 Task: Create an album featuring photos taken with different camera techniques (long exposure, HDR).
Action: Mouse moved to (84, 223)
Screenshot: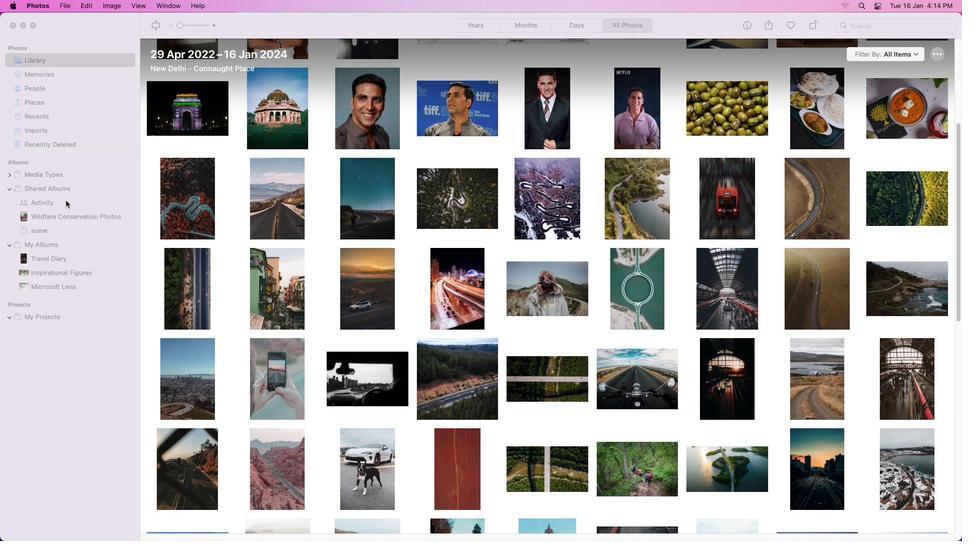 
Action: Mouse pressed left at (84, 223)
Screenshot: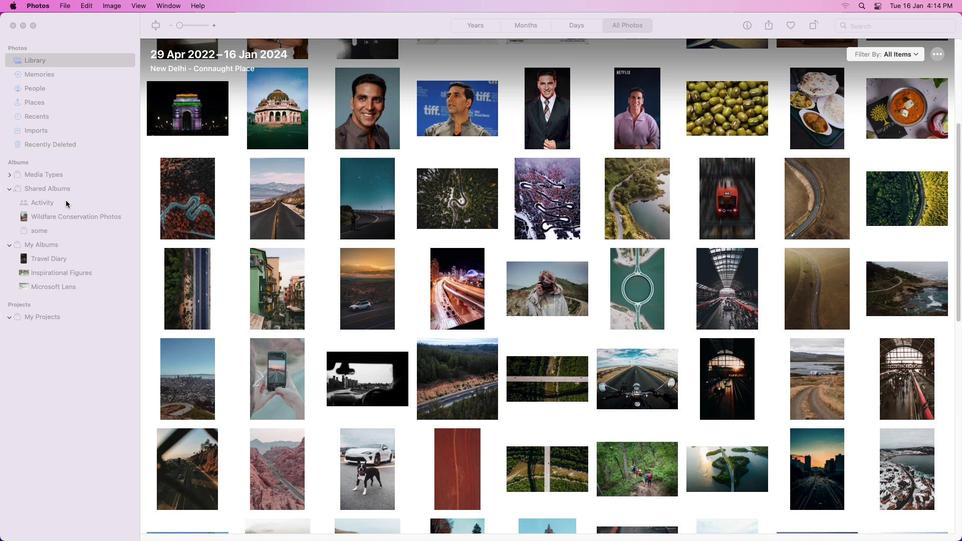 
Action: Mouse moved to (127, 243)
Screenshot: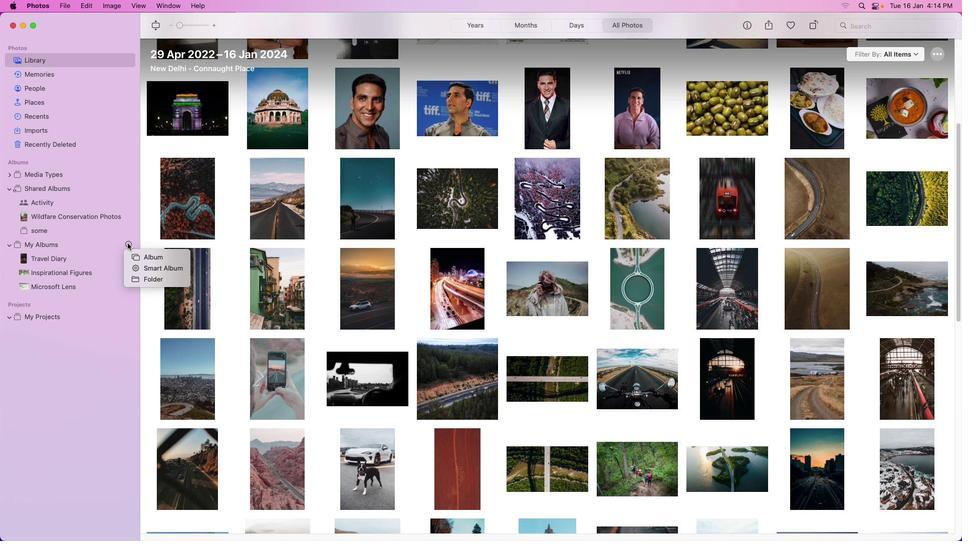 
Action: Mouse pressed left at (127, 243)
Screenshot: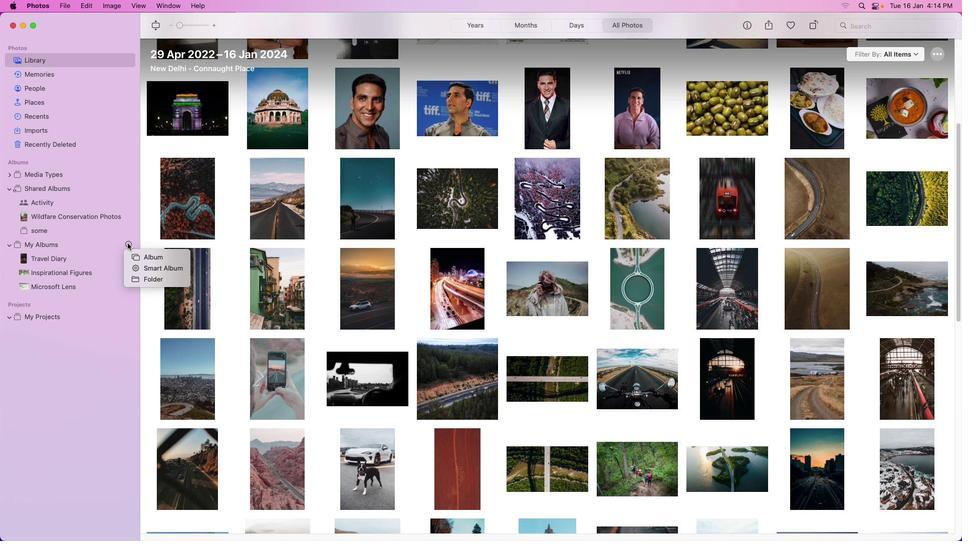 
Action: Mouse moved to (147, 255)
Screenshot: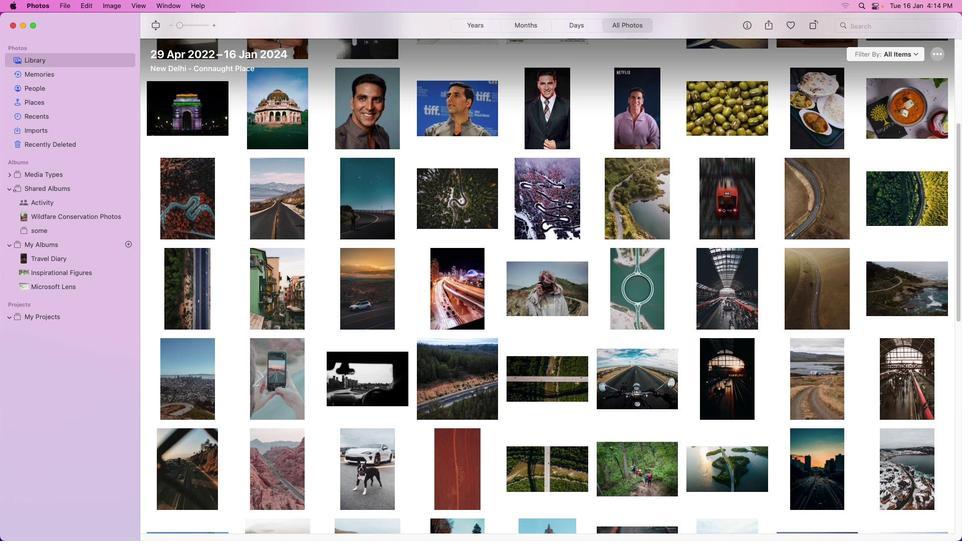 
Action: Mouse pressed left at (147, 255)
Screenshot: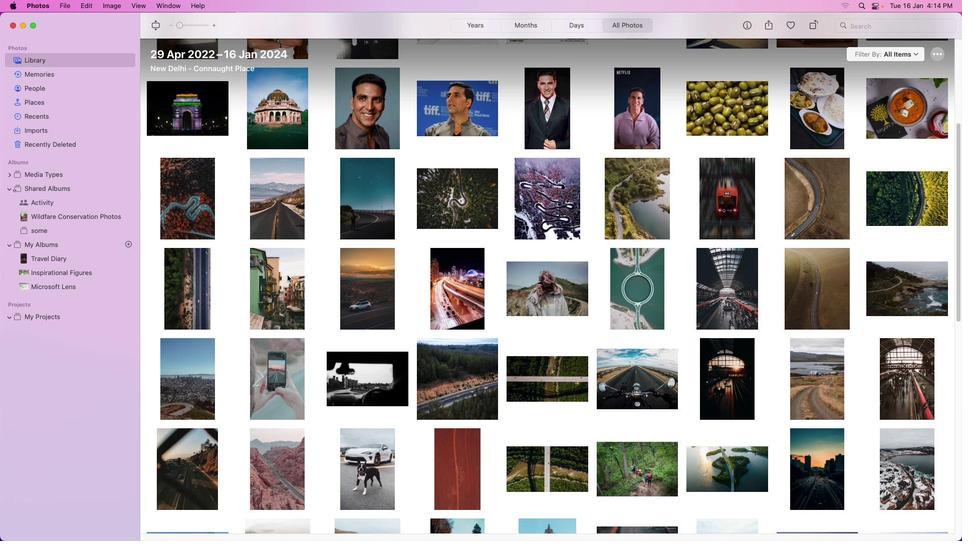 
Action: Mouse moved to (99, 260)
Screenshot: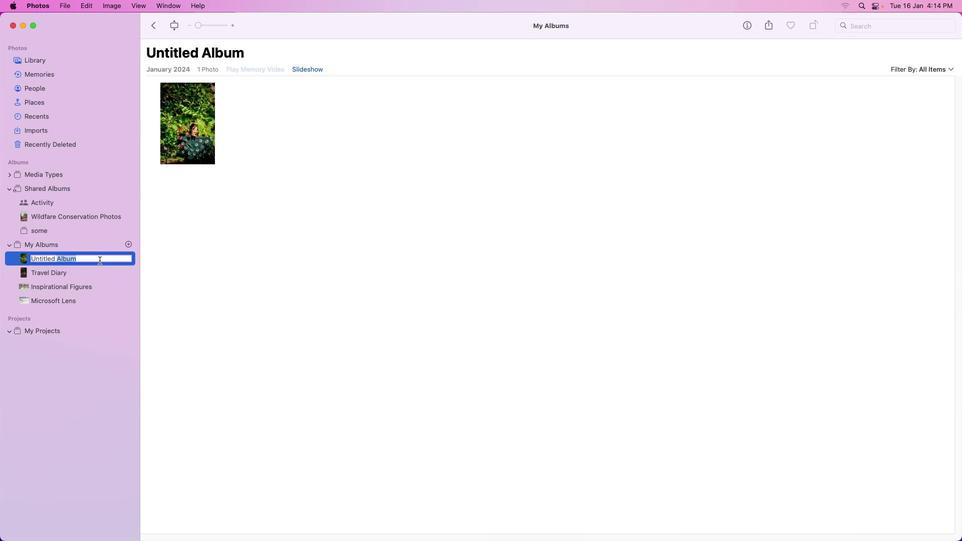 
Action: Mouse pressed left at (99, 260)
Screenshot: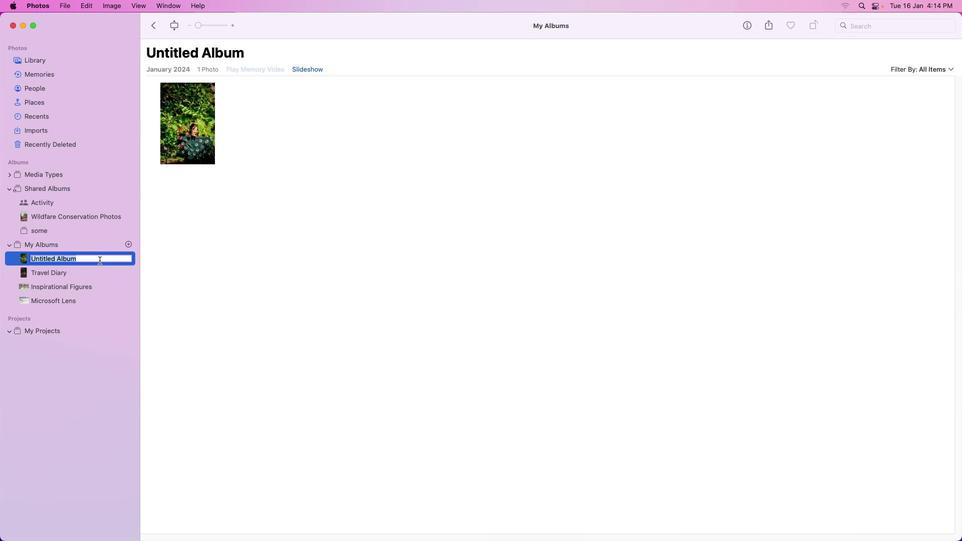
Action: Mouse pressed left at (99, 260)
Screenshot: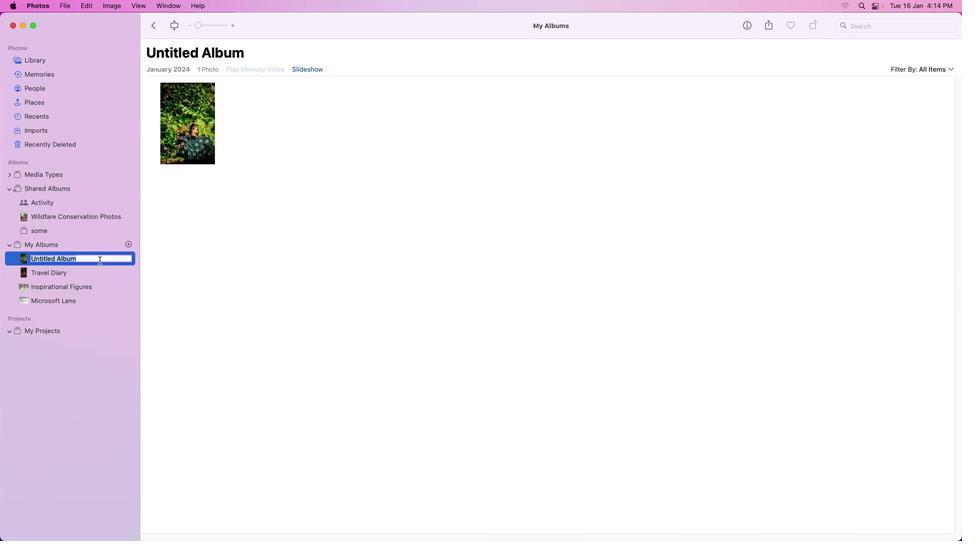 
Action: Mouse pressed left at (99, 260)
Screenshot: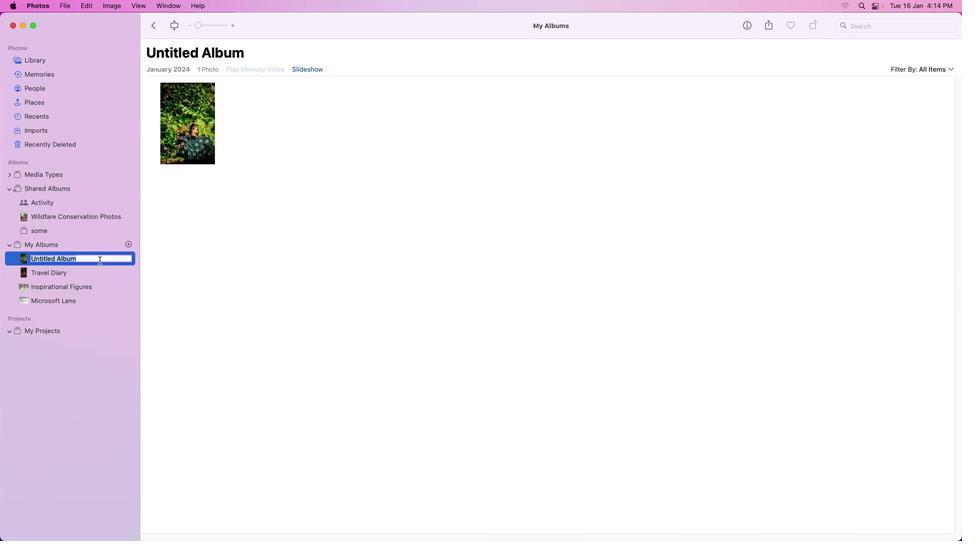 
Action: Key pressed Key.backspace
Screenshot: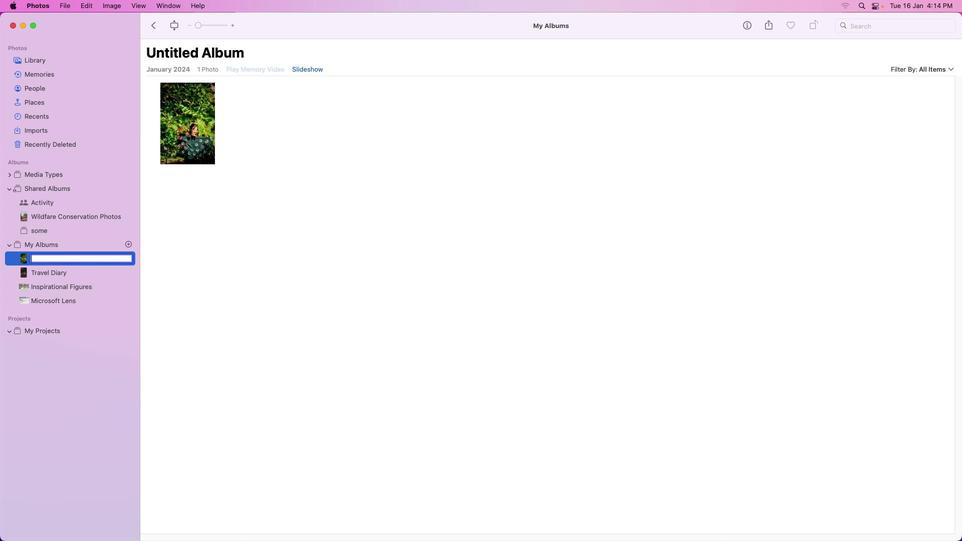 
Action: Mouse moved to (255, 116)
Screenshot: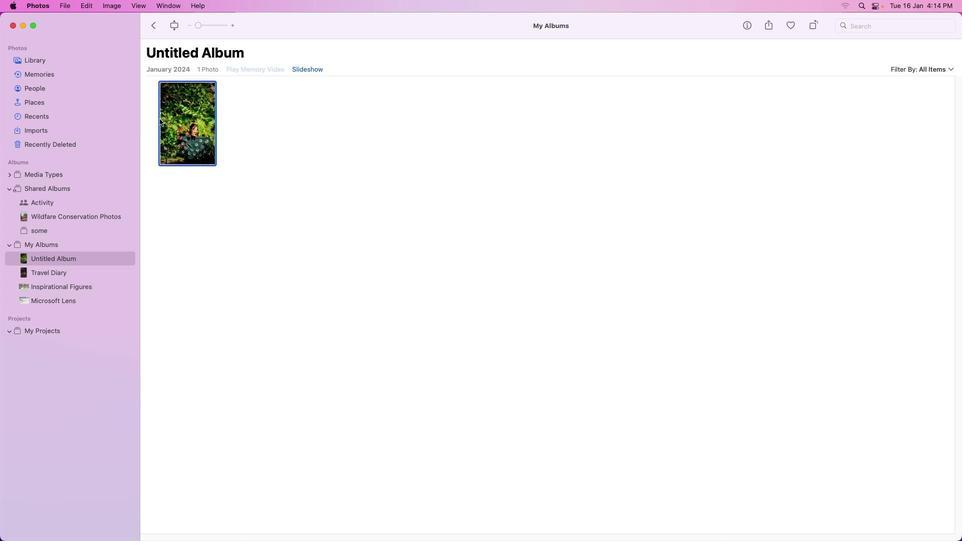 
Action: Mouse pressed left at (255, 116)
Screenshot: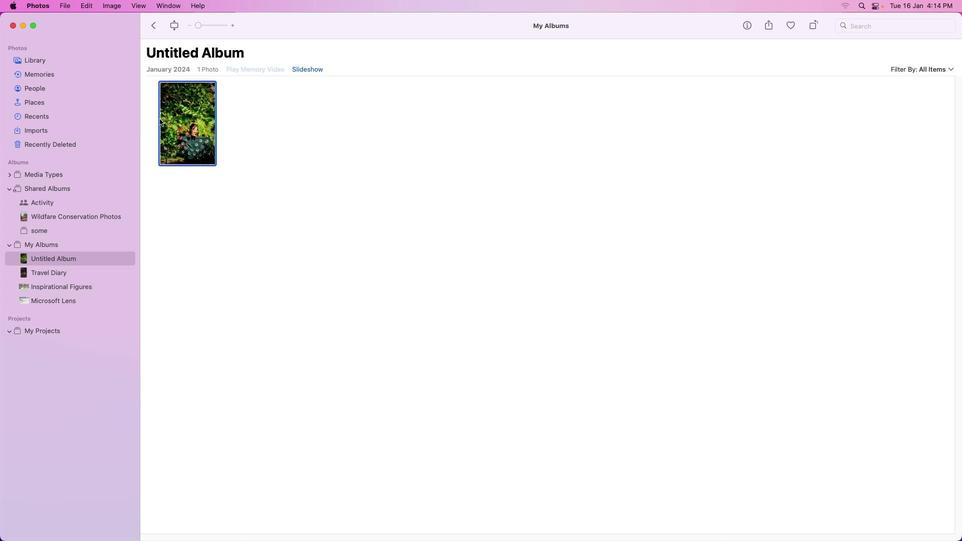 
Action: Mouse moved to (194, 106)
Screenshot: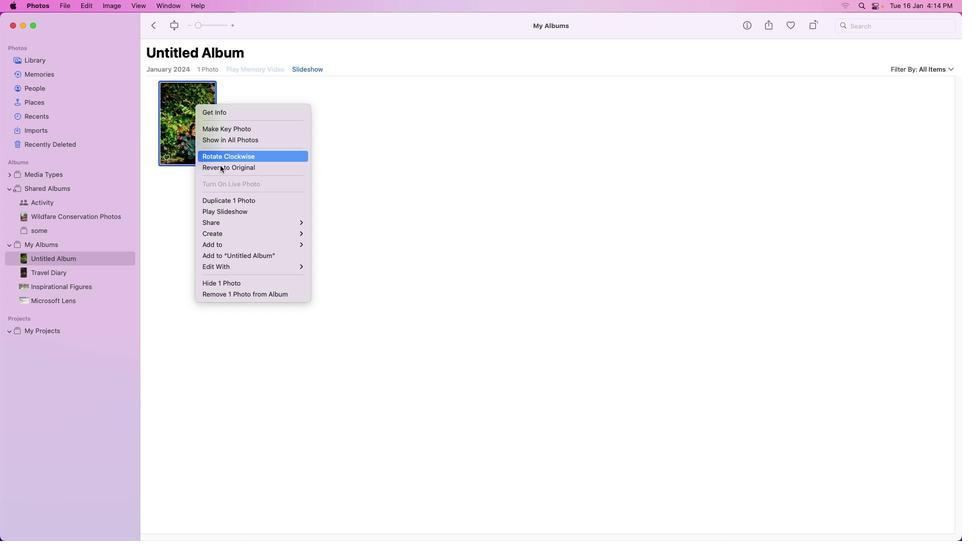 
Action: Mouse pressed right at (194, 106)
Screenshot: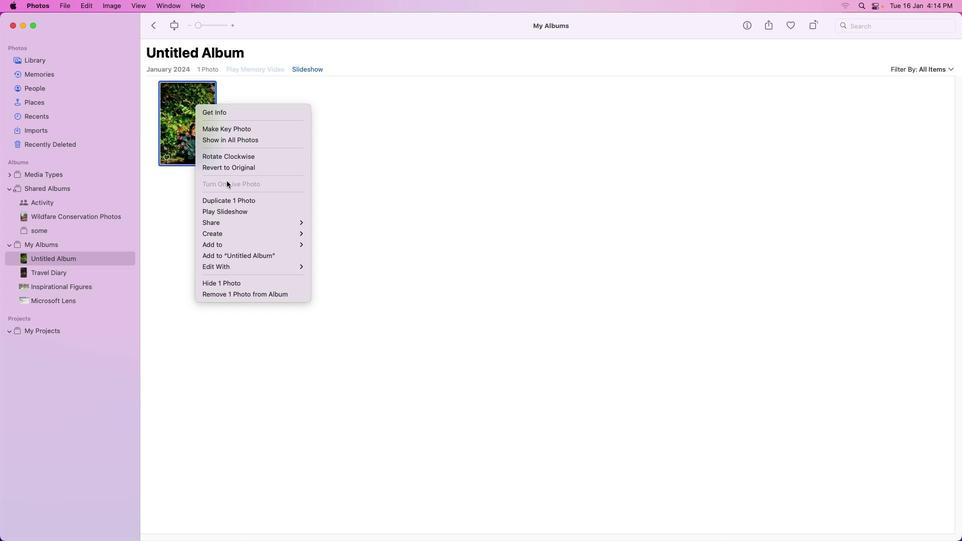 
Action: Mouse moved to (231, 293)
Screenshot: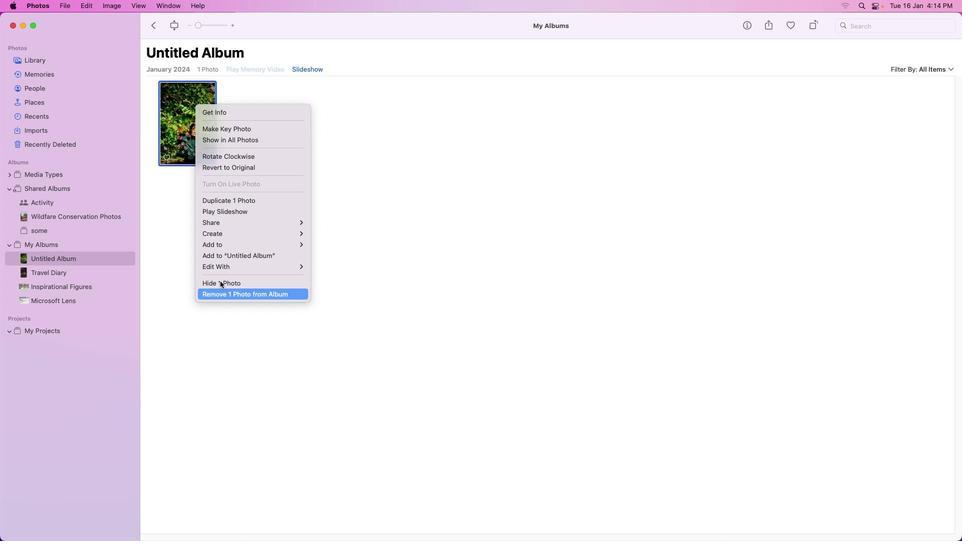 
Action: Mouse pressed left at (231, 293)
Screenshot: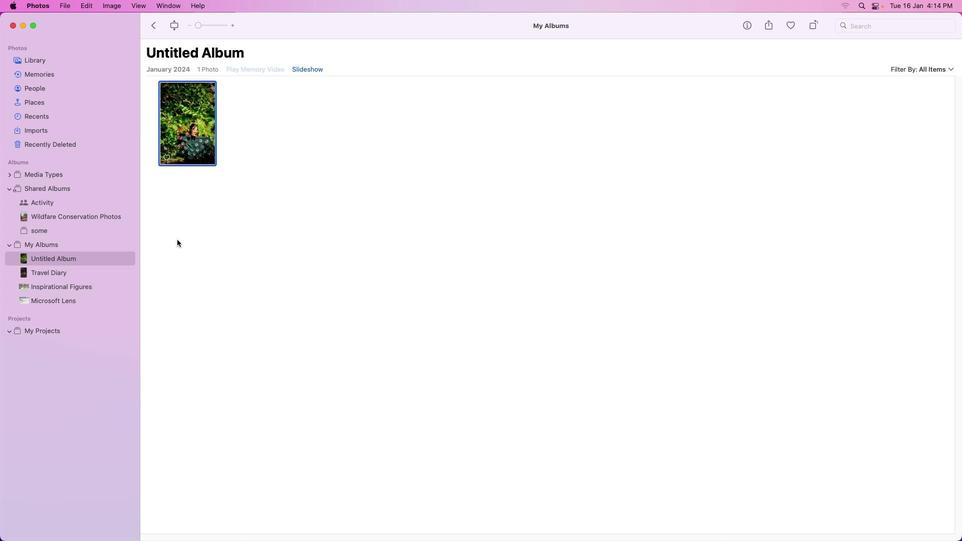 
Action: Mouse moved to (65, 259)
Screenshot: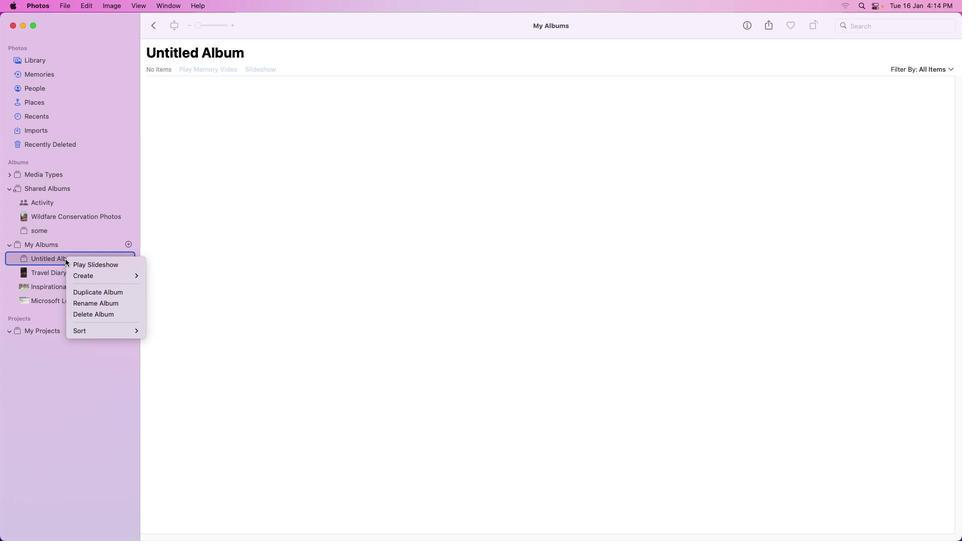 
Action: Mouse pressed right at (65, 259)
Screenshot: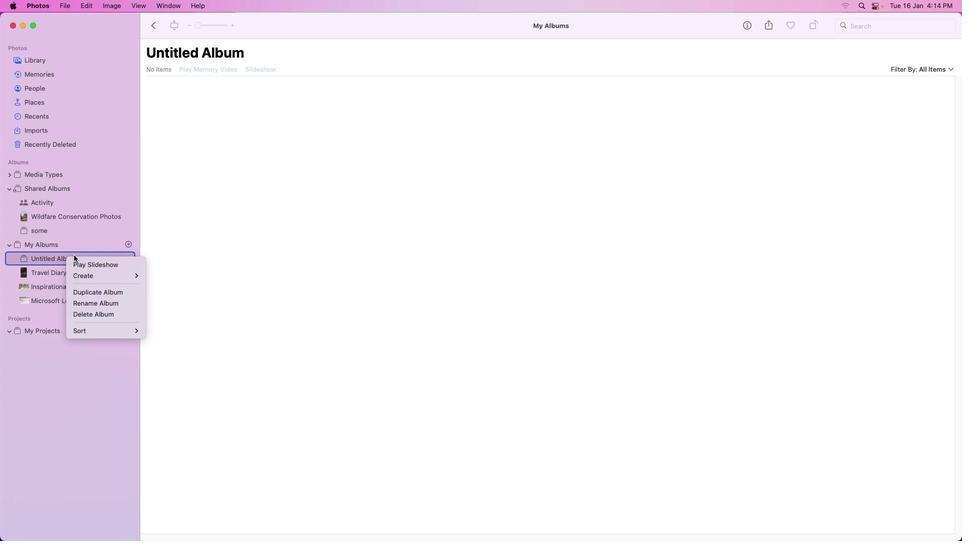 
Action: Mouse moved to (105, 306)
Screenshot: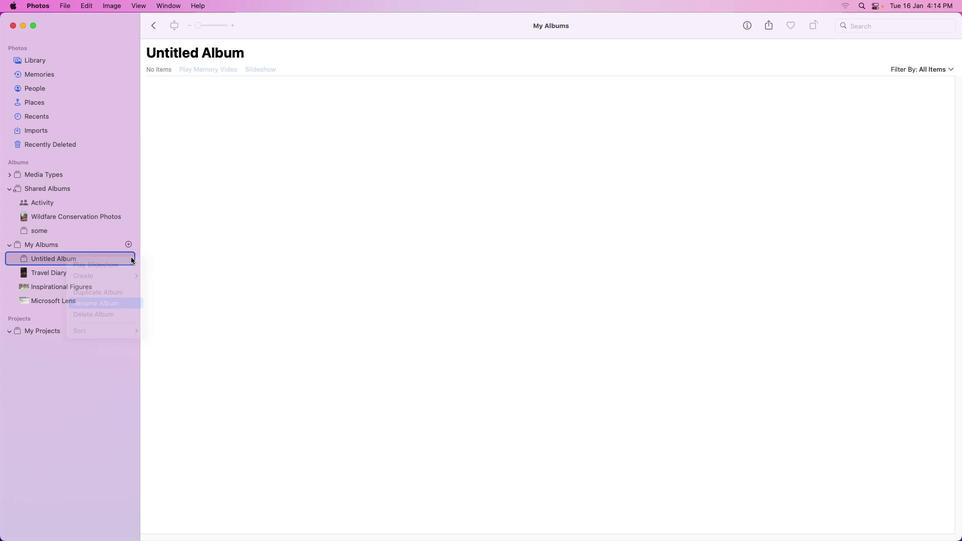 
Action: Mouse pressed left at (105, 306)
Screenshot: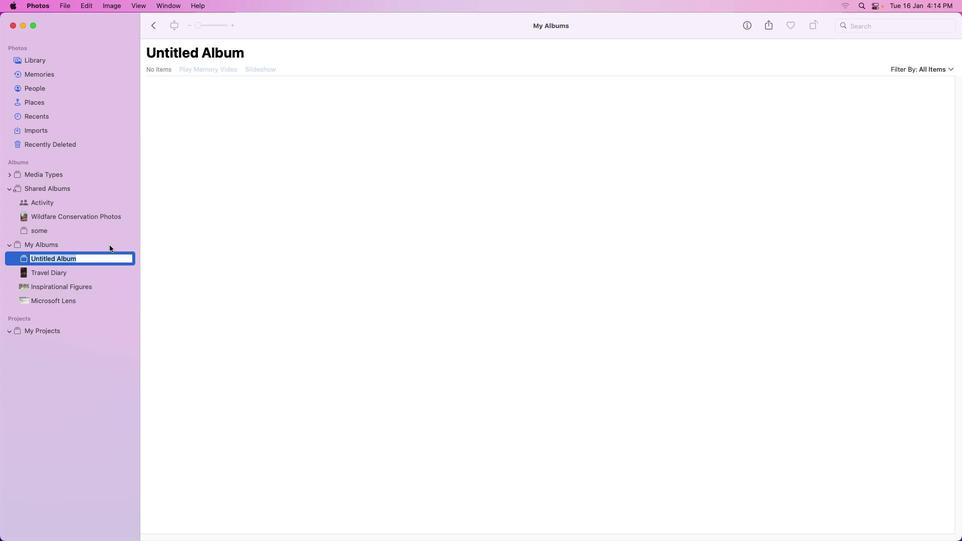 
Action: Mouse moved to (88, 259)
Screenshot: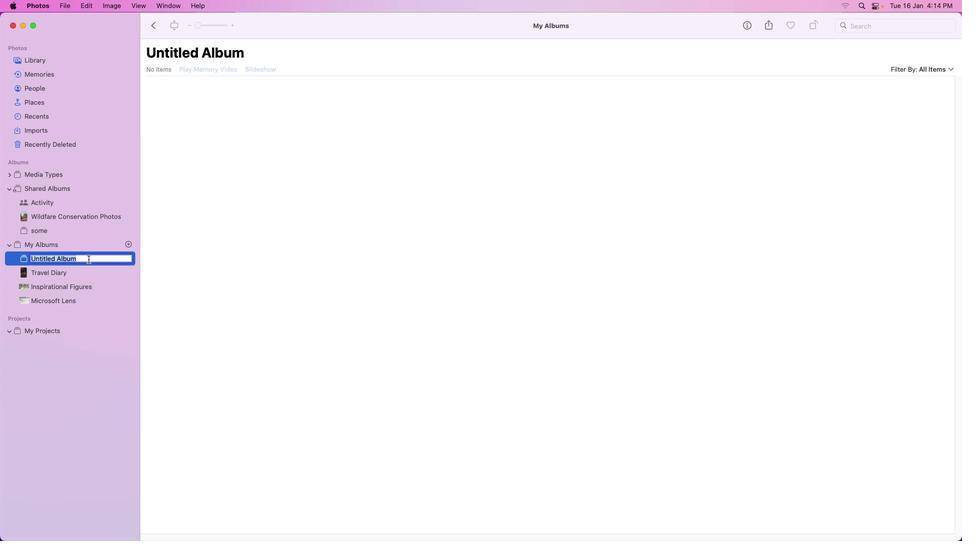 
Action: Key pressed Key.backspaceKey.shift_r'F''e''a''t''u''r''i''n''g'Key.spaceKey.shift'P''h''o''t''o''s'Key.enter
Screenshot: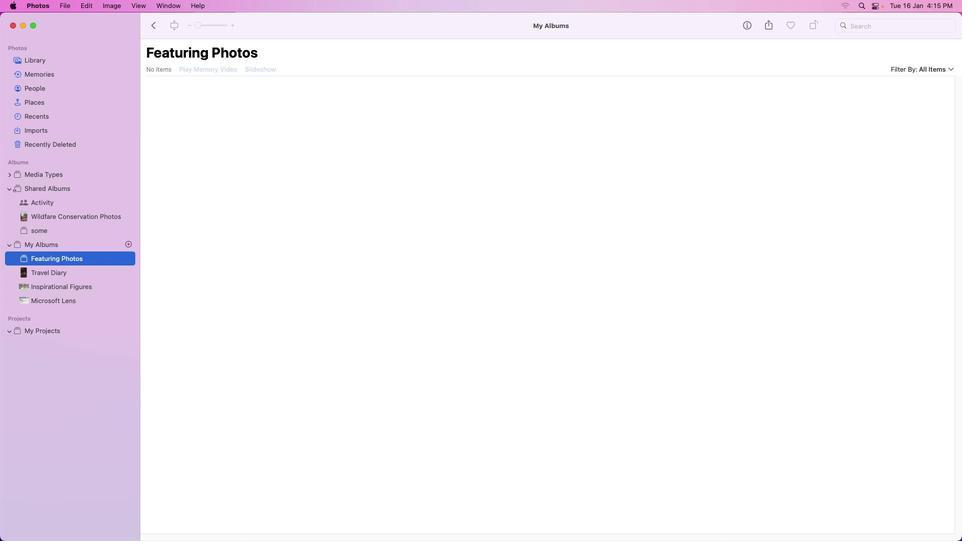 
Action: Mouse moved to (34, 59)
Screenshot: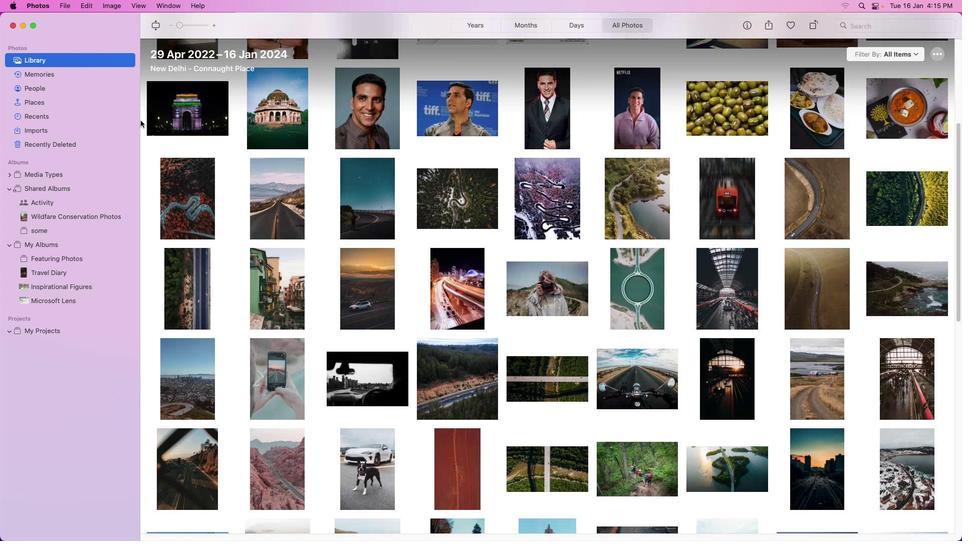 
Action: Mouse pressed left at (34, 59)
Screenshot: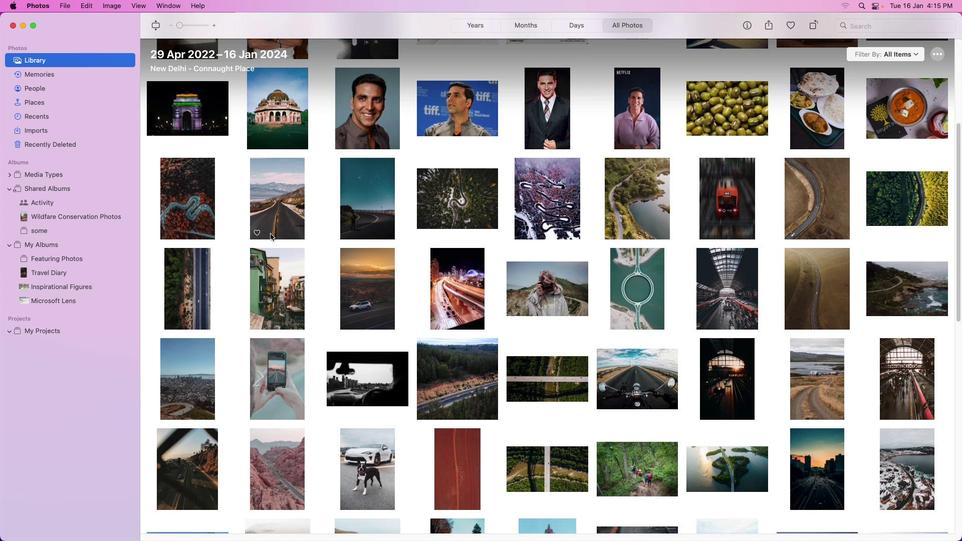 
Action: Mouse moved to (279, 244)
Screenshot: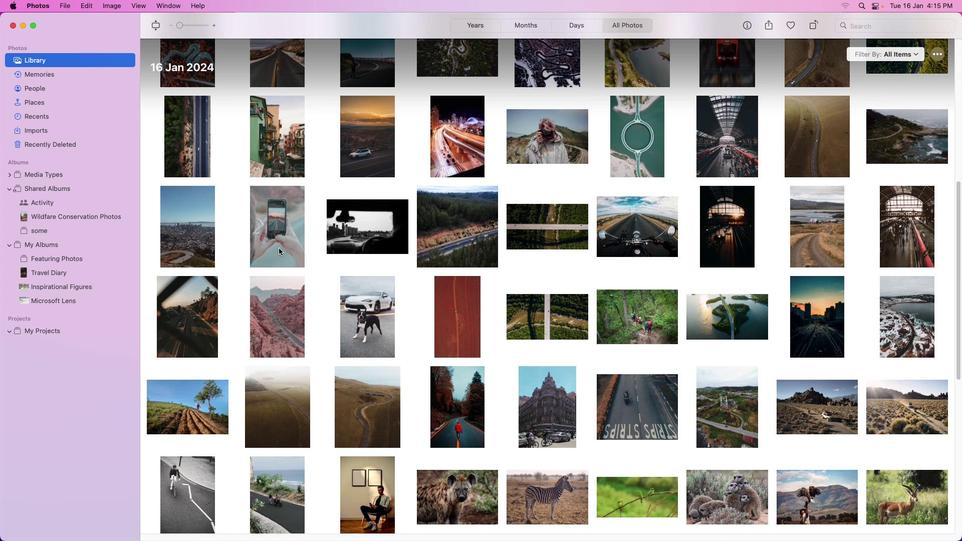 
Action: Mouse scrolled (279, 244) with delta (0, 0)
Screenshot: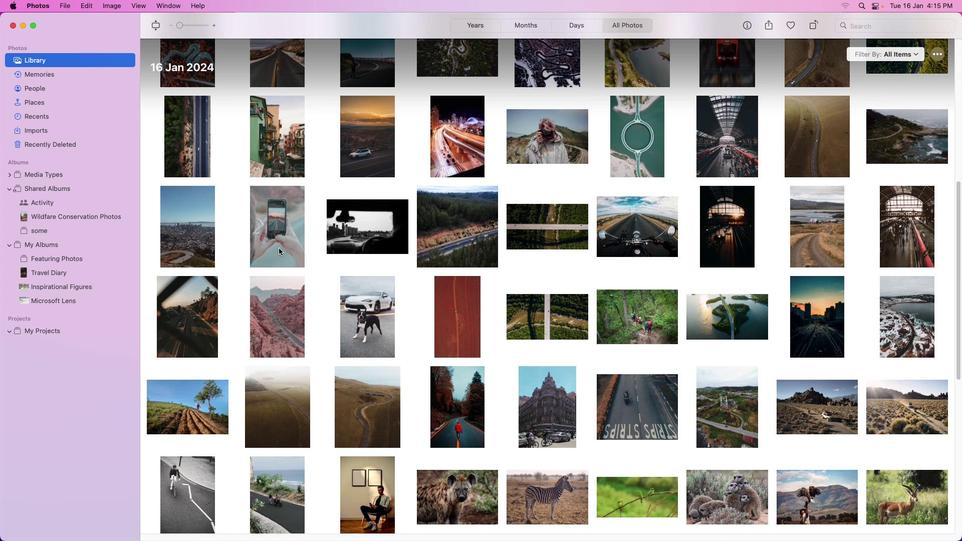 
Action: Mouse moved to (279, 246)
Screenshot: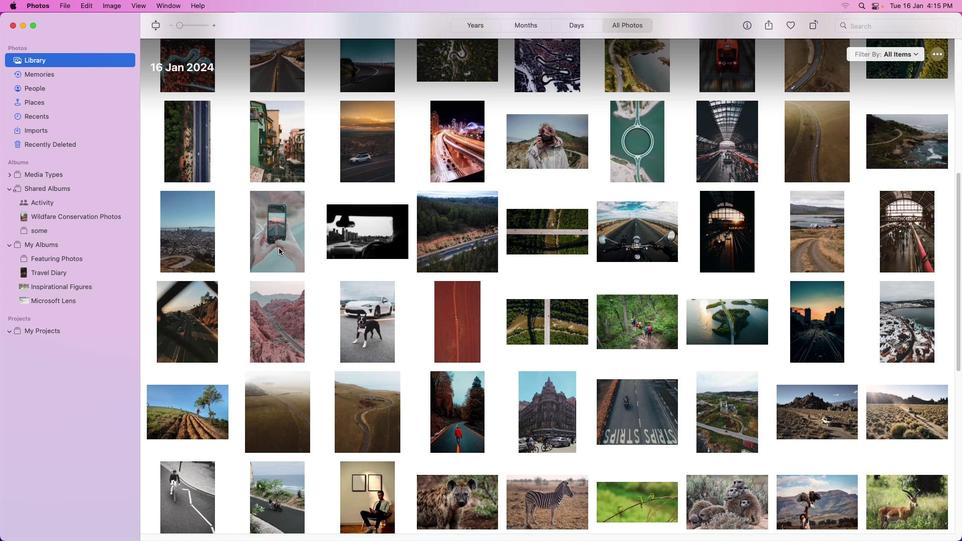 
Action: Mouse scrolled (279, 246) with delta (0, 0)
Screenshot: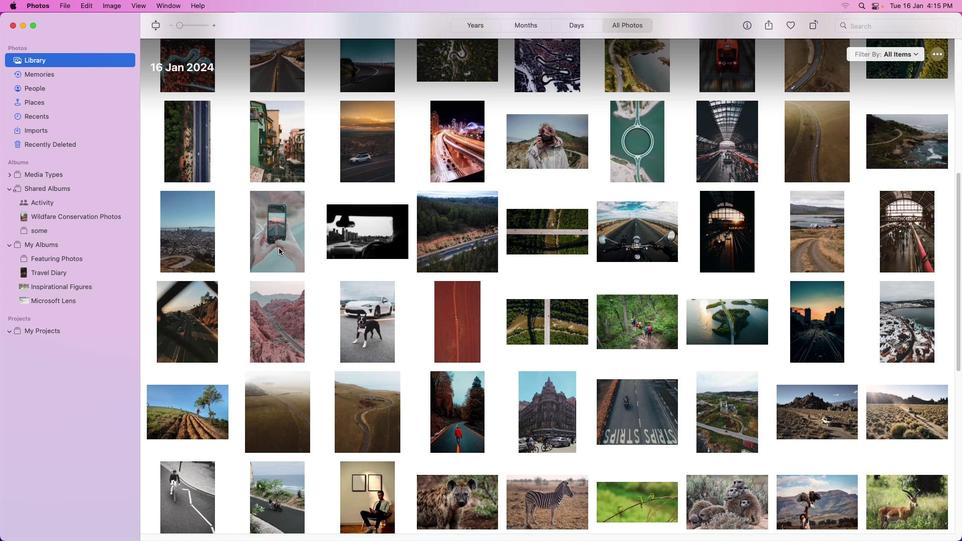 
Action: Mouse moved to (279, 247)
Screenshot: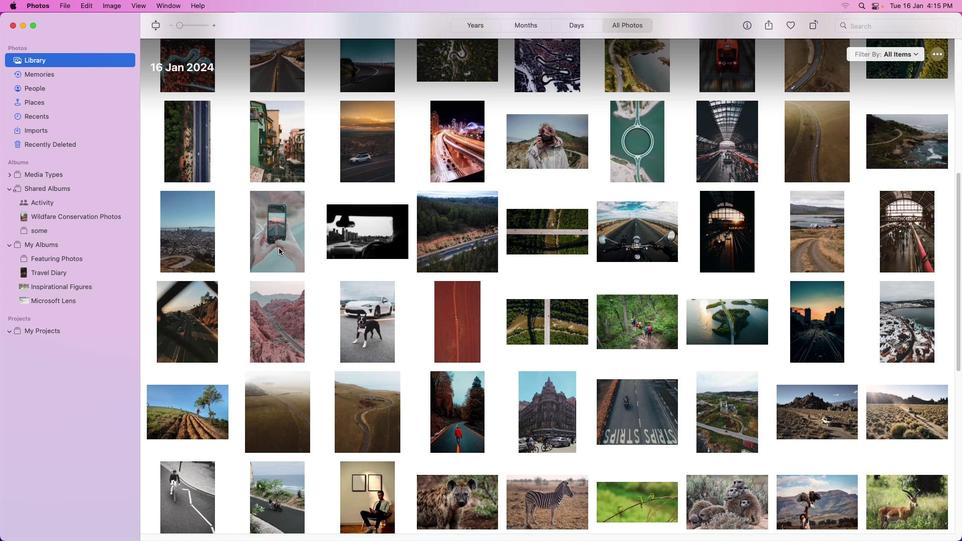 
Action: Mouse scrolled (279, 247) with delta (0, -1)
Screenshot: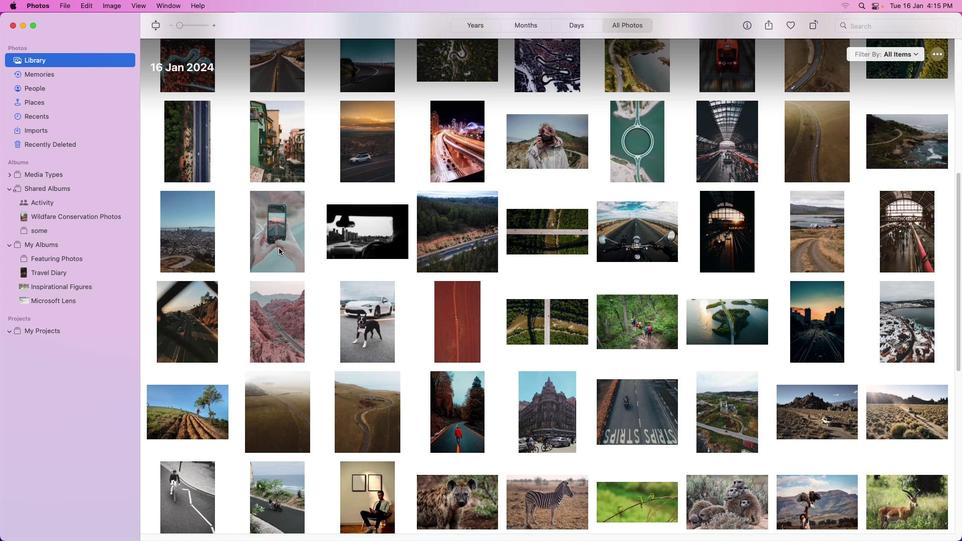 
Action: Mouse moved to (279, 248)
Screenshot: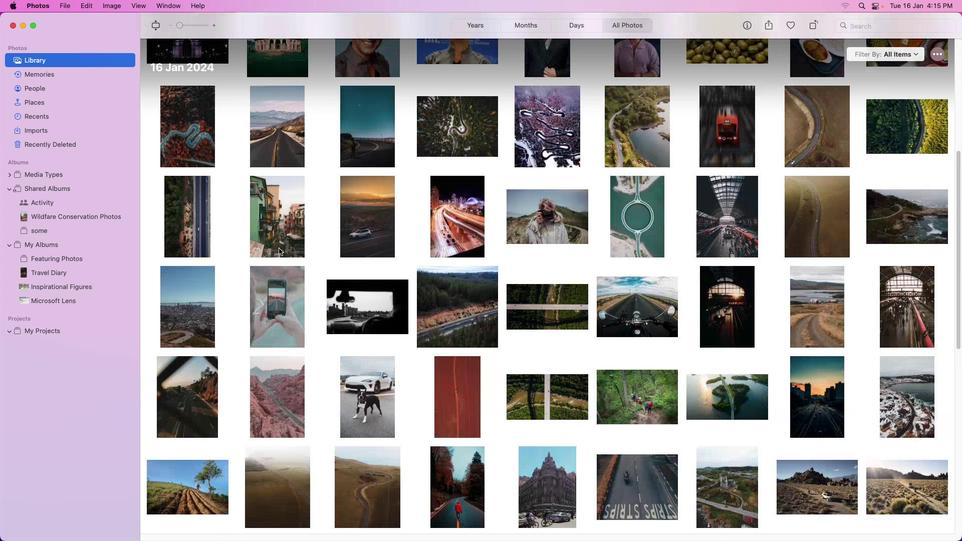 
Action: Mouse scrolled (279, 248) with delta (0, -2)
Screenshot: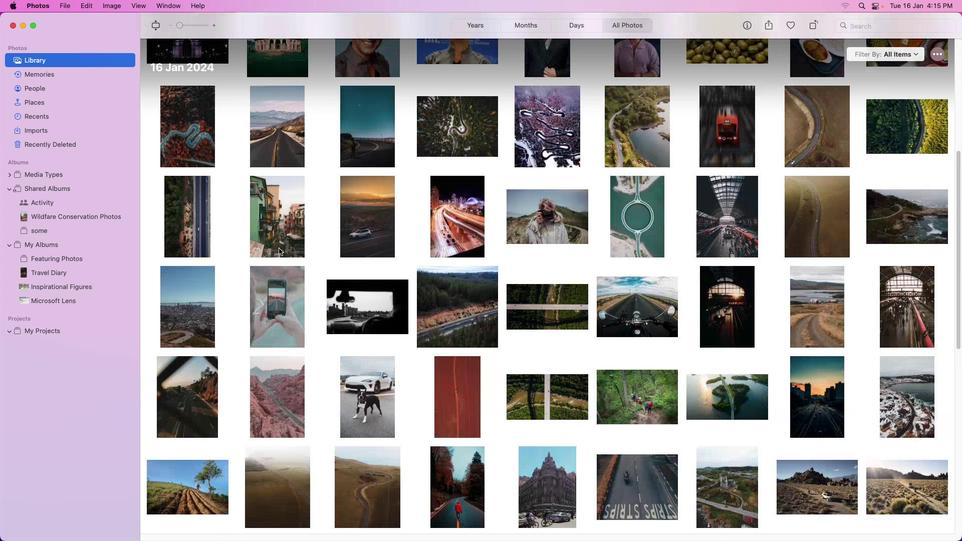 
Action: Mouse moved to (279, 248)
Screenshot: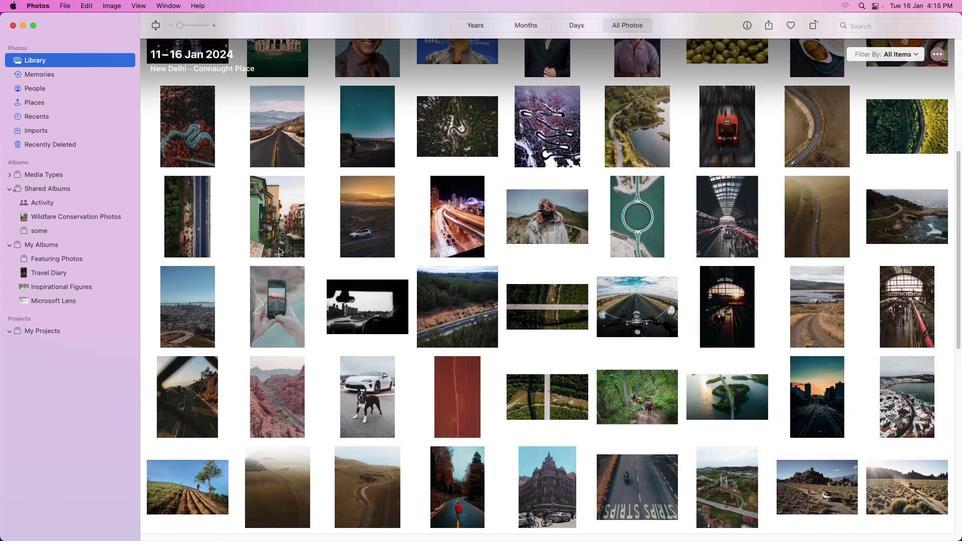 
Action: Mouse scrolled (279, 248) with delta (0, -3)
Screenshot: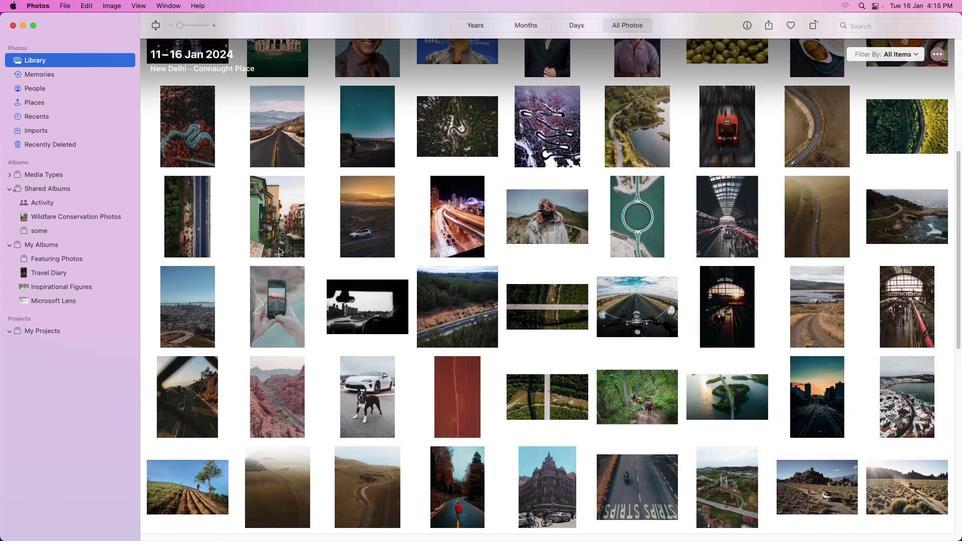 
Action: Mouse moved to (279, 248)
Screenshot: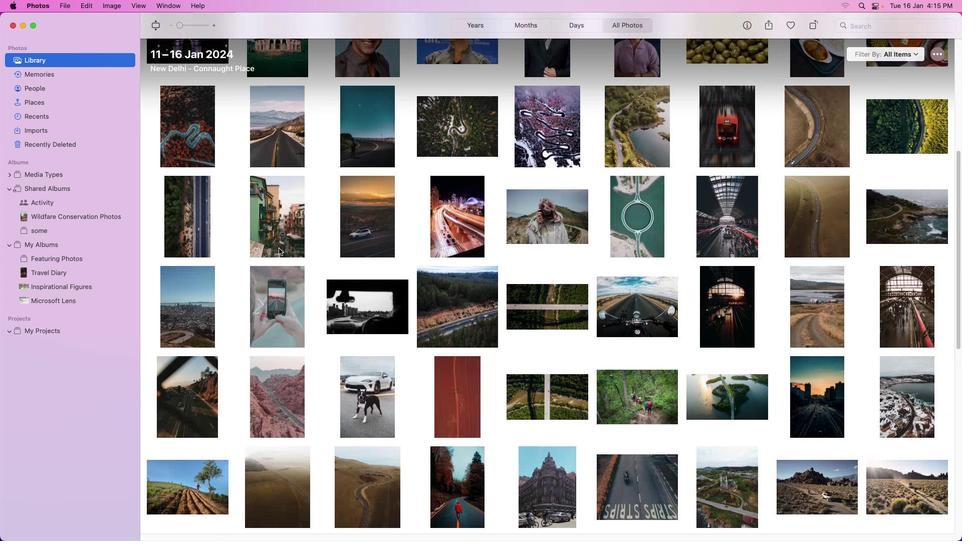 
Action: Mouse scrolled (279, 248) with delta (0, -3)
Screenshot: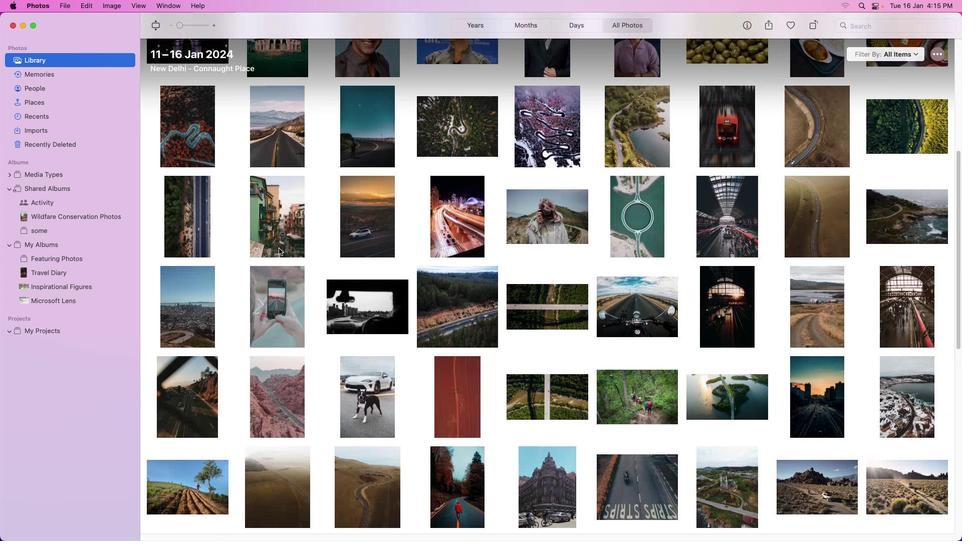 
Action: Mouse scrolled (279, 248) with delta (0, -3)
Screenshot: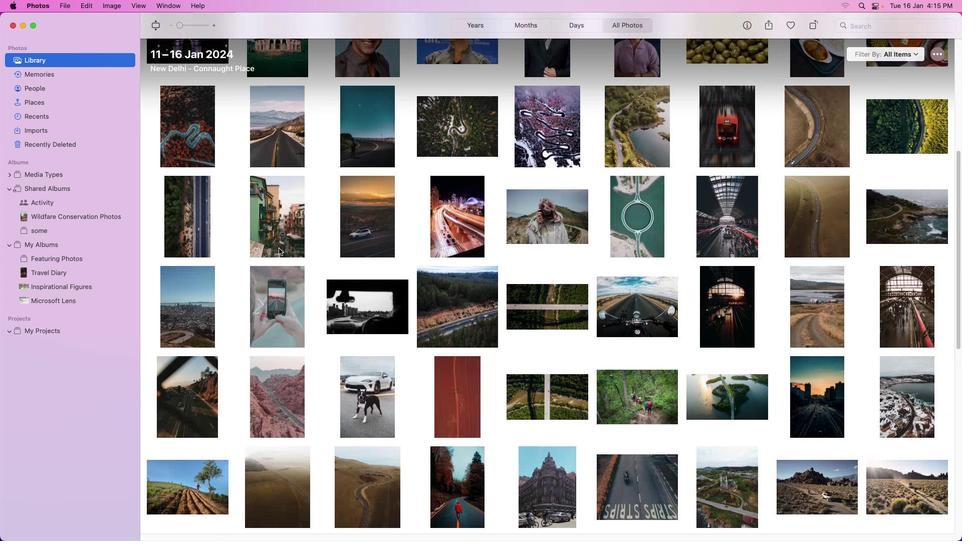 
Action: Mouse scrolled (279, 248) with delta (0, 0)
Screenshot: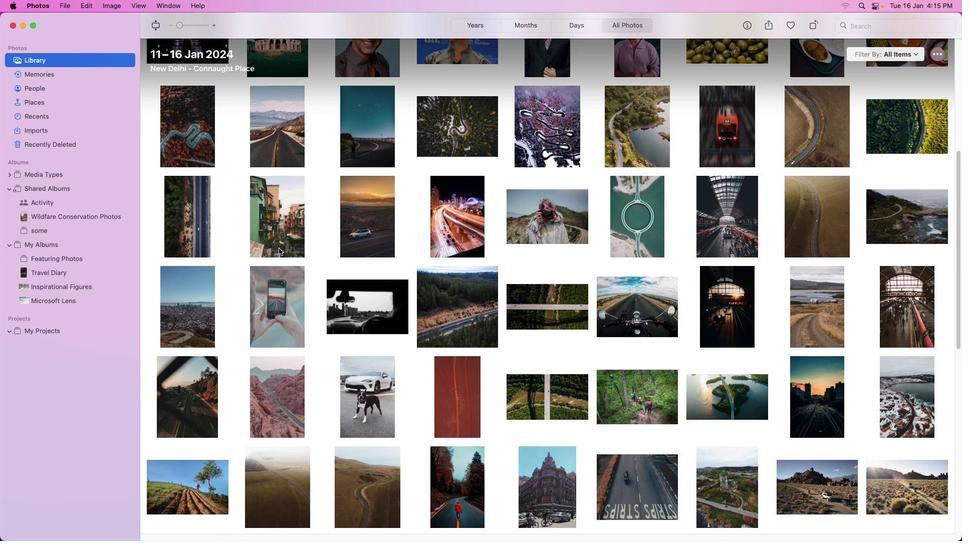 
Action: Mouse scrolled (279, 248) with delta (0, 0)
Screenshot: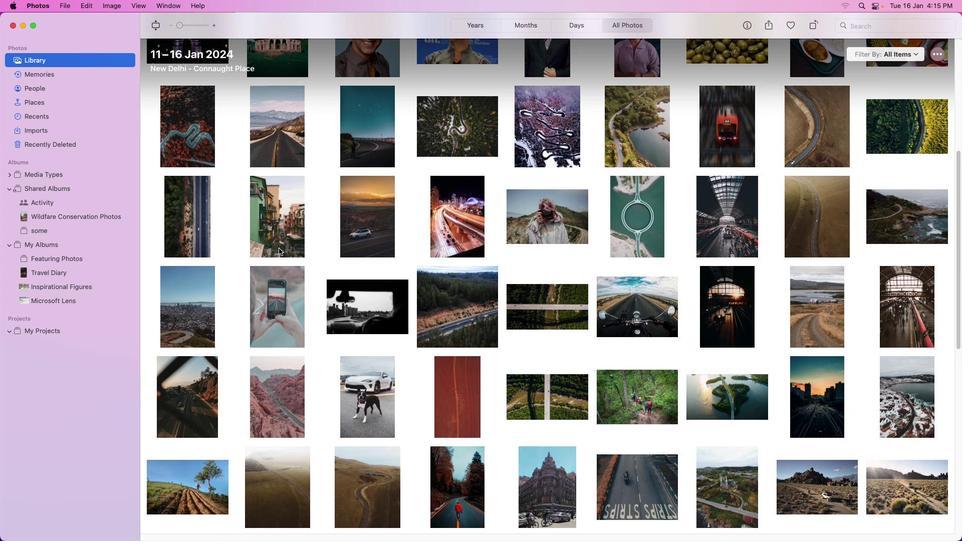 
Action: Mouse scrolled (279, 248) with delta (0, 1)
Screenshot: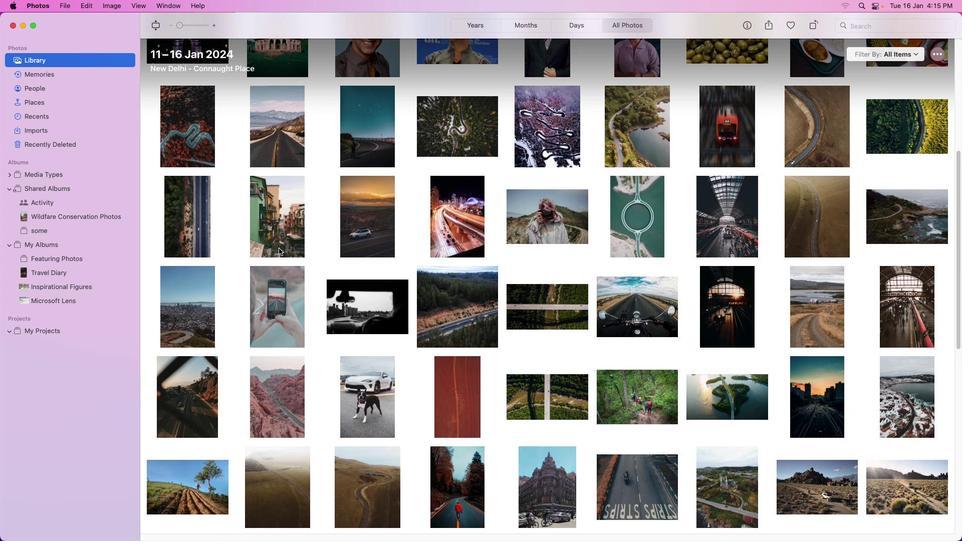 
Action: Mouse scrolled (279, 248) with delta (0, 2)
Screenshot: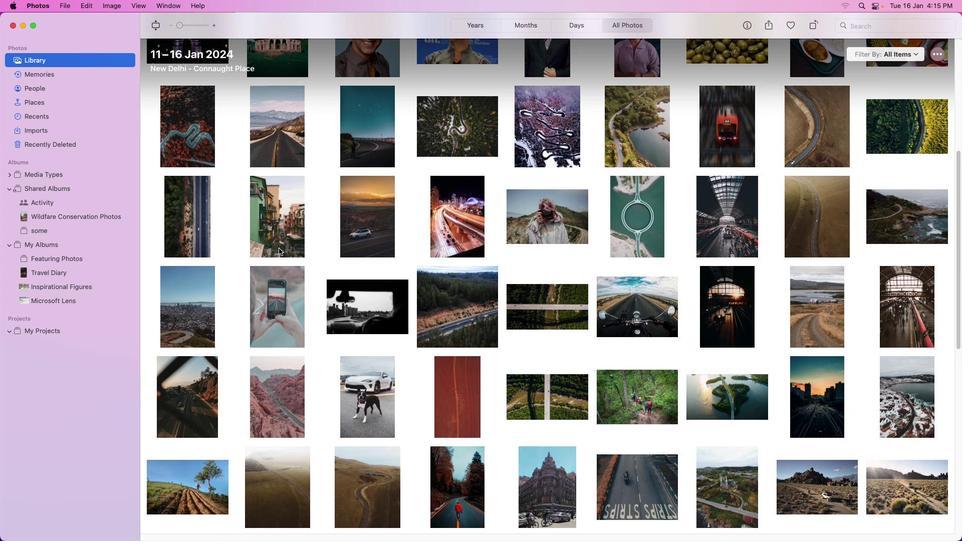 
Action: Mouse scrolled (279, 248) with delta (0, 2)
Screenshot: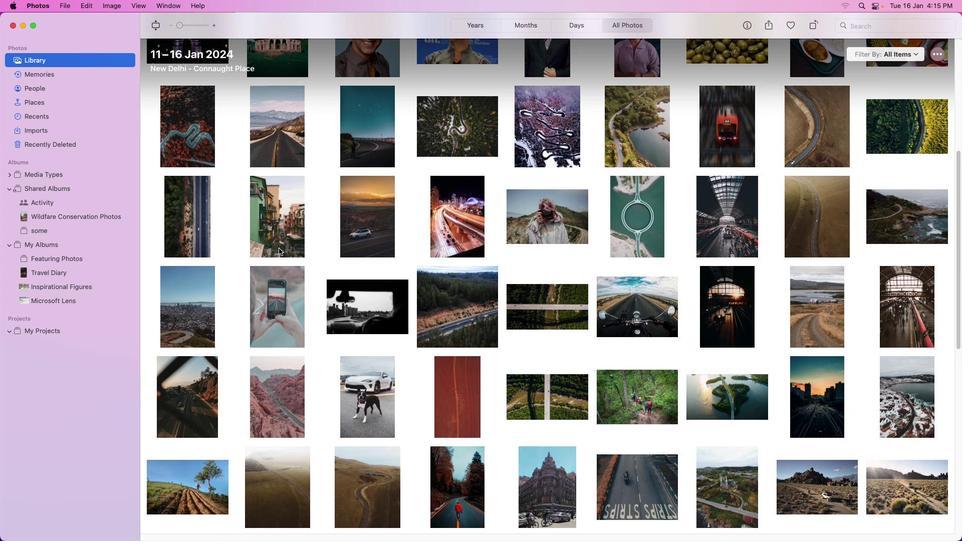 
Action: Mouse moved to (230, 234)
Screenshot: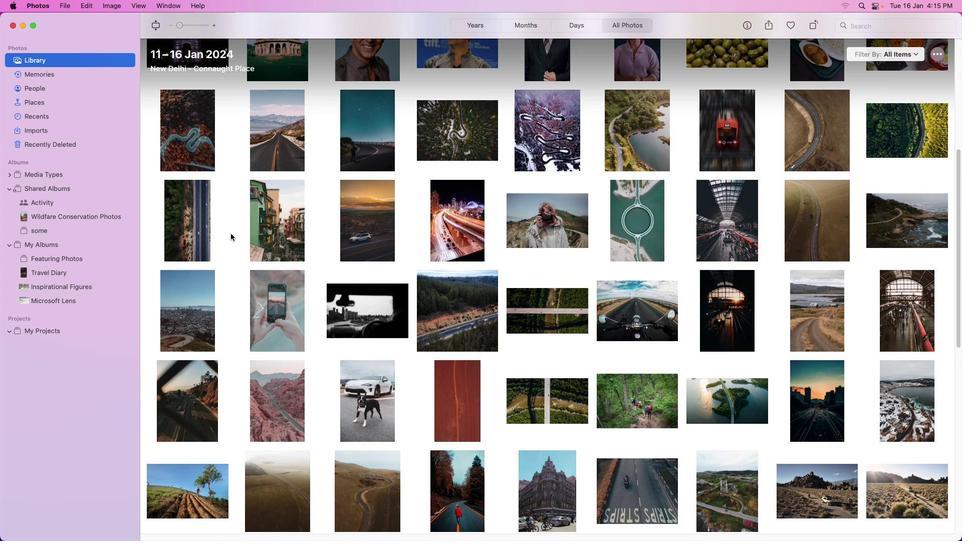 
Action: Mouse scrolled (230, 234) with delta (0, 0)
Screenshot: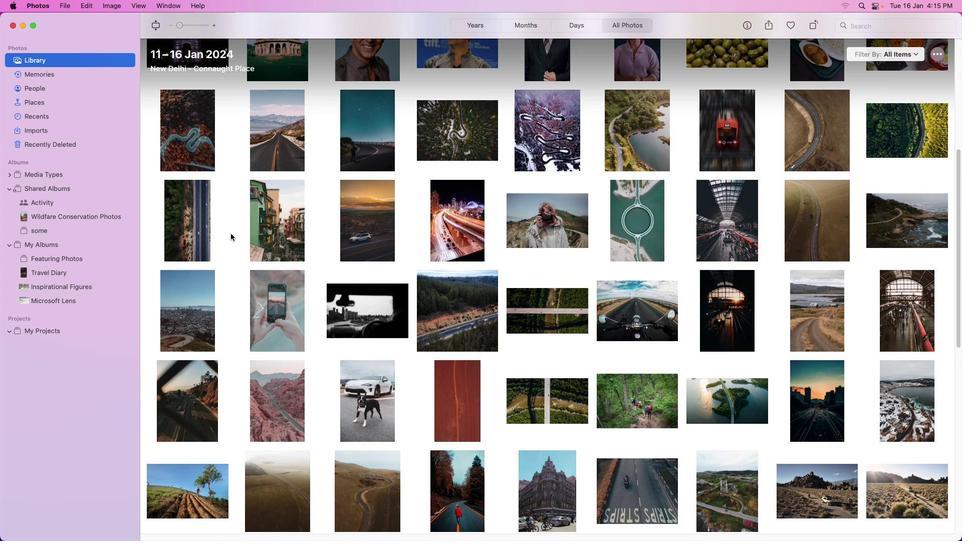 
Action: Mouse scrolled (230, 234) with delta (0, 0)
Screenshot: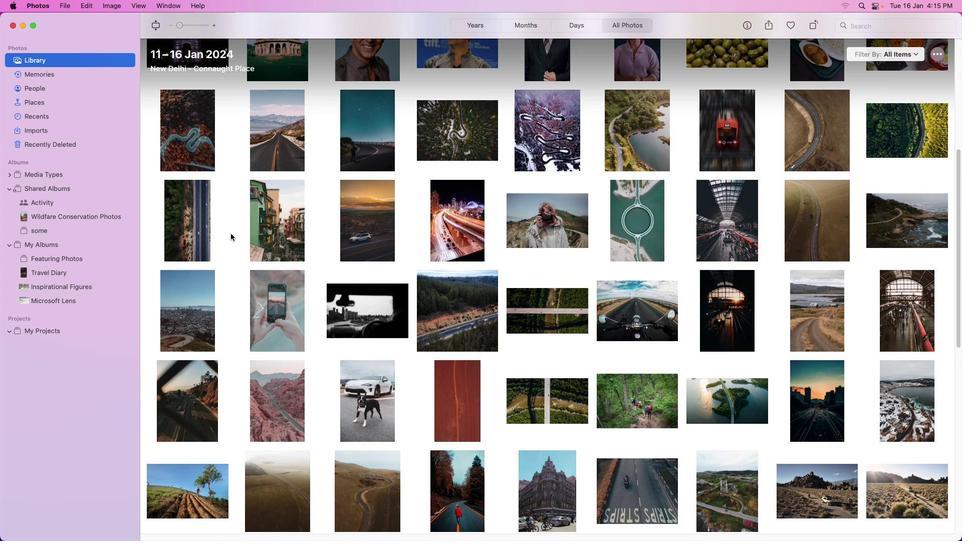 
Action: Mouse moved to (231, 233)
Screenshot: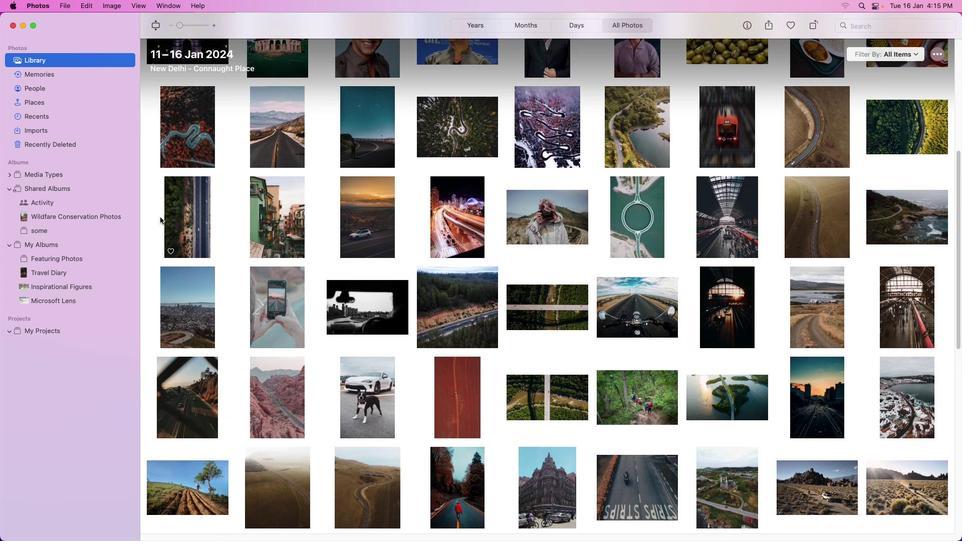 
Action: Mouse scrolled (231, 233) with delta (0, 0)
Screenshot: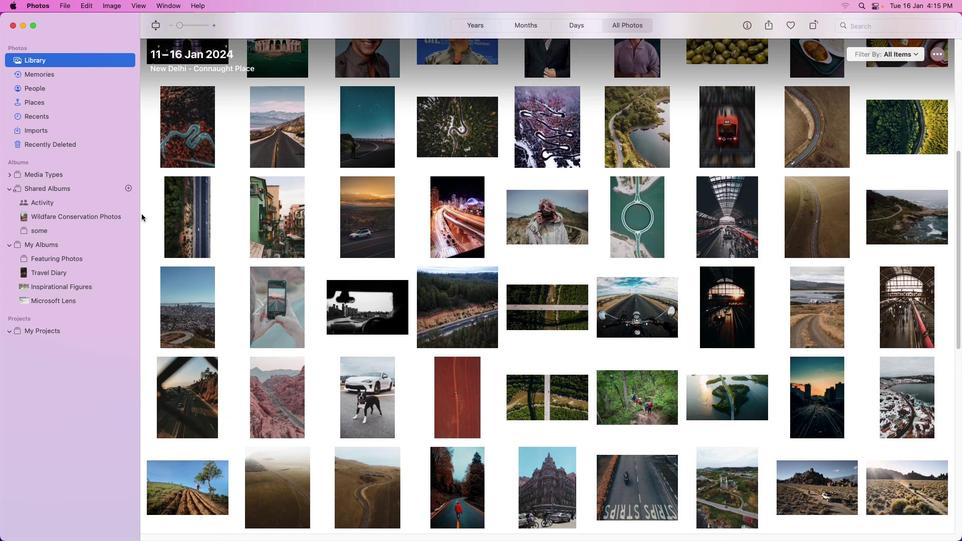 
Action: Mouse scrolled (231, 233) with delta (0, 0)
Screenshot: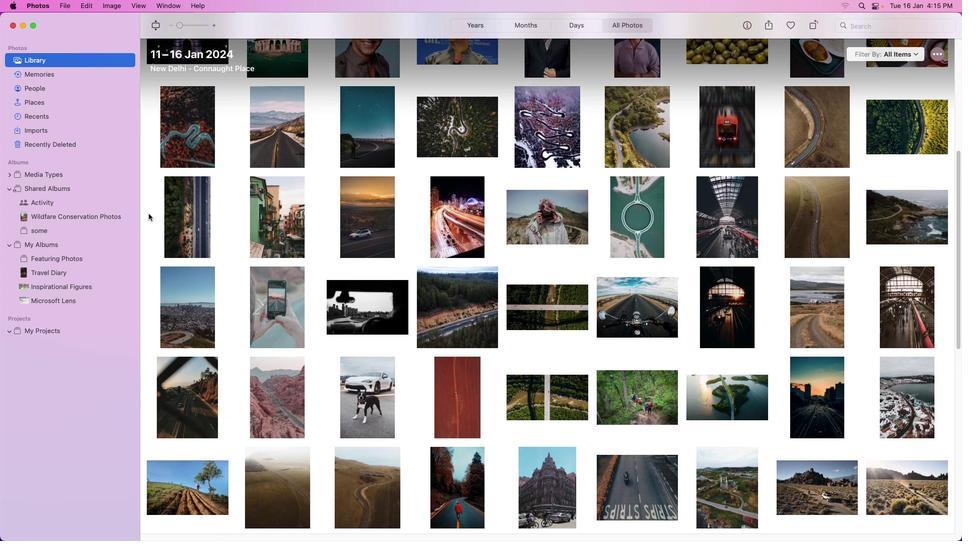 
Action: Mouse moved to (180, 216)
Screenshot: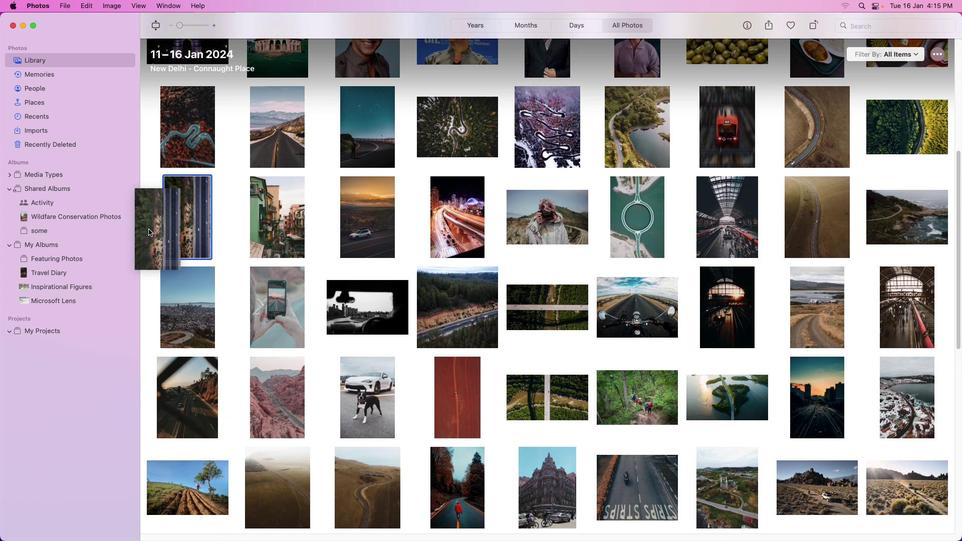 
Action: Mouse pressed left at (180, 216)
Screenshot: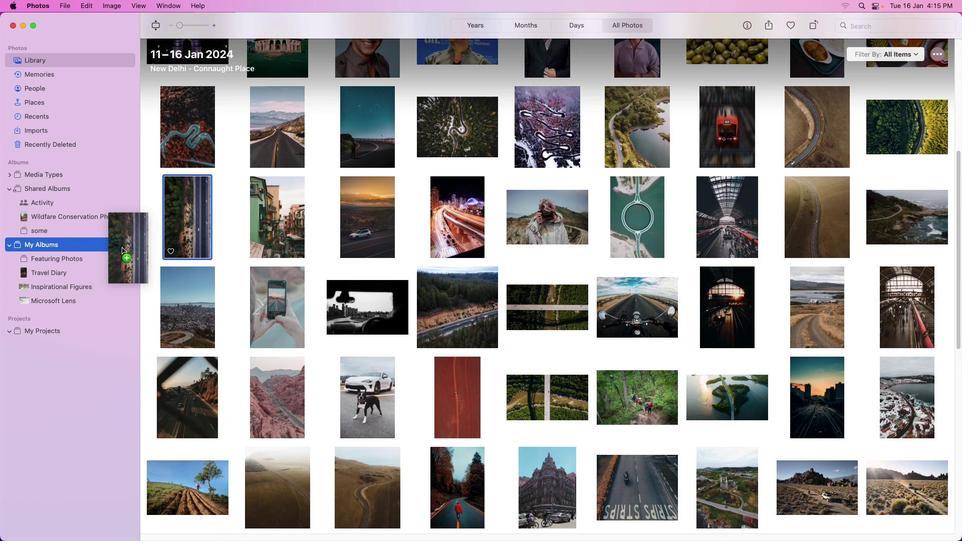 
Action: Mouse moved to (263, 216)
Screenshot: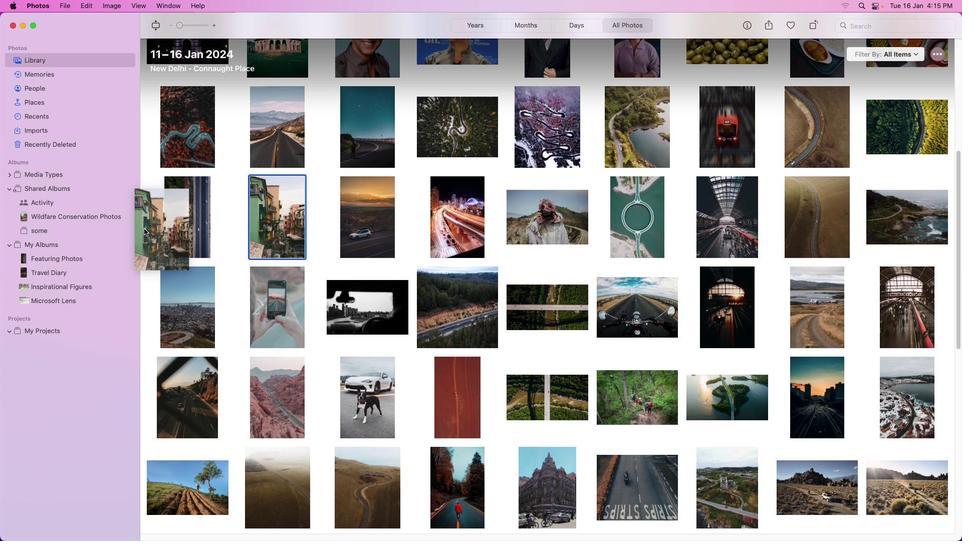 
Action: Mouse pressed left at (263, 216)
Screenshot: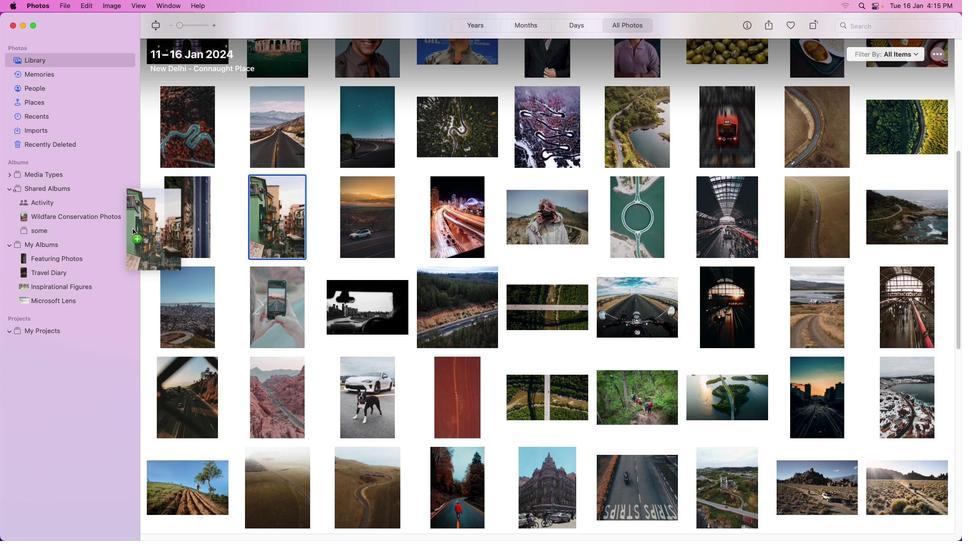 
Action: Mouse moved to (358, 223)
Screenshot: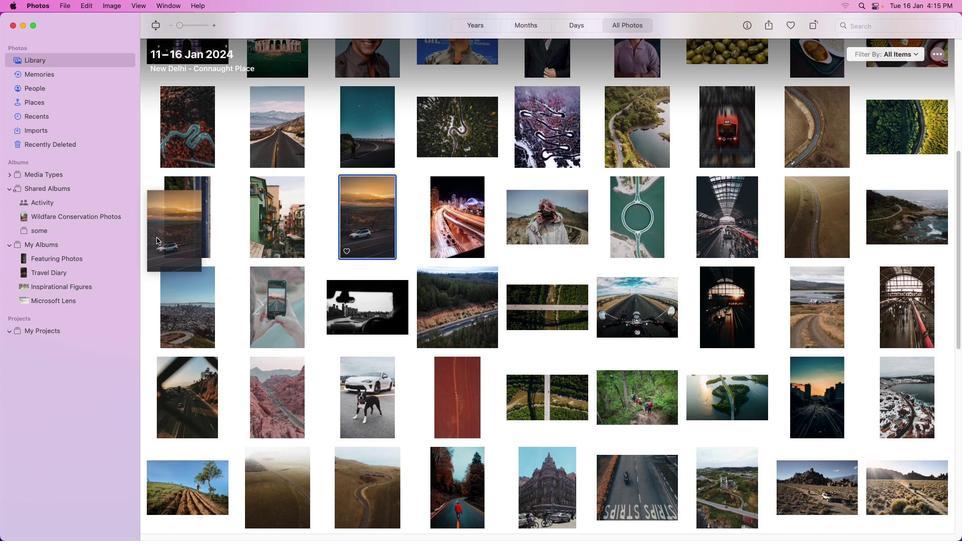 
Action: Mouse pressed left at (358, 223)
Screenshot: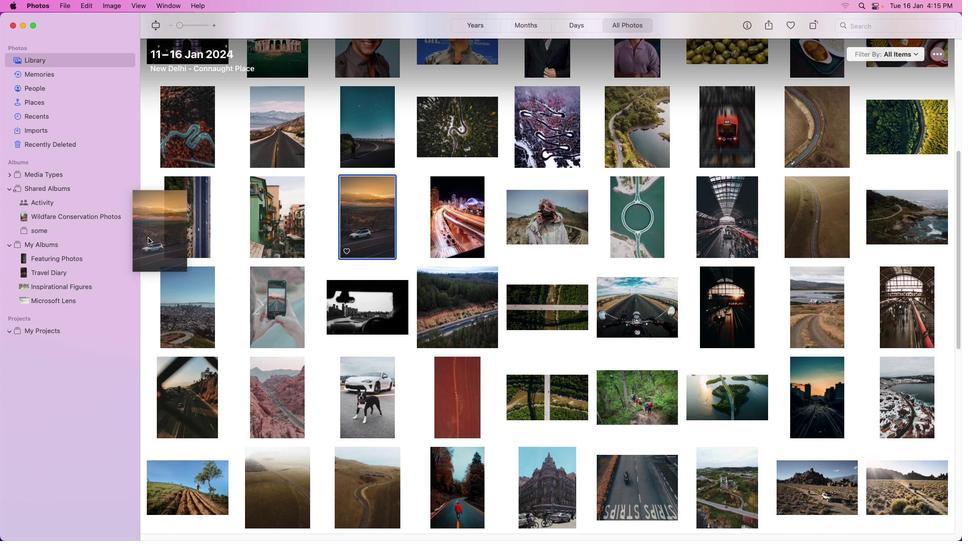 
Action: Mouse moved to (438, 207)
Screenshot: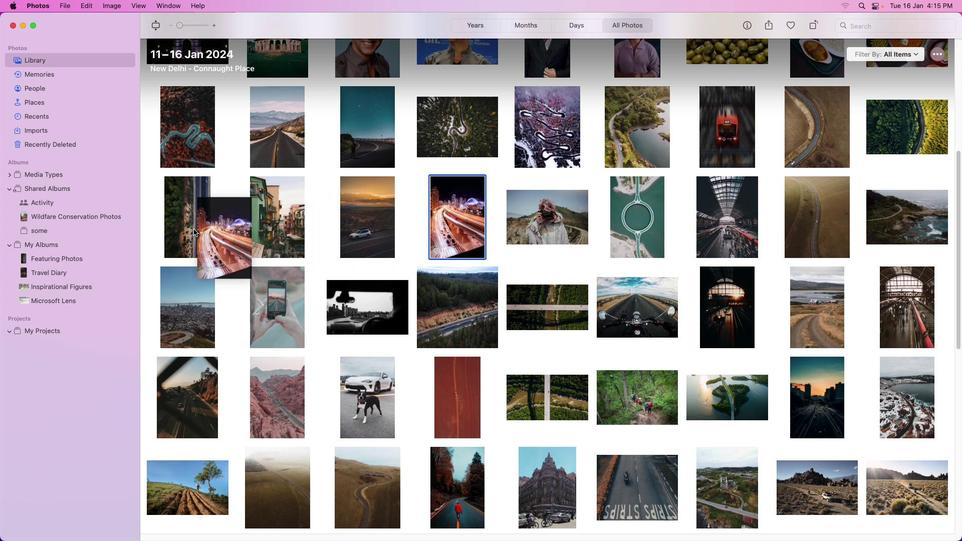 
Action: Mouse pressed left at (438, 207)
Screenshot: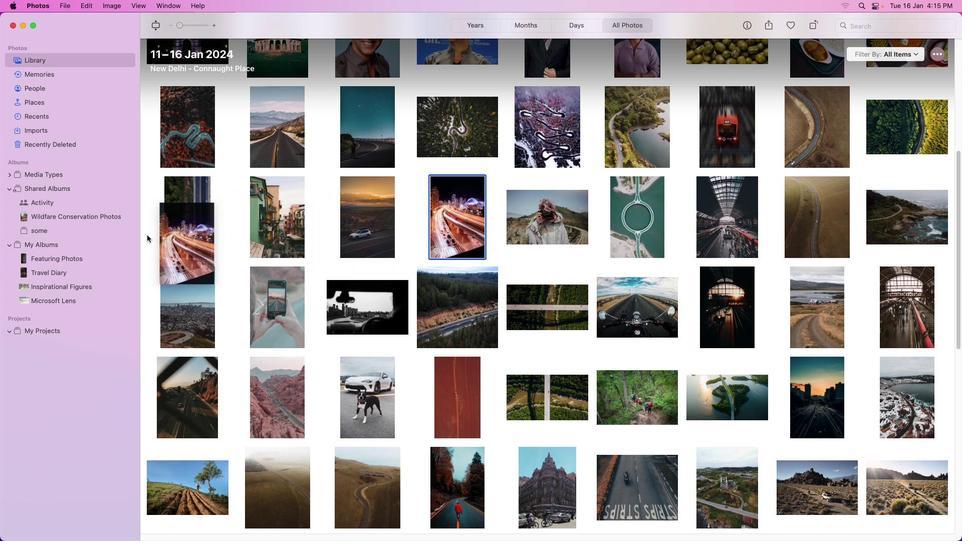 
Action: Mouse moved to (550, 219)
Screenshot: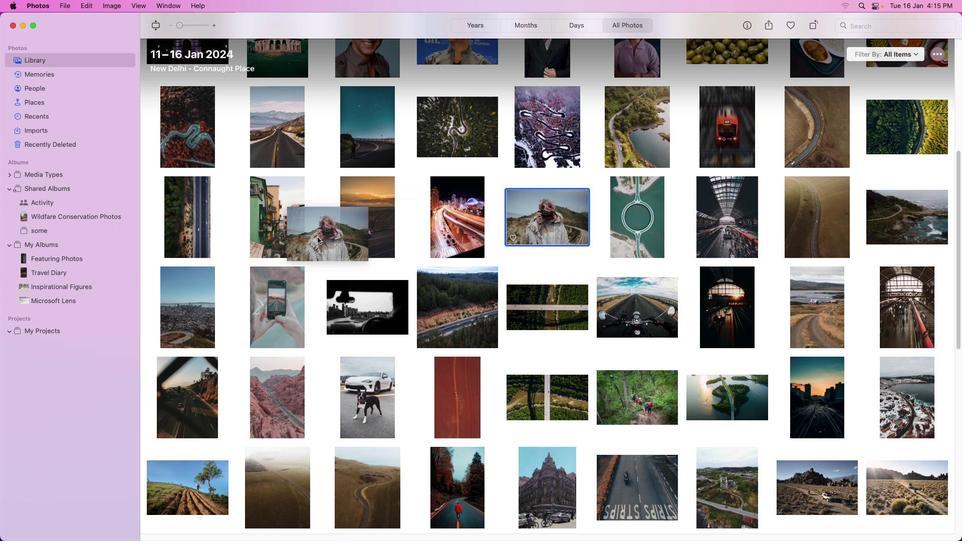 
Action: Mouse pressed left at (550, 219)
Screenshot: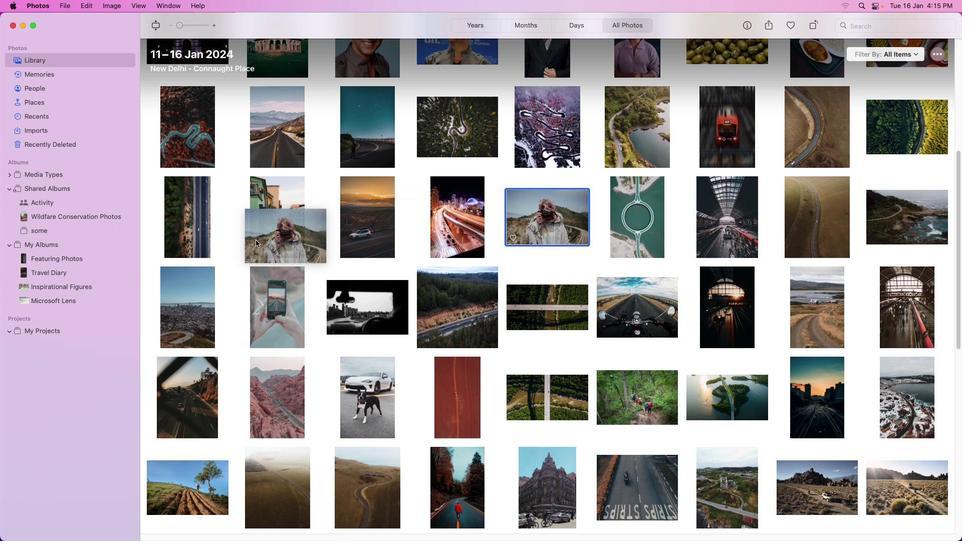 
Action: Mouse moved to (632, 218)
Screenshot: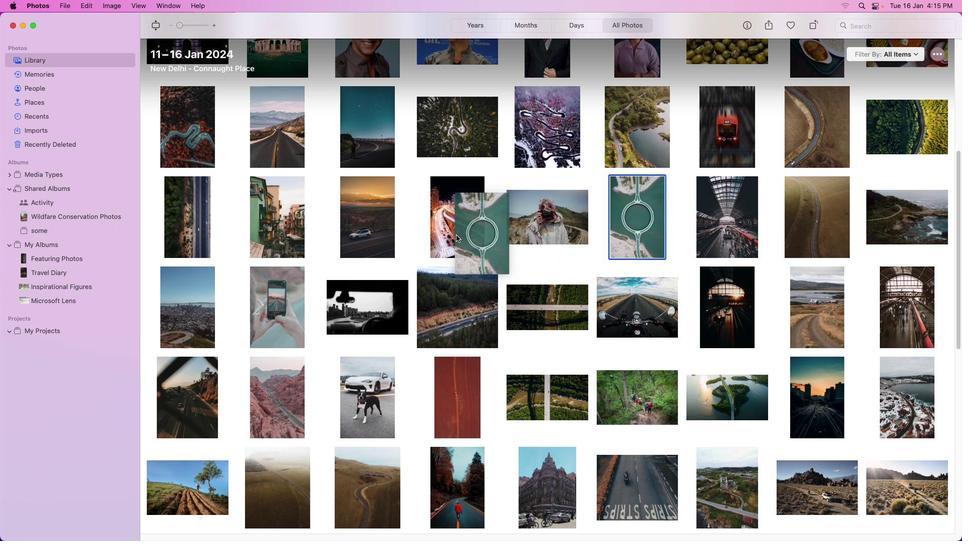 
Action: Mouse pressed left at (632, 218)
Screenshot: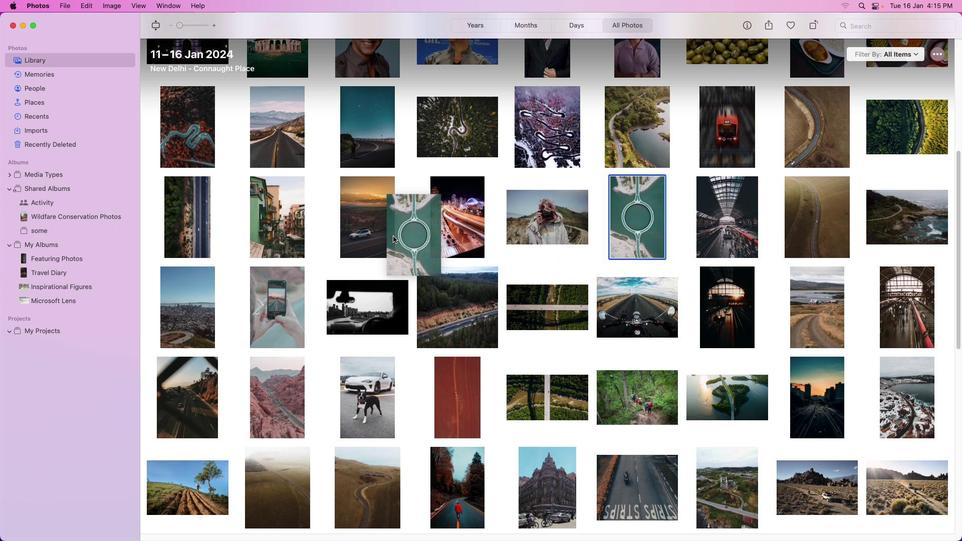 
Action: Mouse moved to (609, 324)
Screenshot: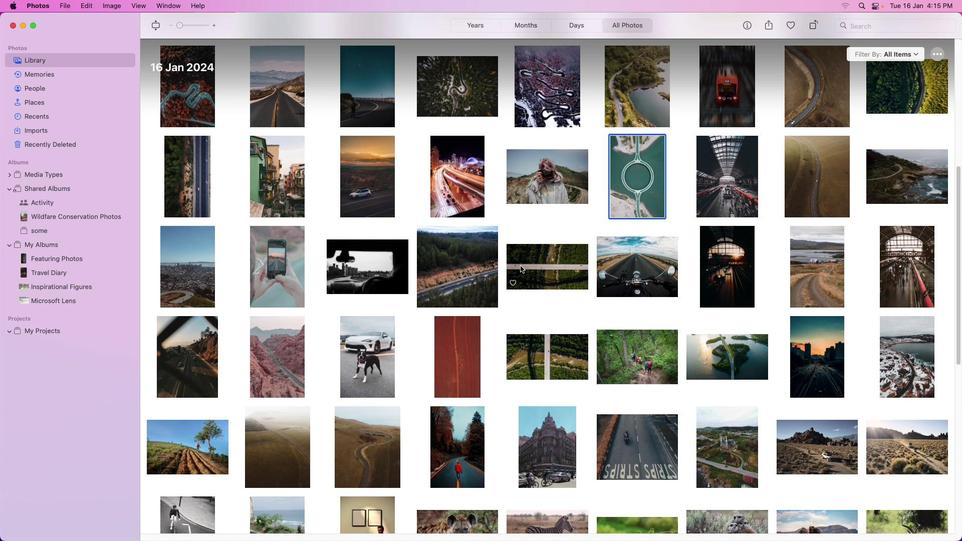 
Action: Mouse scrolled (609, 324) with delta (0, 0)
Screenshot: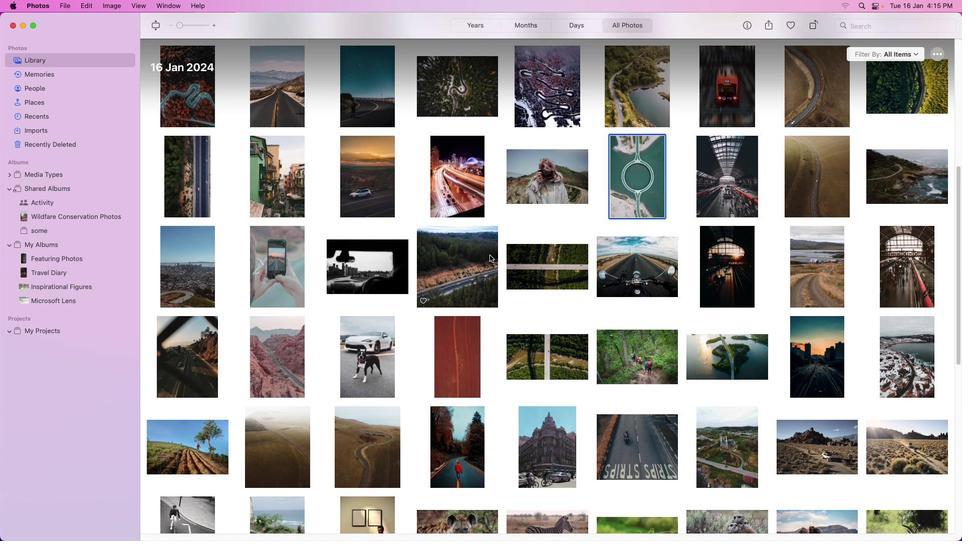 
Action: Mouse scrolled (609, 324) with delta (0, 0)
Screenshot: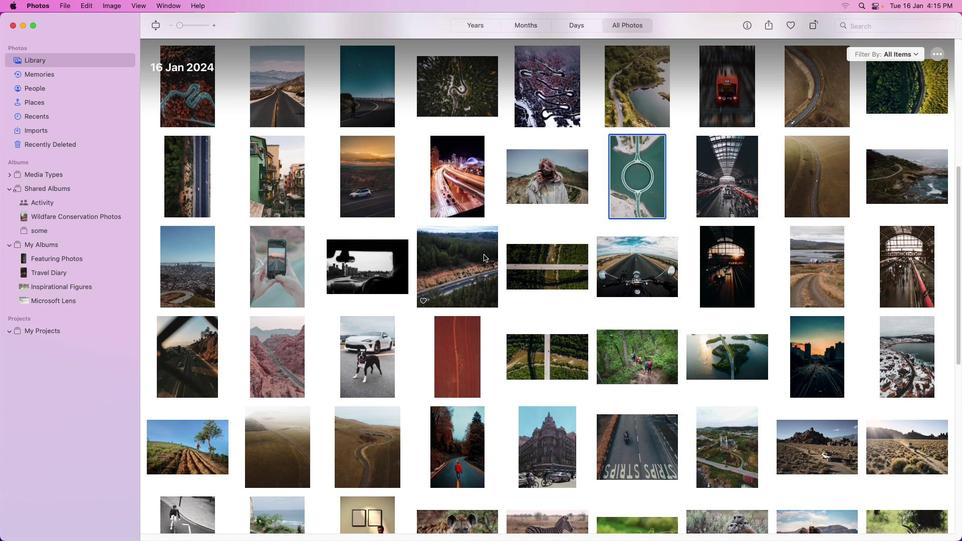 
Action: Mouse moved to (609, 325)
Screenshot: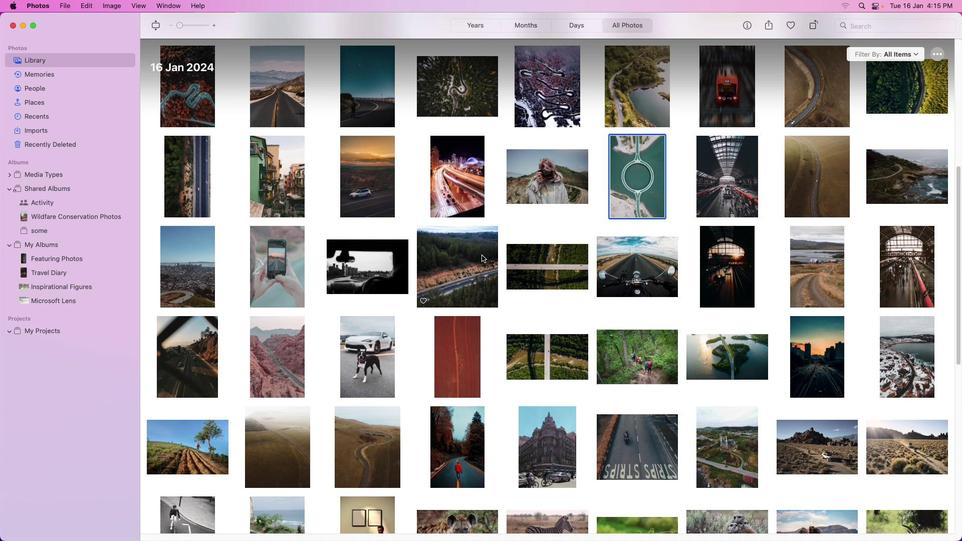 
Action: Mouse scrolled (609, 325) with delta (0, -1)
Screenshot: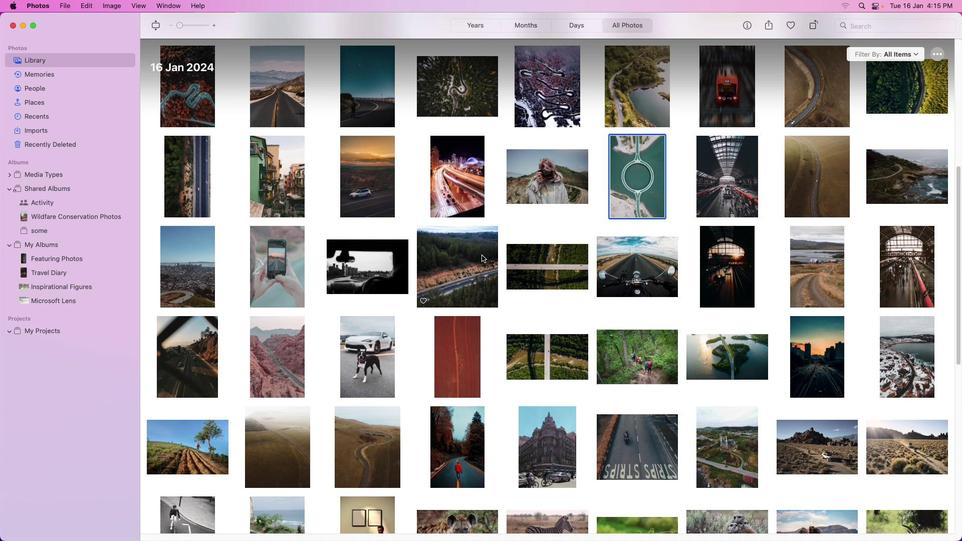 
Action: Mouse moved to (608, 325)
Screenshot: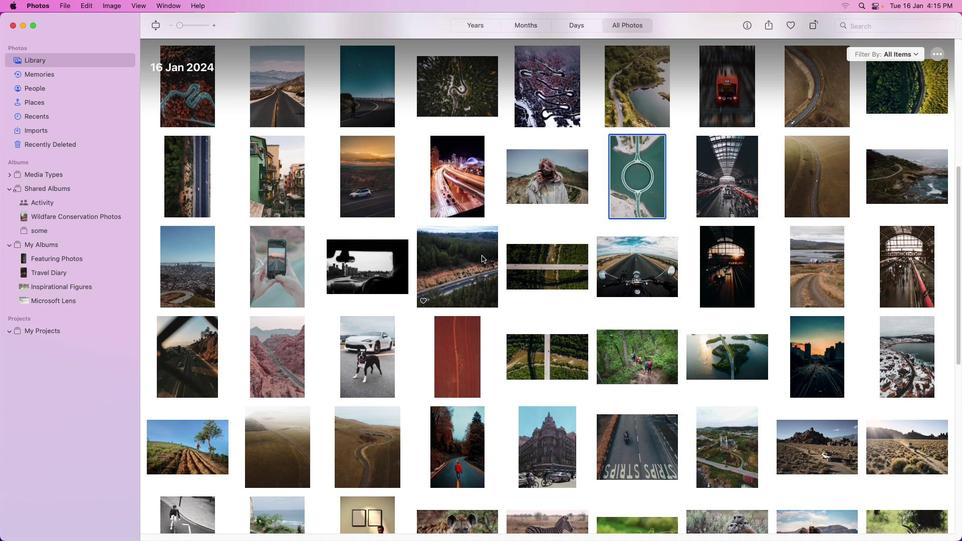 
Action: Mouse scrolled (608, 325) with delta (0, -2)
Screenshot: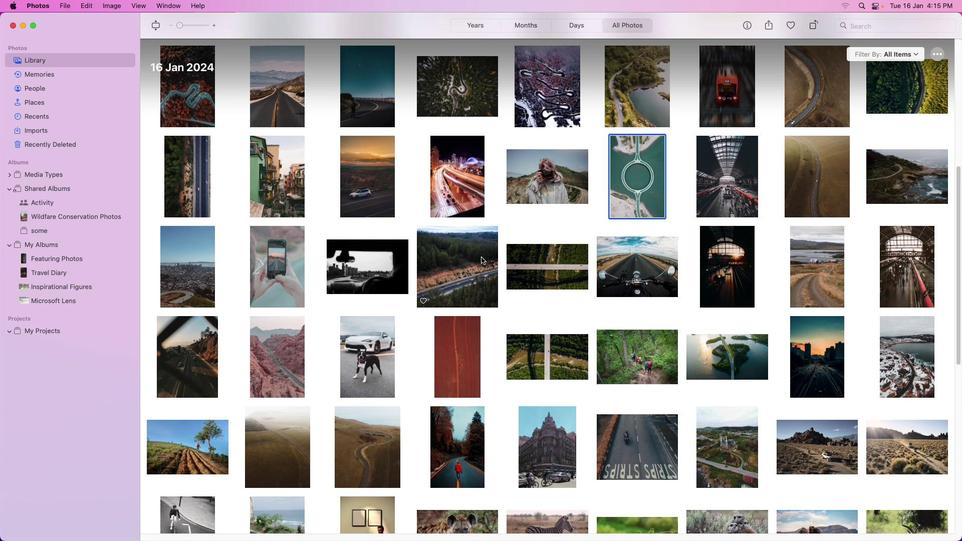 
Action: Mouse moved to (479, 267)
Screenshot: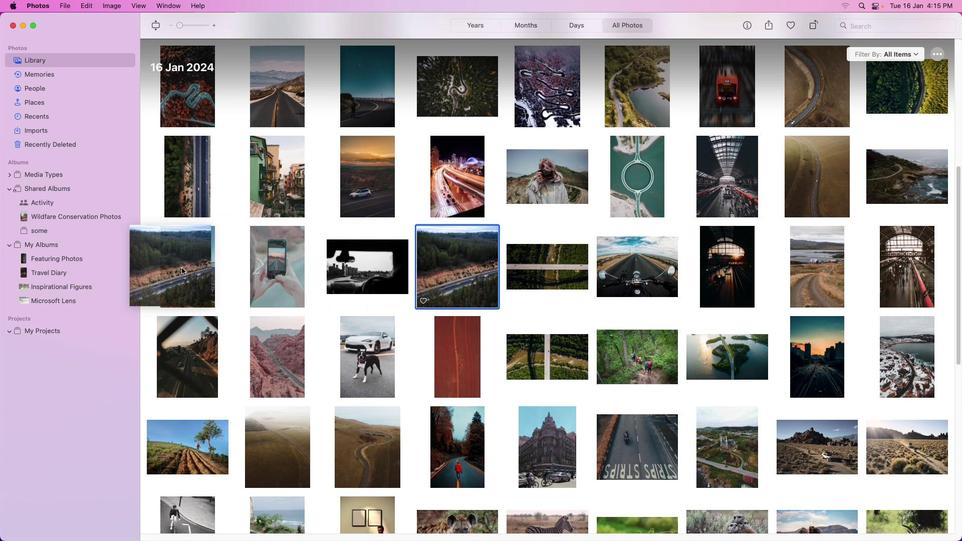 
Action: Mouse pressed left at (479, 267)
Screenshot: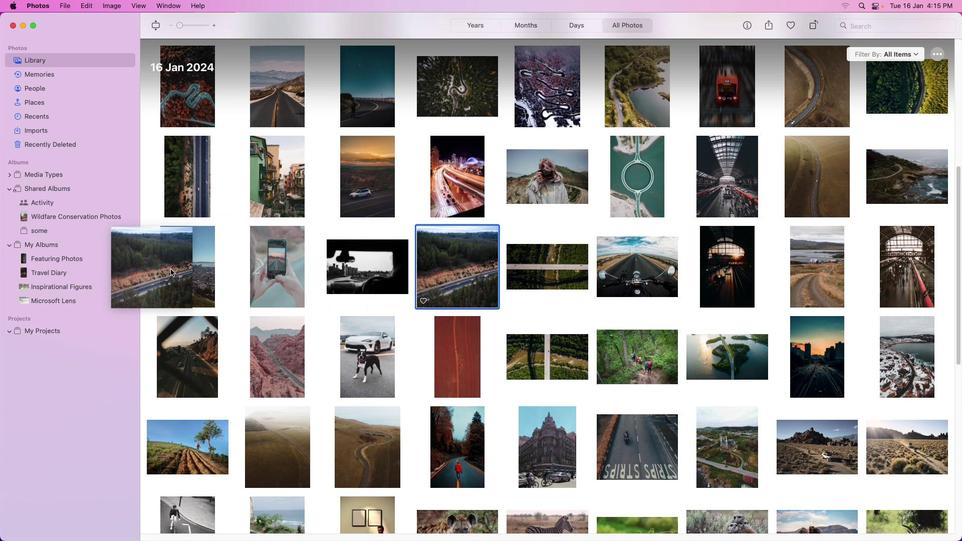 
Action: Mouse moved to (520, 256)
Screenshot: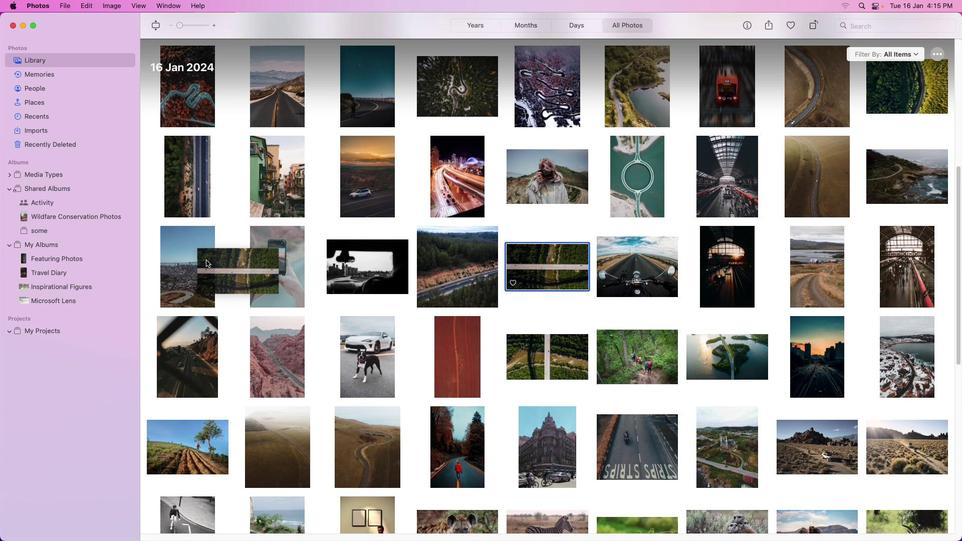 
Action: Mouse pressed left at (520, 256)
Screenshot: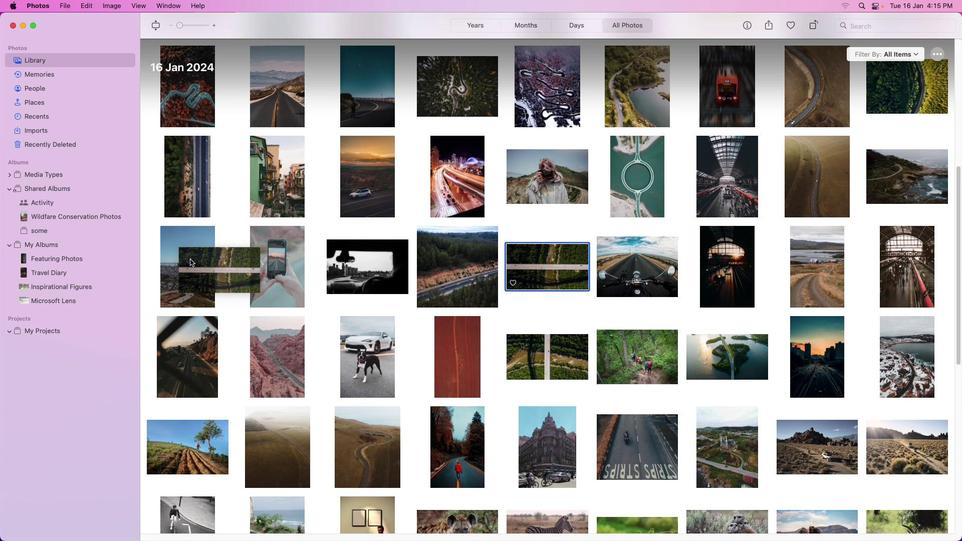 
Action: Mouse moved to (663, 274)
Screenshot: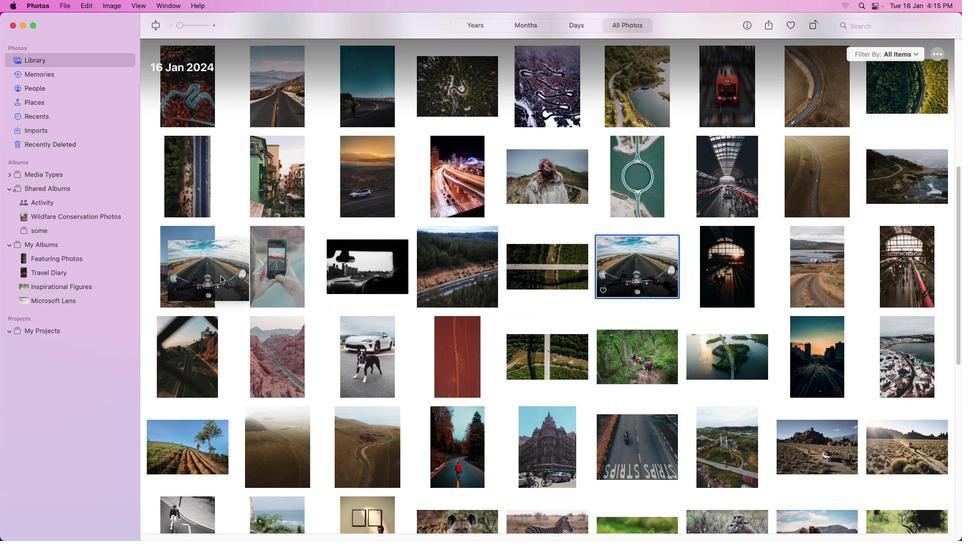
Action: Mouse pressed left at (663, 274)
Screenshot: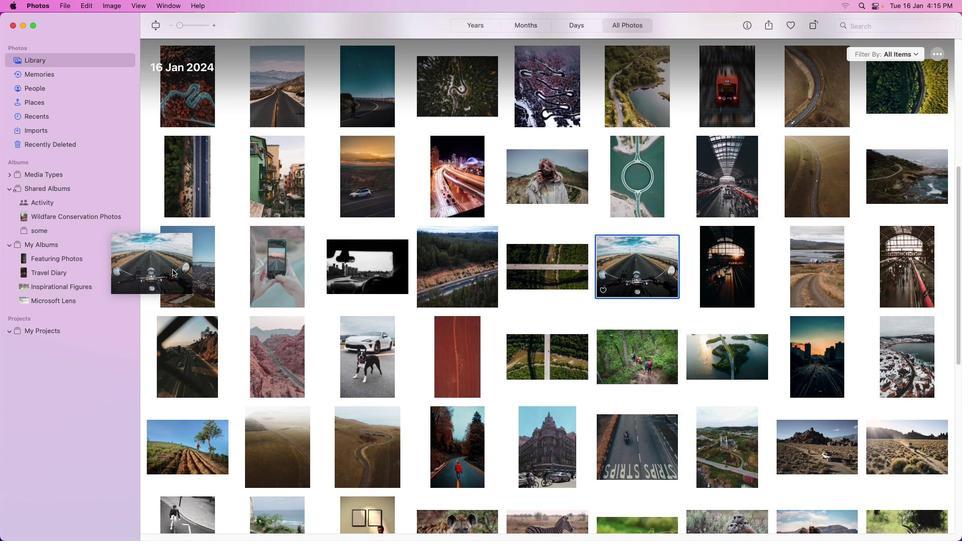 
Action: Mouse moved to (411, 362)
Screenshot: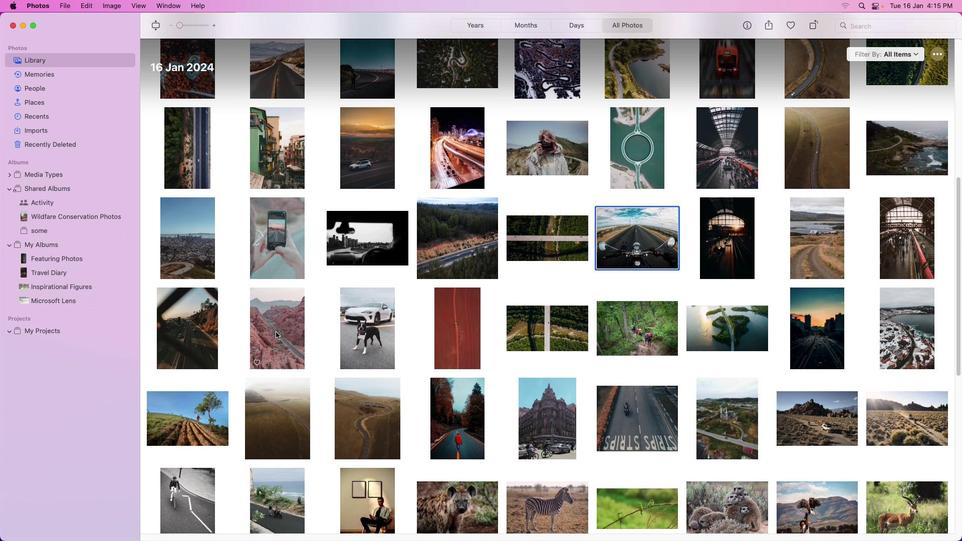 
Action: Mouse scrolled (411, 362) with delta (0, 0)
Screenshot: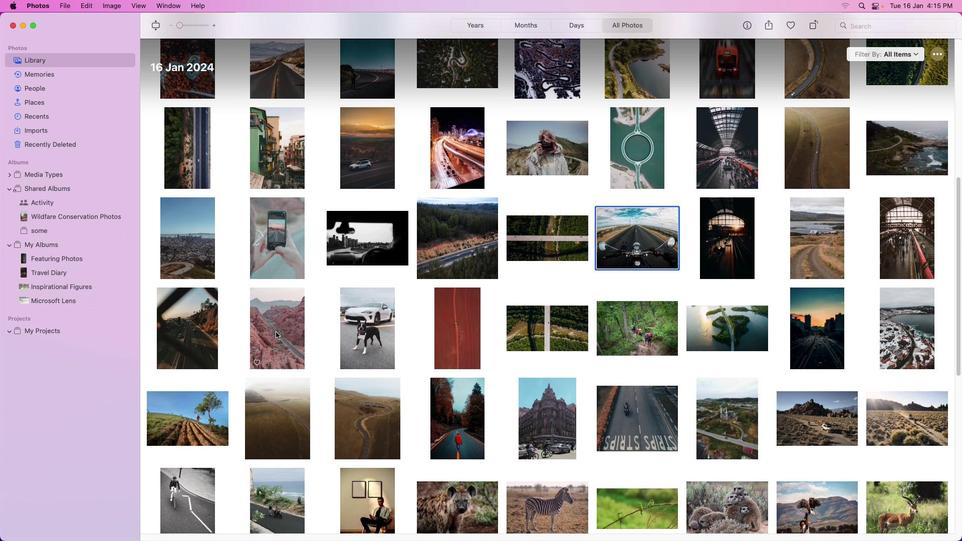
Action: Mouse moved to (397, 365)
Screenshot: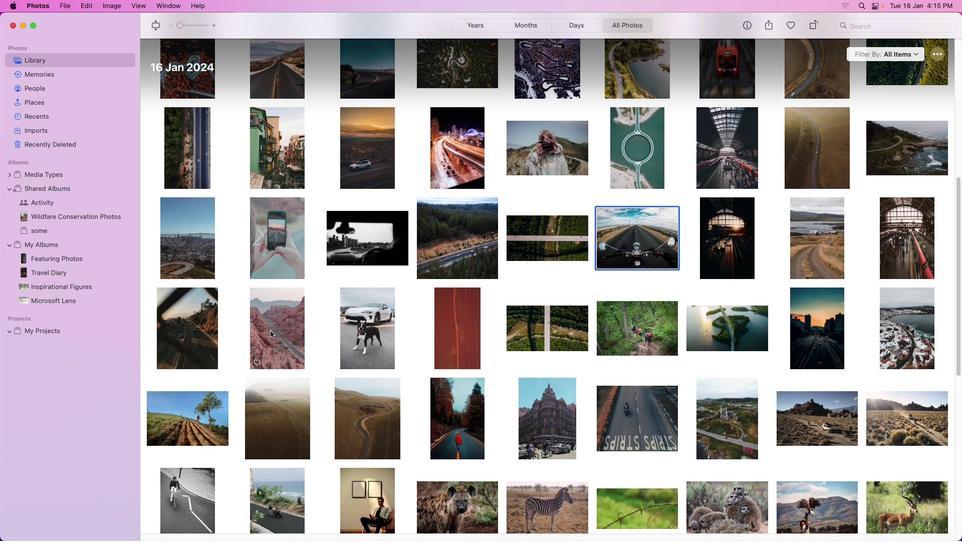 
Action: Mouse scrolled (397, 365) with delta (0, 0)
Screenshot: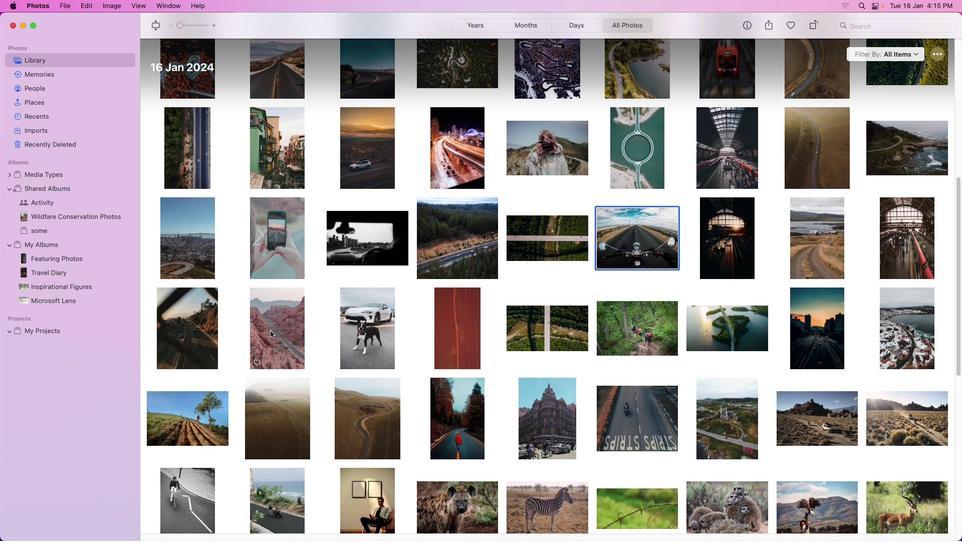 
Action: Mouse moved to (389, 365)
Screenshot: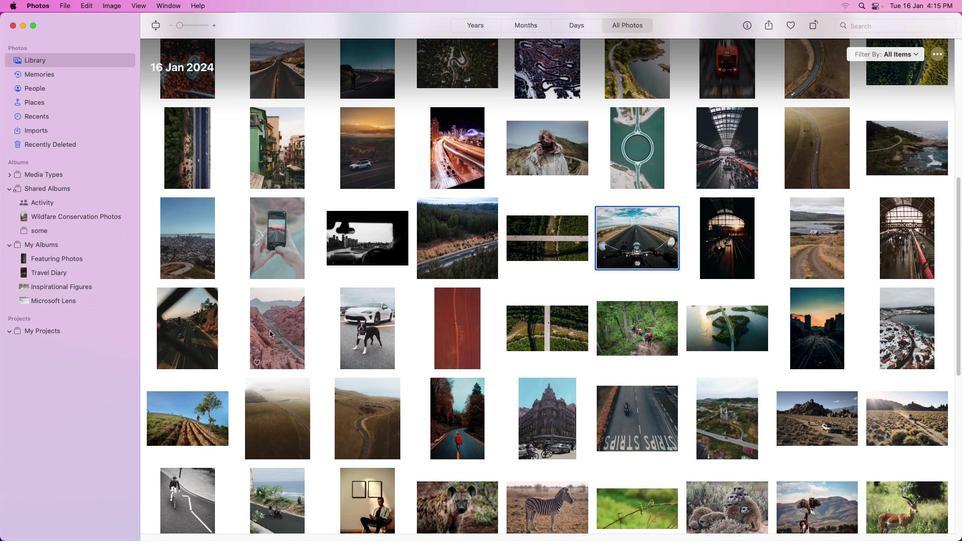 
Action: Mouse scrolled (389, 365) with delta (0, -1)
Screenshot: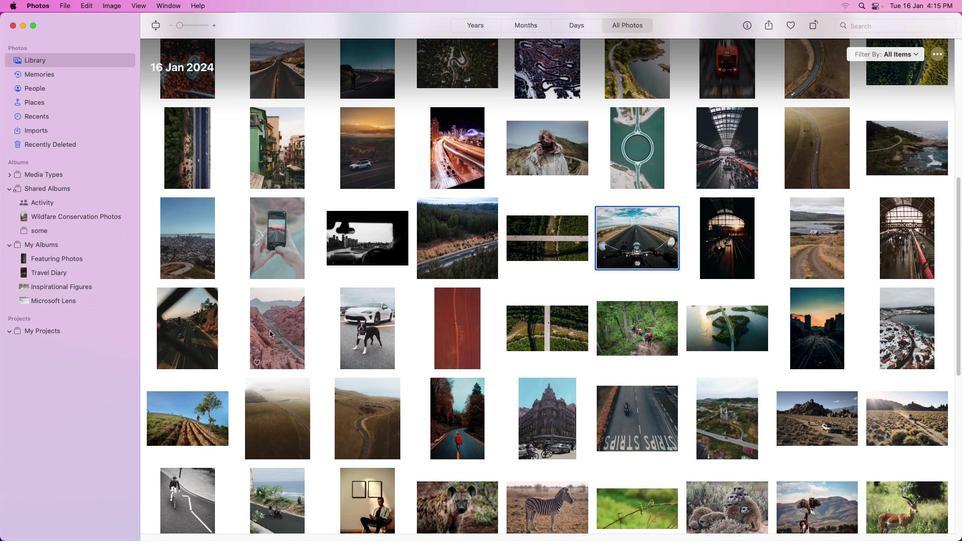 
Action: Mouse moved to (375, 363)
Screenshot: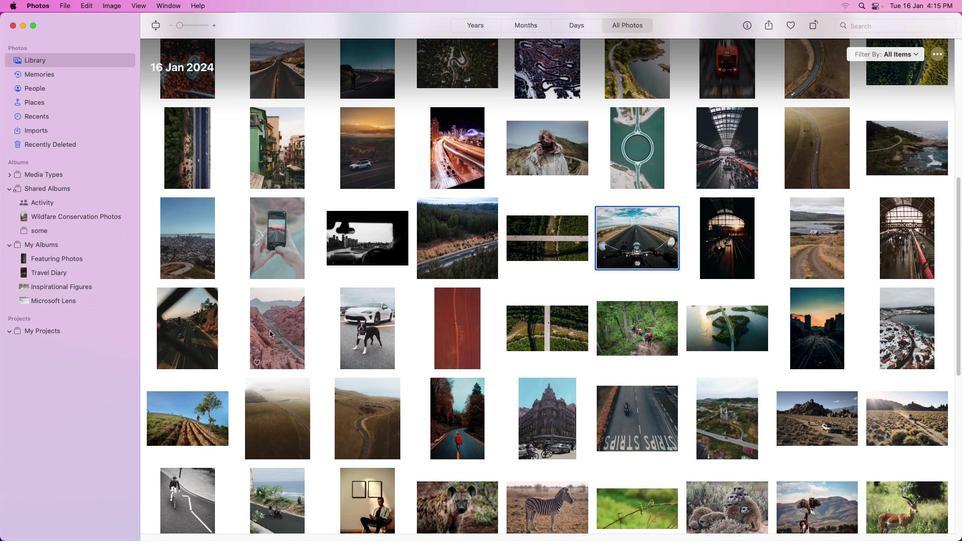 
Action: Mouse scrolled (375, 363) with delta (0, -1)
Screenshot: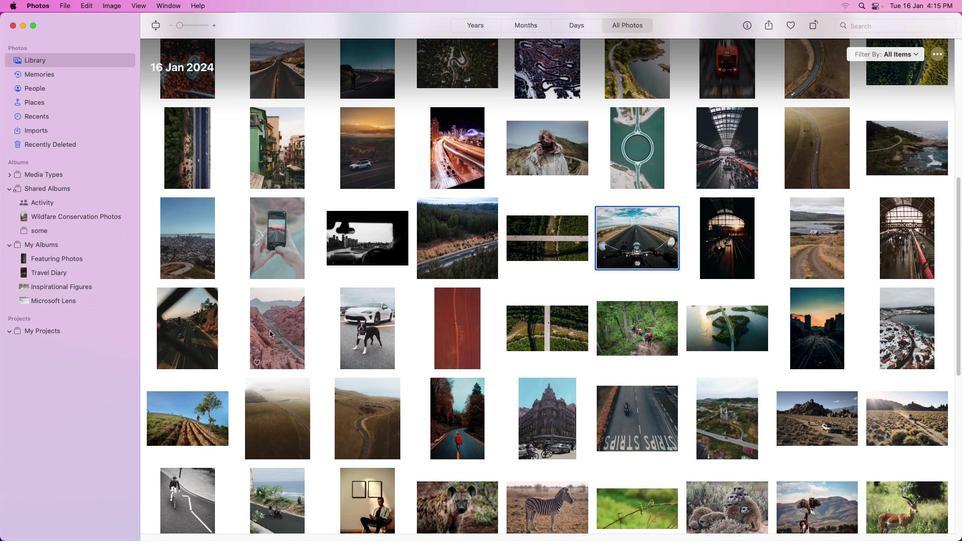 
Action: Mouse moved to (270, 330)
Screenshot: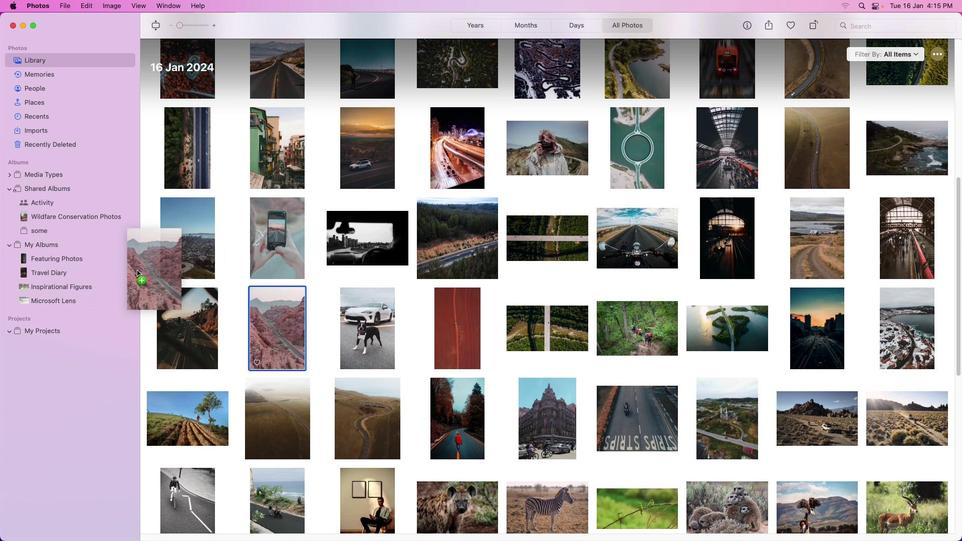 
Action: Mouse pressed left at (270, 330)
Screenshot: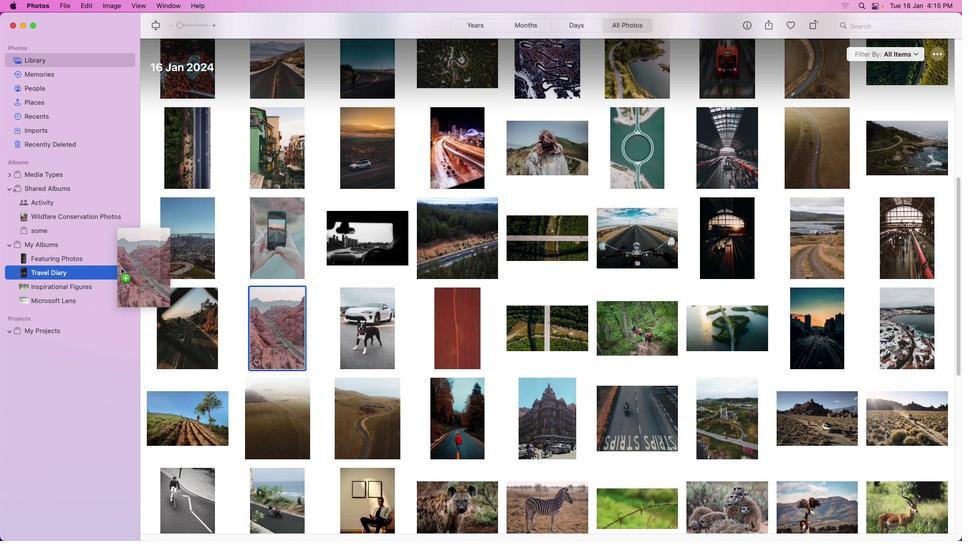 
Action: Mouse moved to (460, 340)
Screenshot: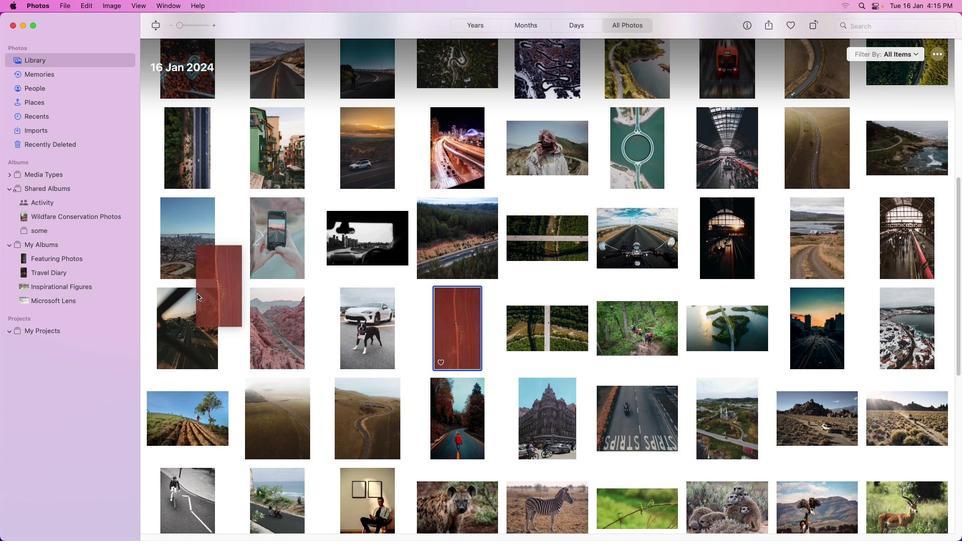 
Action: Mouse pressed left at (460, 340)
Screenshot: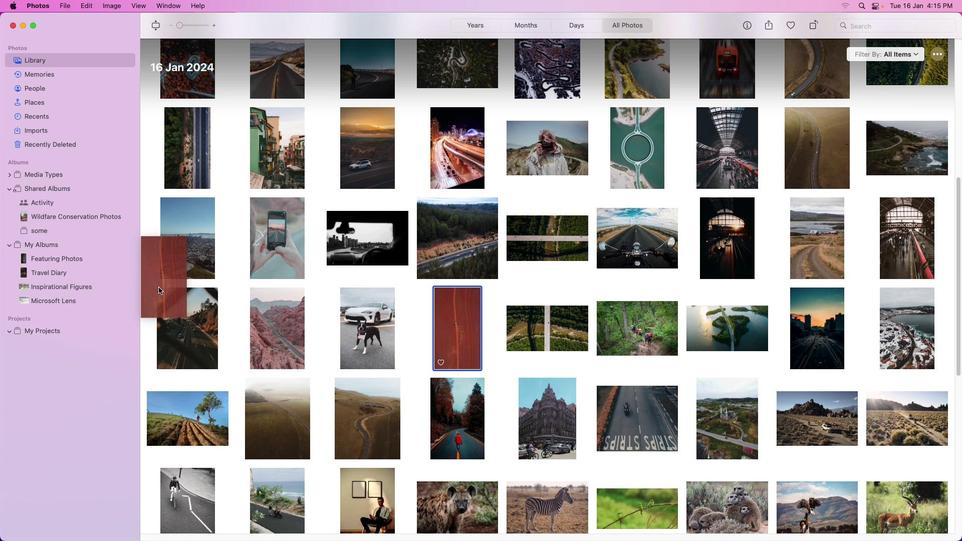 
Action: Mouse moved to (558, 331)
Screenshot: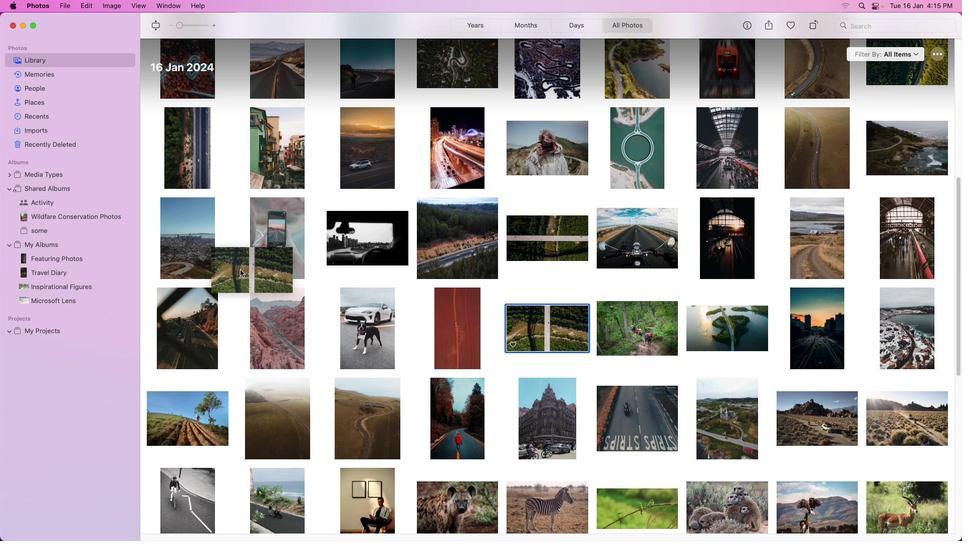 
Action: Mouse pressed left at (558, 331)
Screenshot: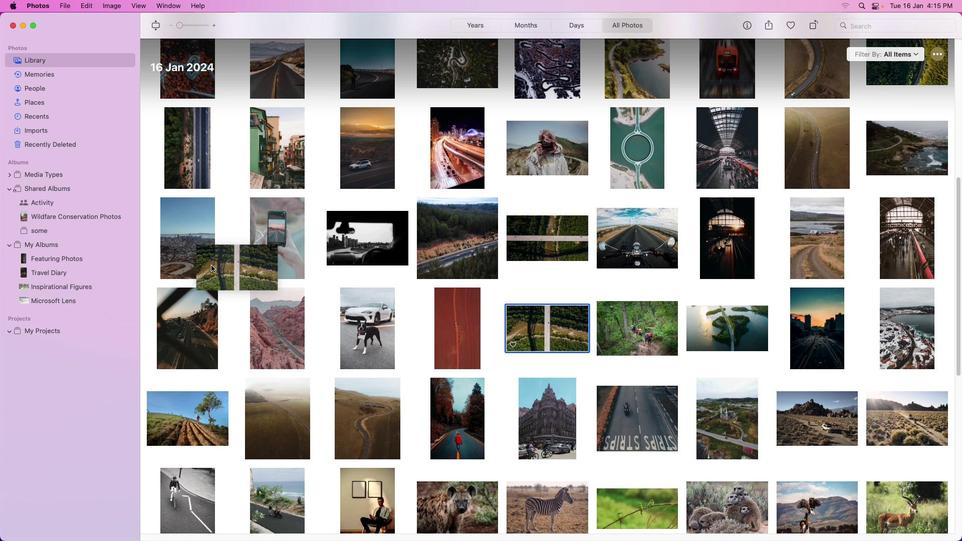 
Action: Mouse moved to (550, 307)
Screenshot: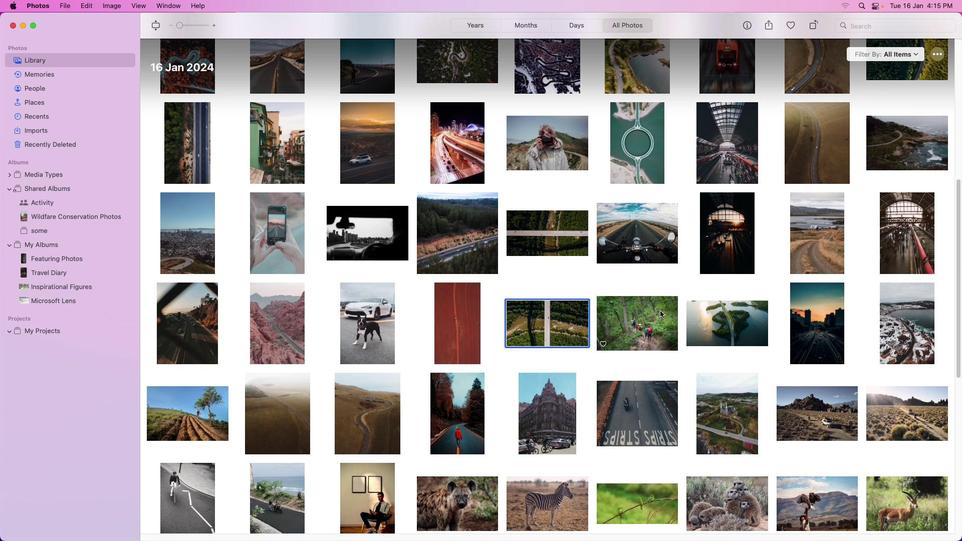 
Action: Mouse scrolled (550, 307) with delta (0, 0)
Screenshot: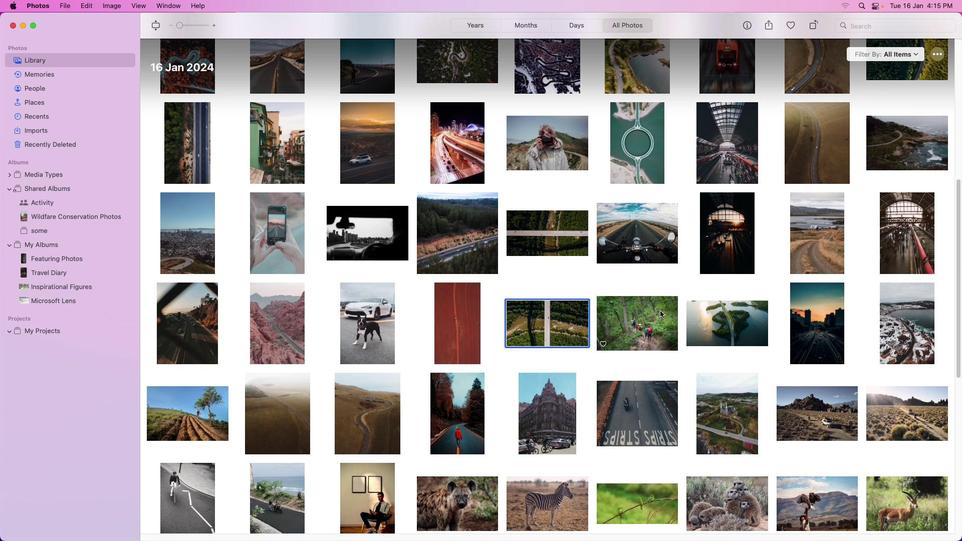 
Action: Mouse moved to (550, 307)
Screenshot: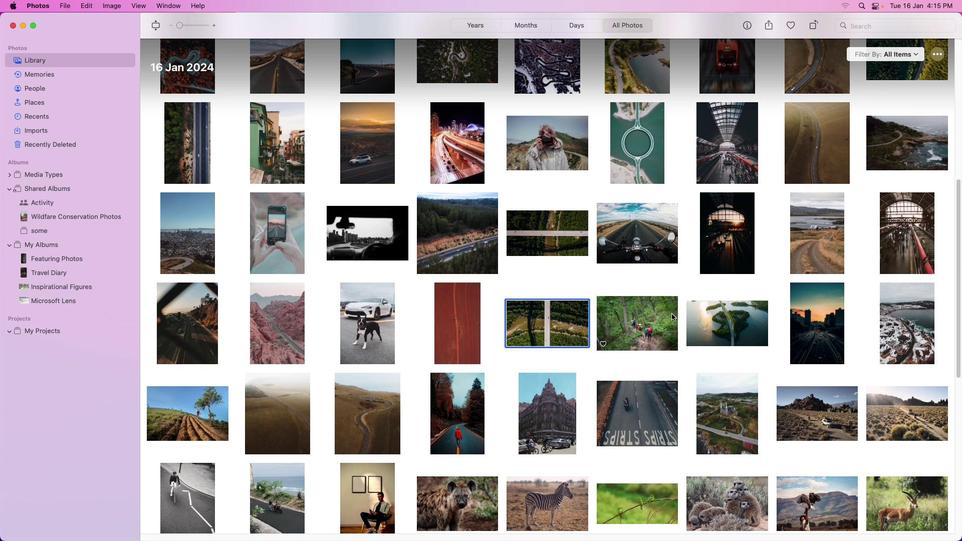 
Action: Mouse scrolled (550, 307) with delta (0, 0)
Screenshot: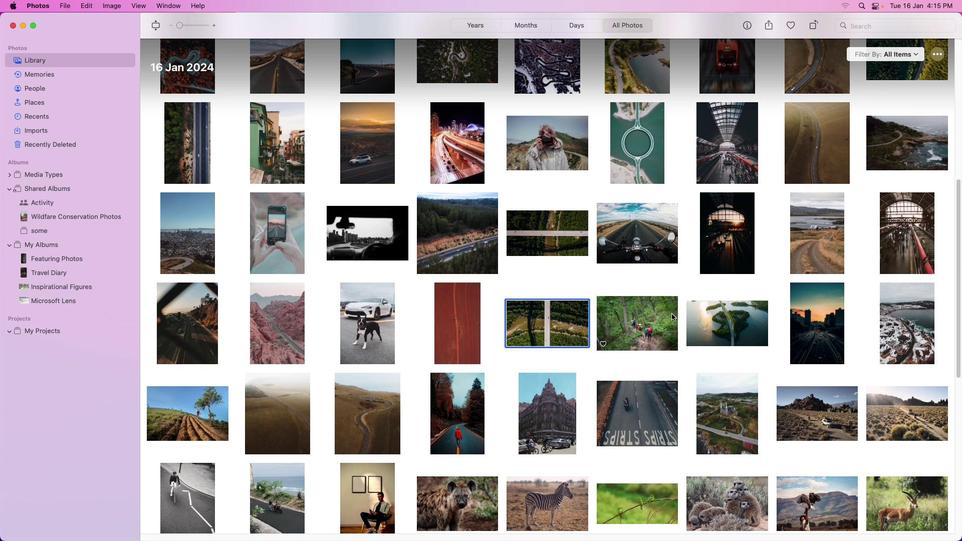 
Action: Mouse scrolled (550, 307) with delta (0, 0)
Screenshot: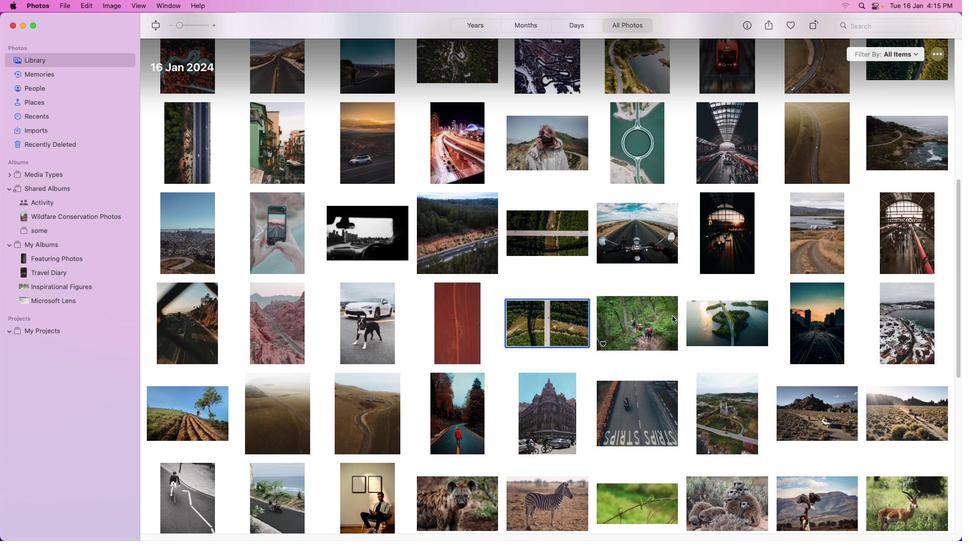 
Action: Mouse moved to (668, 315)
Screenshot: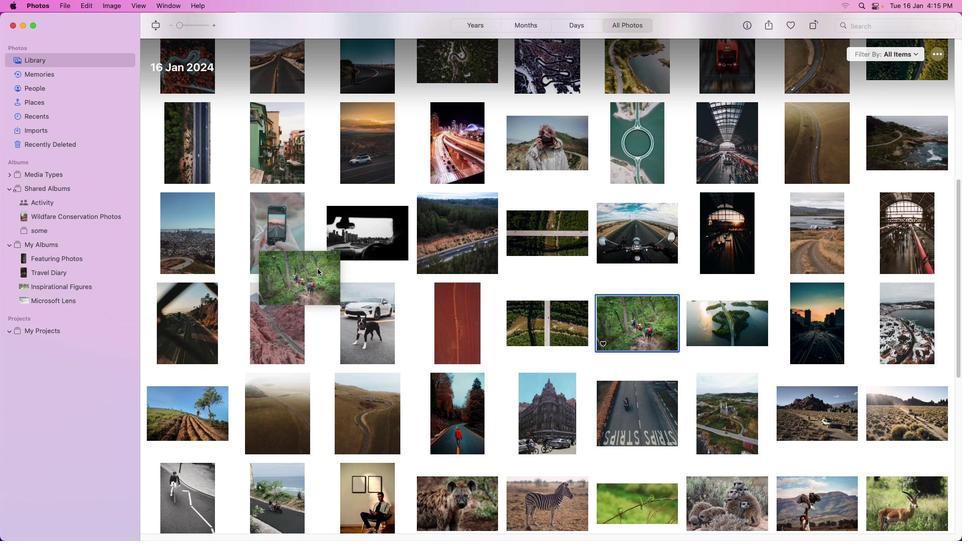 
Action: Mouse pressed left at (668, 315)
Screenshot: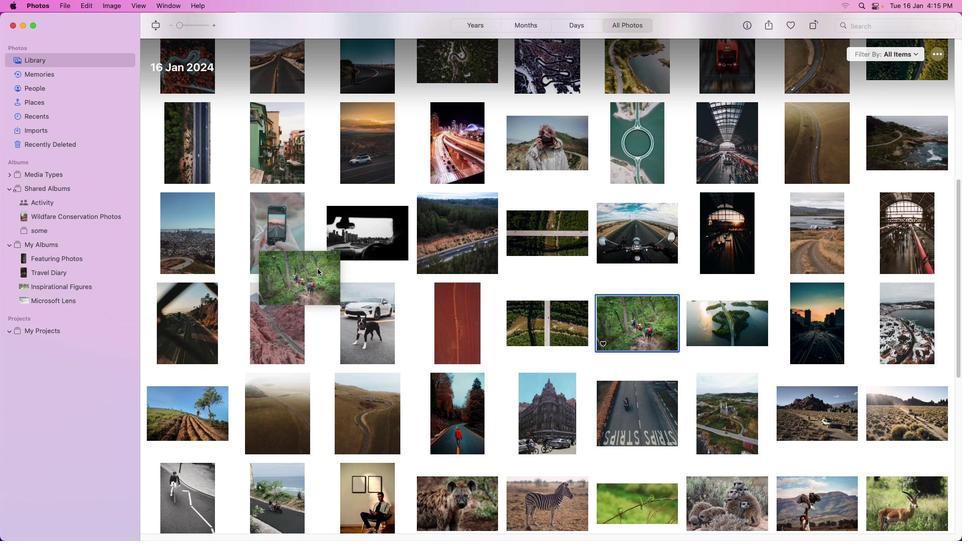 
Action: Mouse moved to (740, 325)
Screenshot: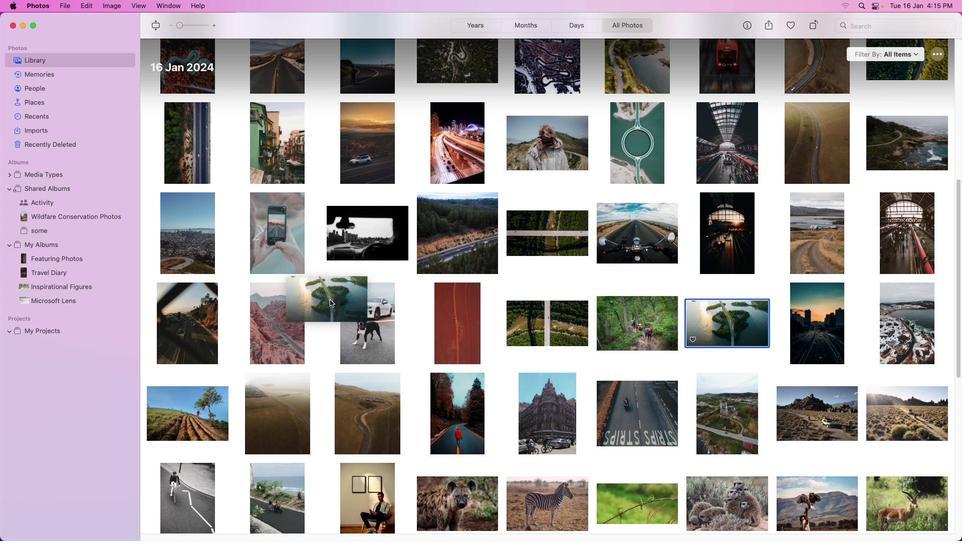 
Action: Mouse pressed left at (740, 325)
Screenshot: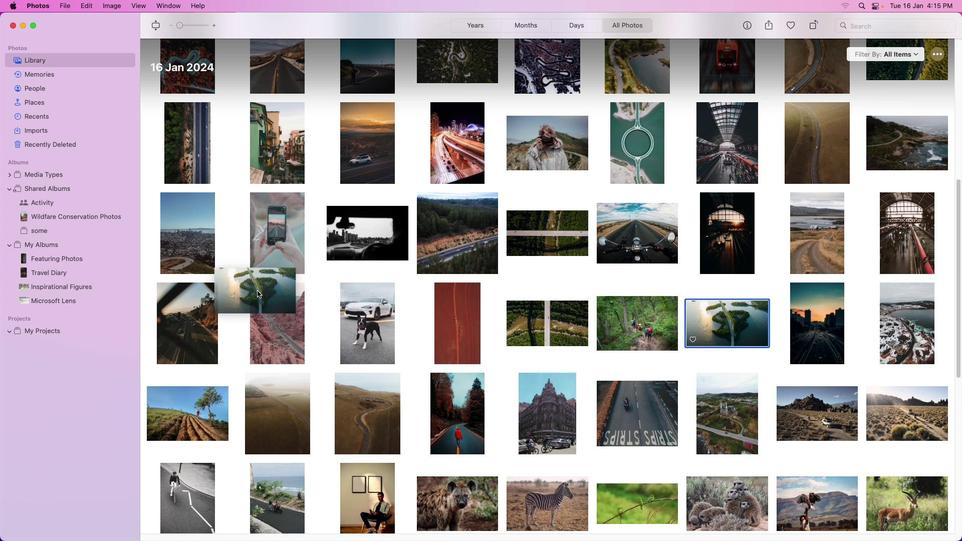 
Action: Mouse moved to (580, 373)
Screenshot: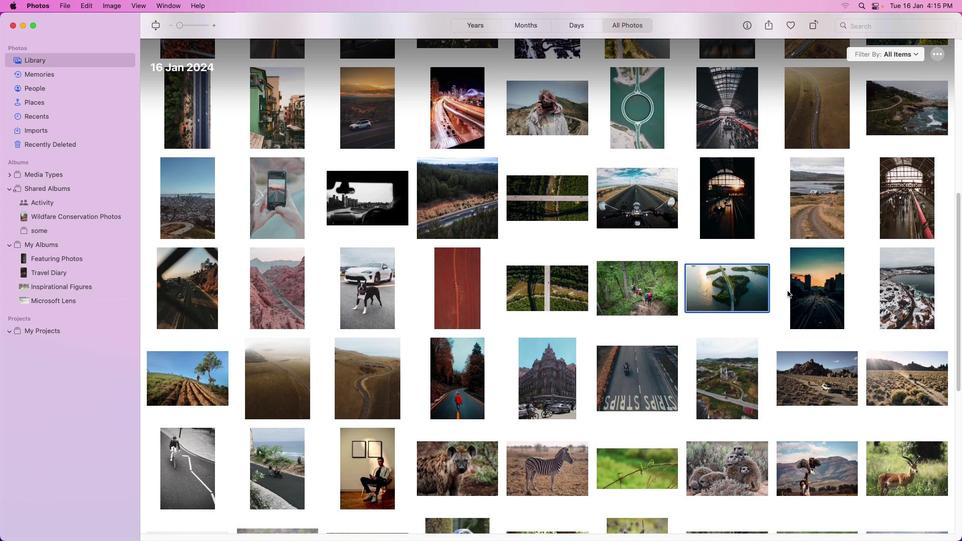
Action: Mouse scrolled (580, 373) with delta (0, 0)
Screenshot: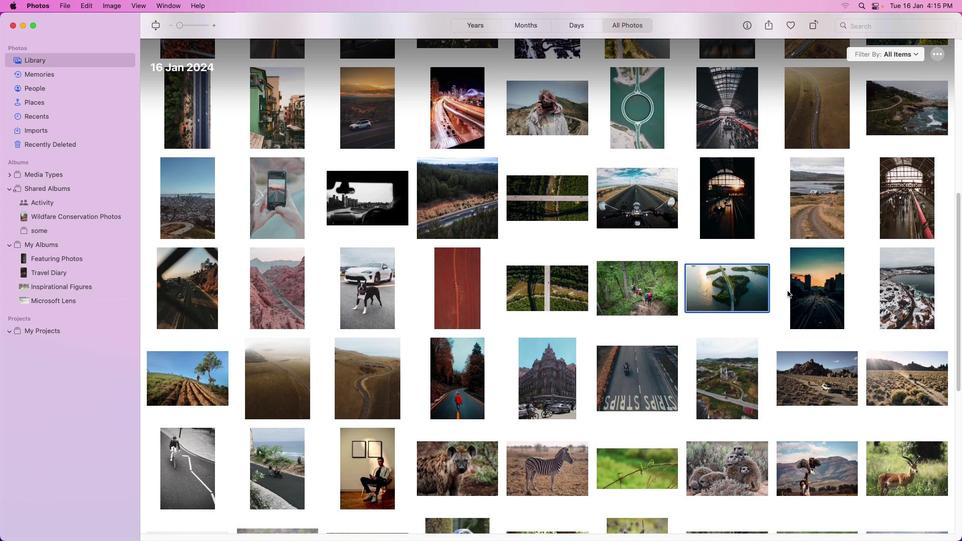 
Action: Mouse moved to (597, 373)
Screenshot: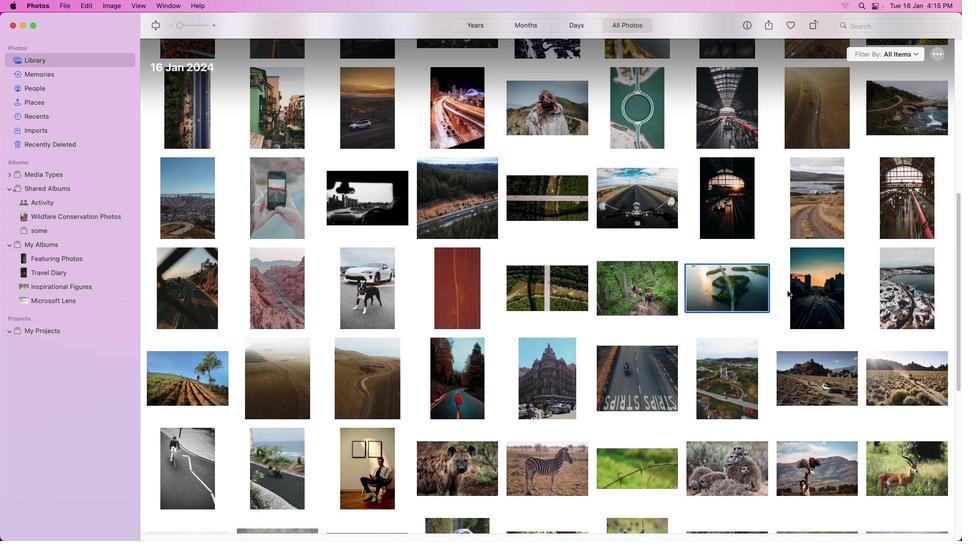 
Action: Mouse scrolled (597, 373) with delta (0, 0)
Screenshot: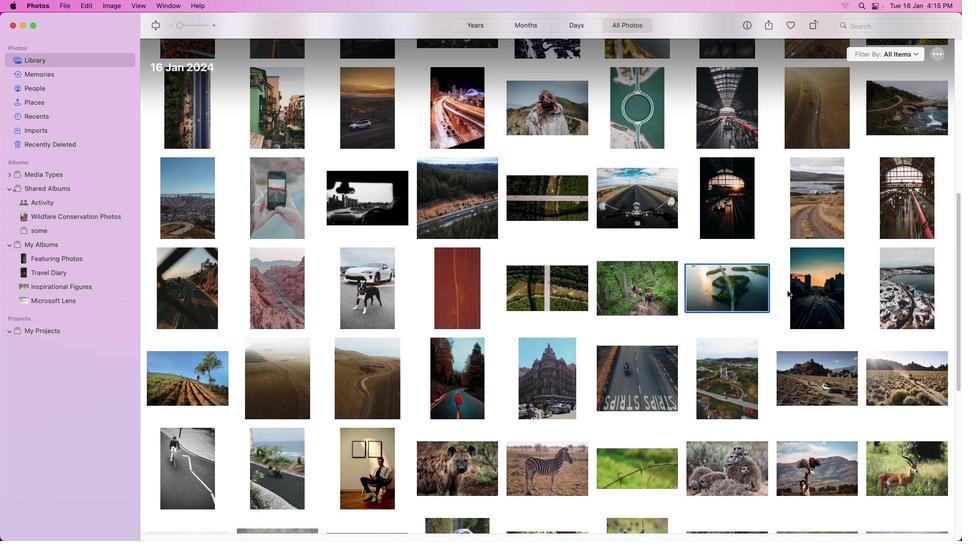 
Action: Mouse moved to (601, 373)
Screenshot: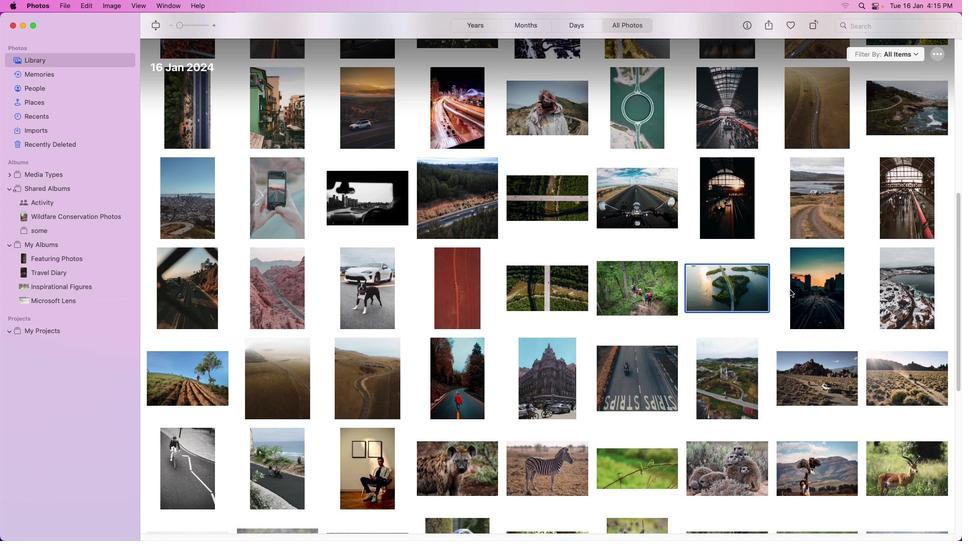 
Action: Mouse scrolled (601, 373) with delta (0, -1)
Screenshot: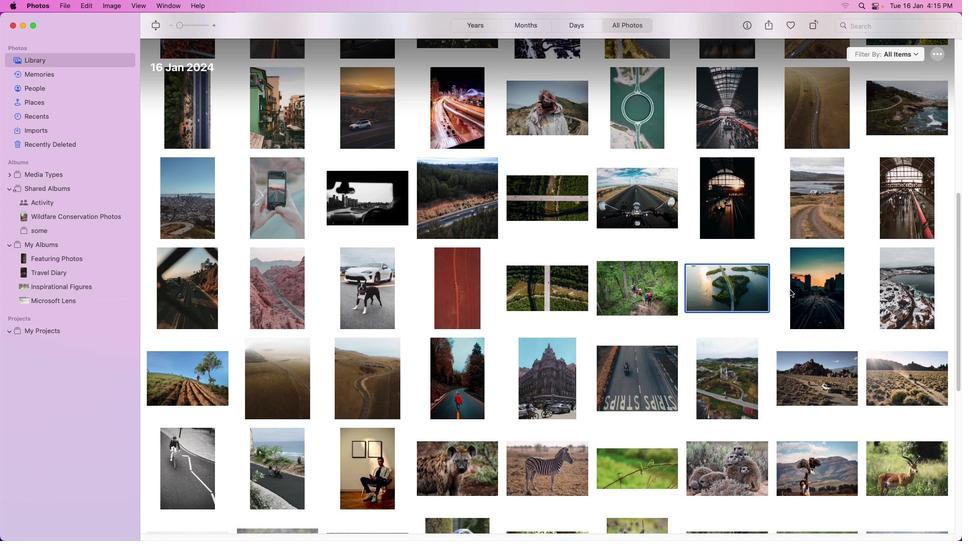 
Action: Mouse moved to (602, 373)
Screenshot: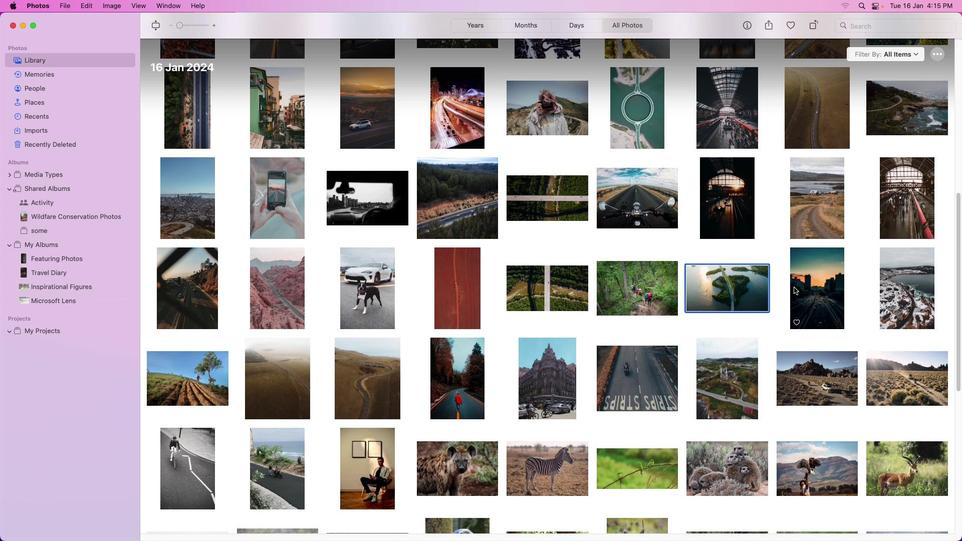 
Action: Mouse scrolled (602, 373) with delta (0, -1)
Screenshot: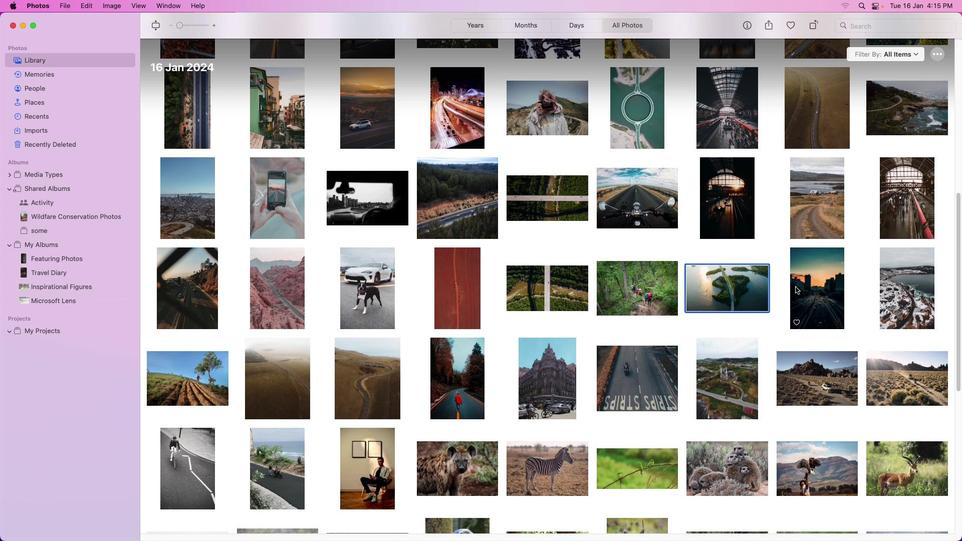 
Action: Mouse moved to (811, 276)
Screenshot: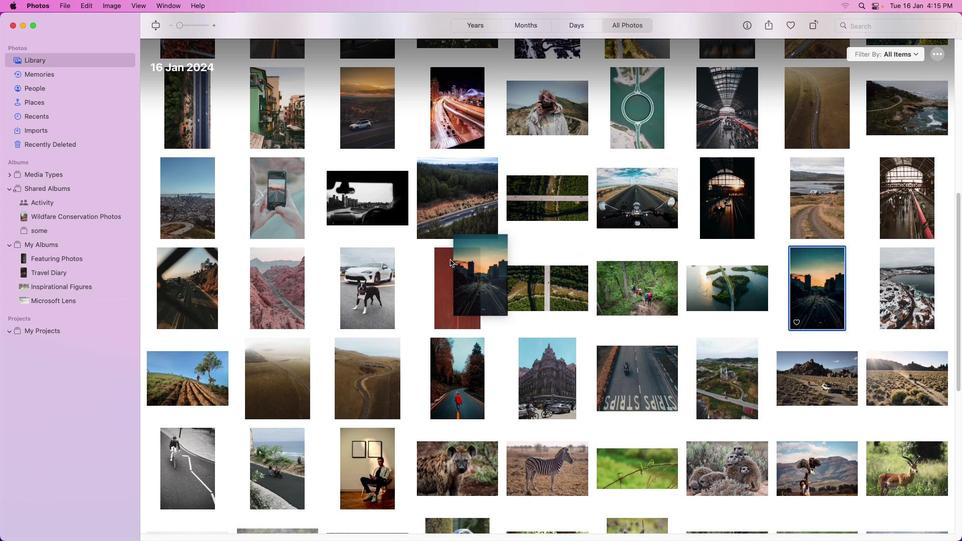 
Action: Mouse pressed left at (811, 276)
Screenshot: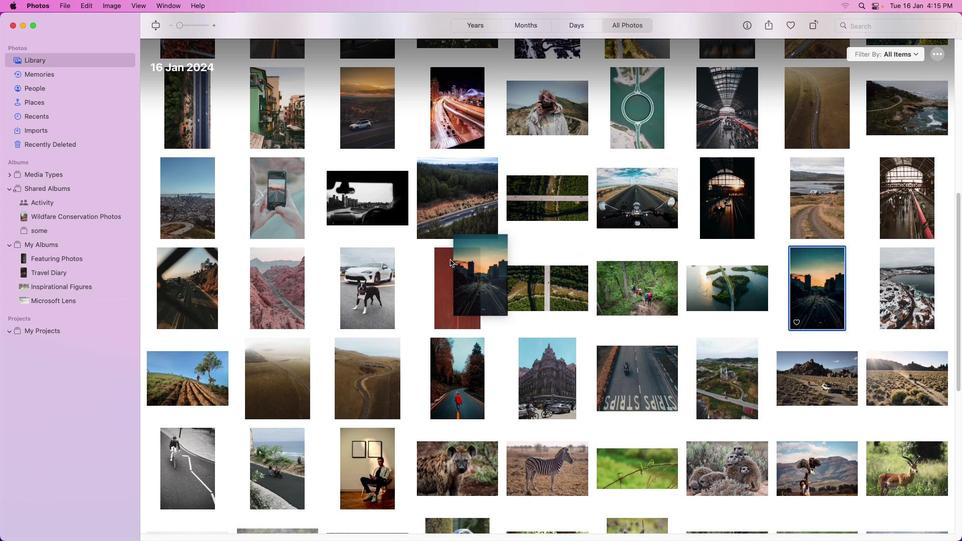 
Action: Mouse moved to (839, 321)
Screenshot: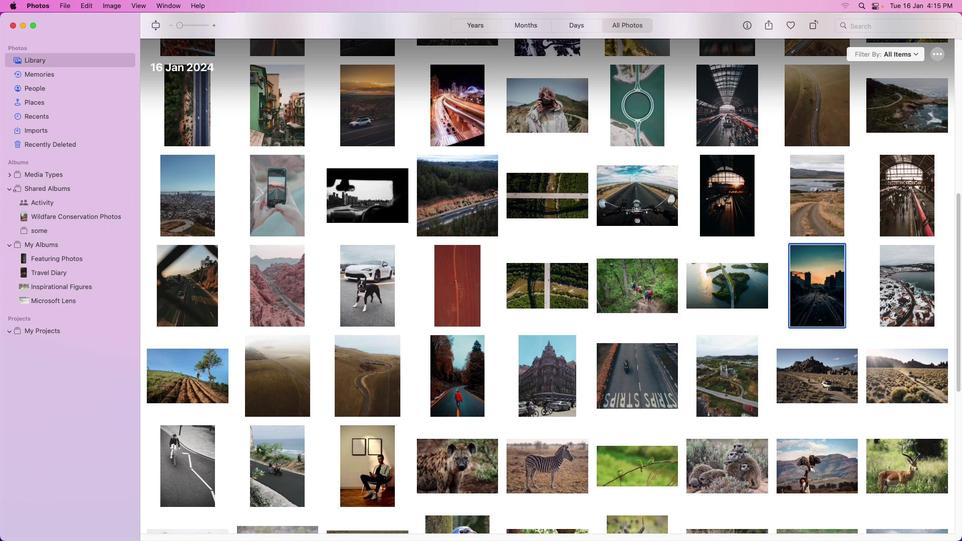 
Action: Mouse scrolled (839, 321) with delta (0, 0)
Screenshot: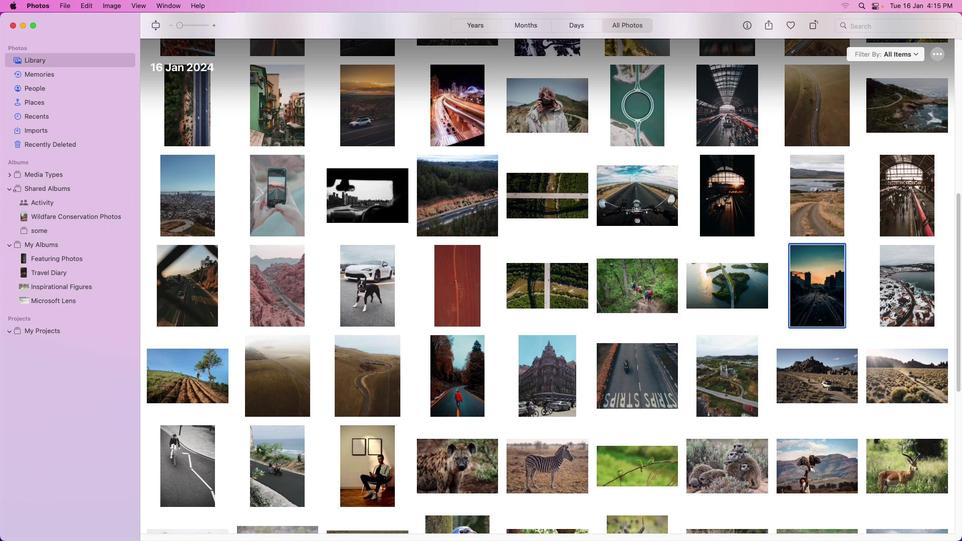 
Action: Mouse moved to (851, 320)
Screenshot: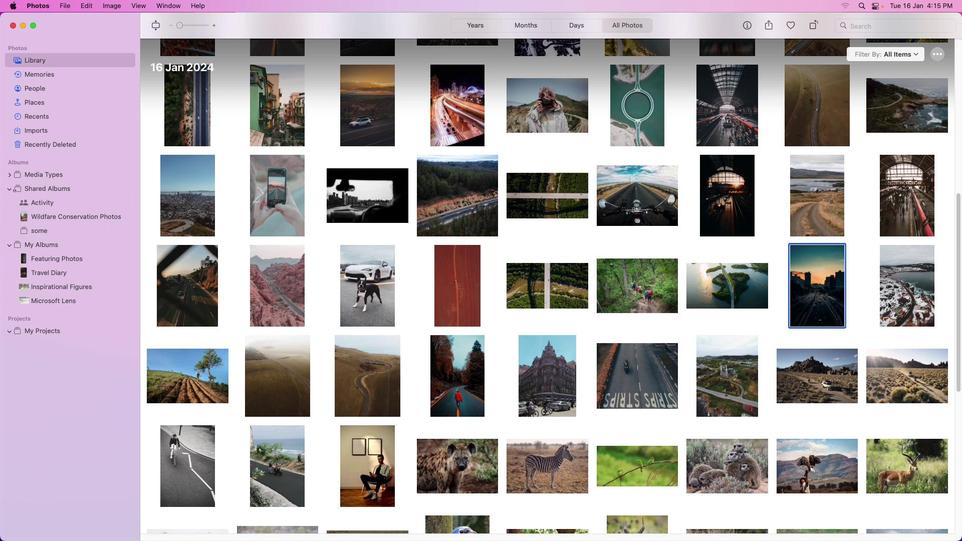 
Action: Mouse scrolled (851, 320) with delta (0, 0)
Screenshot: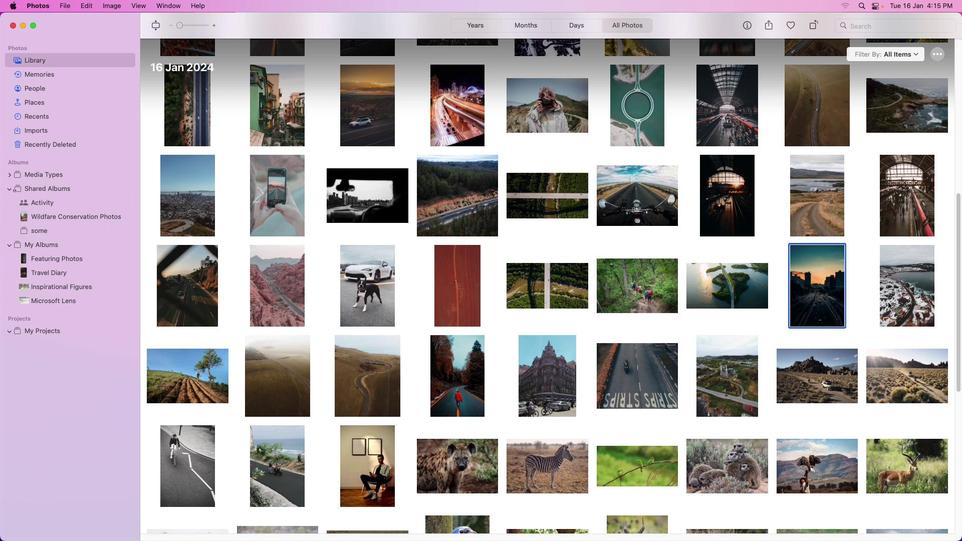 
Action: Mouse moved to (888, 302)
Screenshot: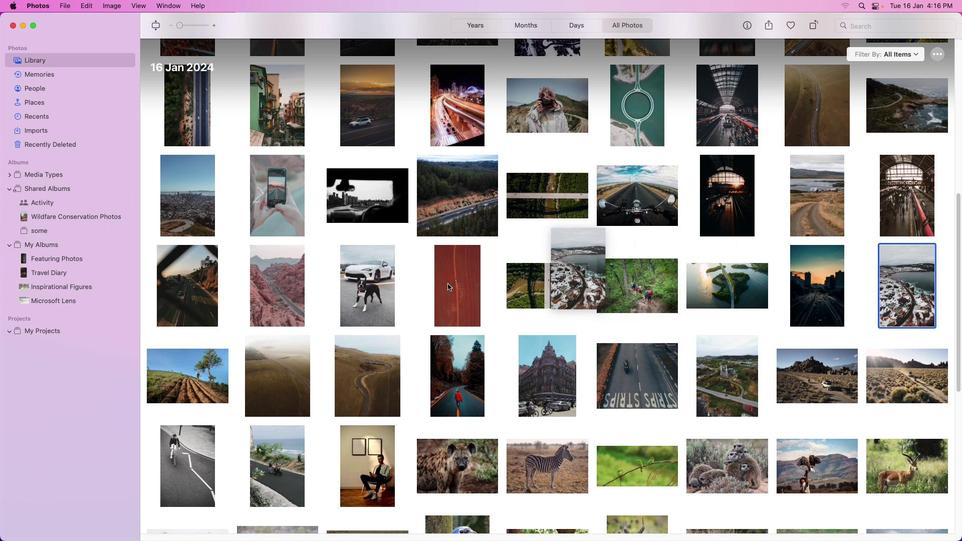 
Action: Mouse pressed left at (888, 302)
Screenshot: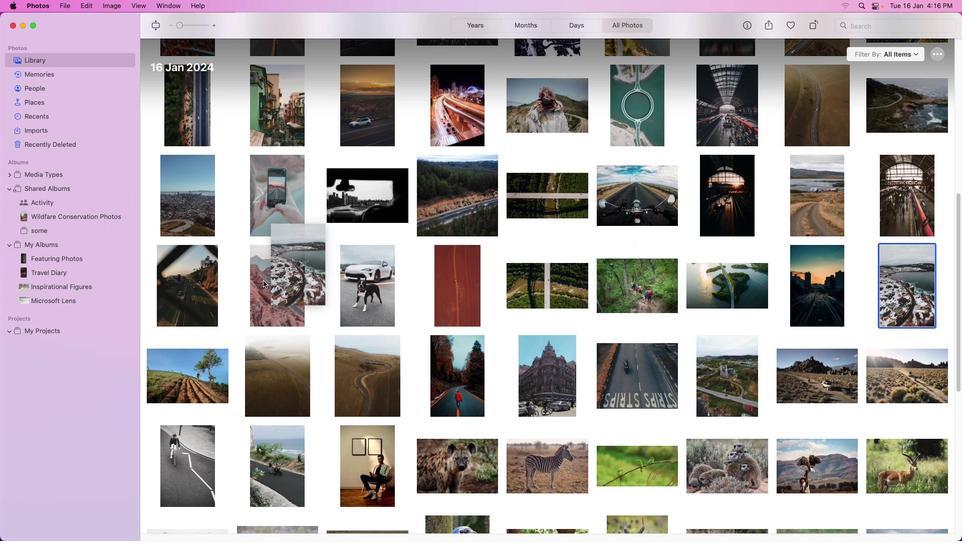 
Action: Mouse moved to (208, 381)
Screenshot: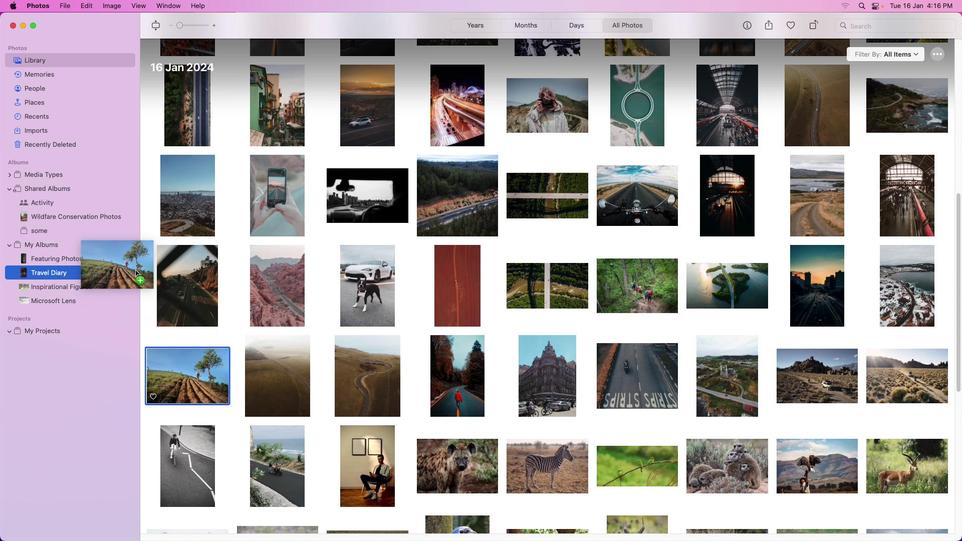 
Action: Mouse pressed left at (208, 381)
Screenshot: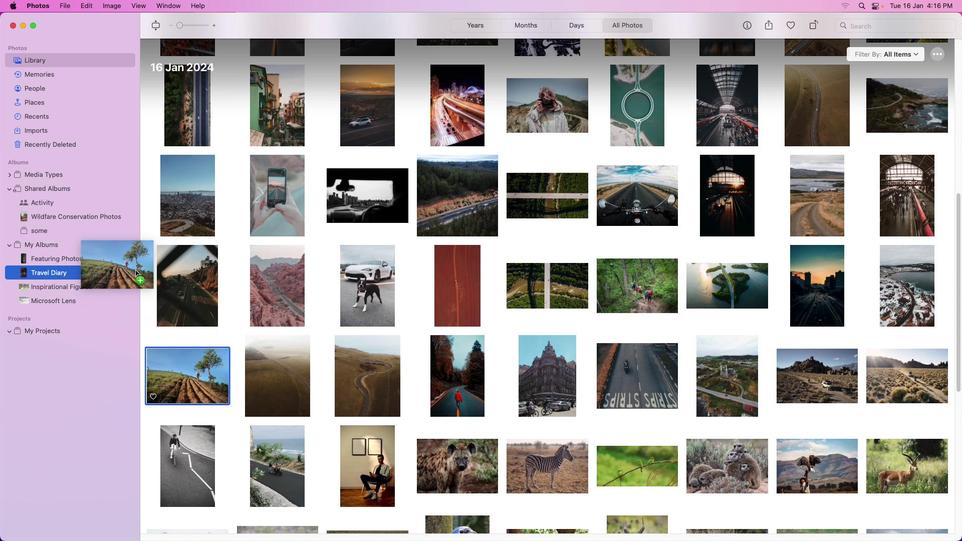 
Action: Mouse moved to (281, 370)
Screenshot: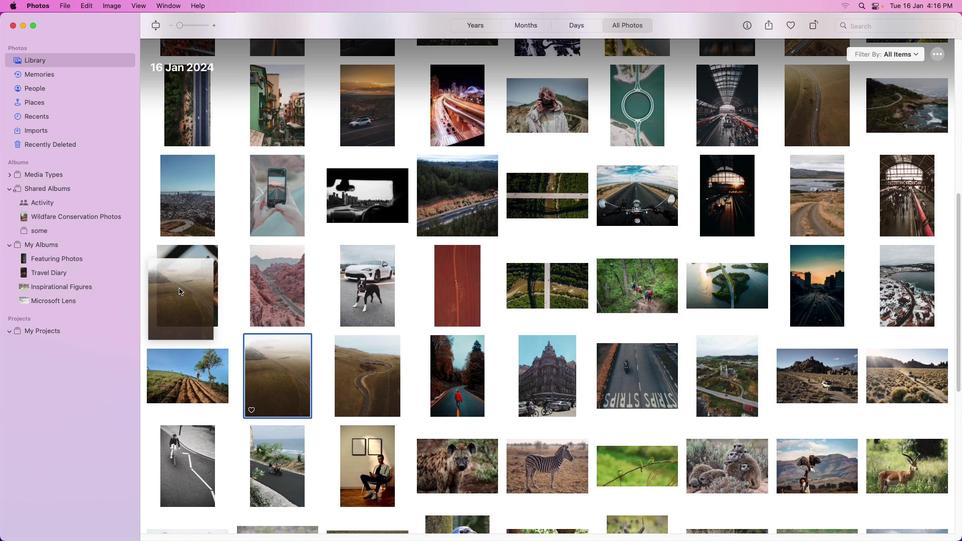 
Action: Mouse pressed left at (281, 370)
Screenshot: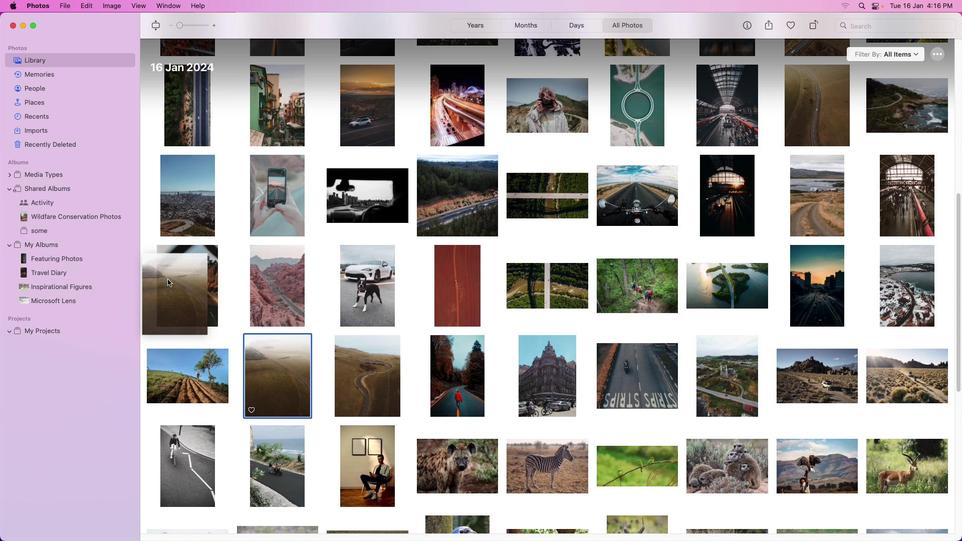 
Action: Mouse moved to (360, 372)
Screenshot: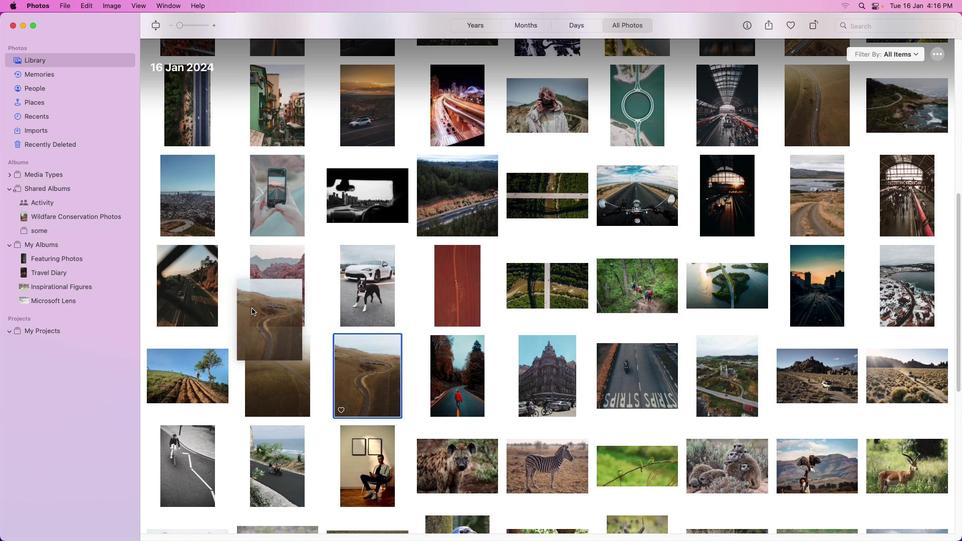 
Action: Mouse pressed left at (360, 372)
Screenshot: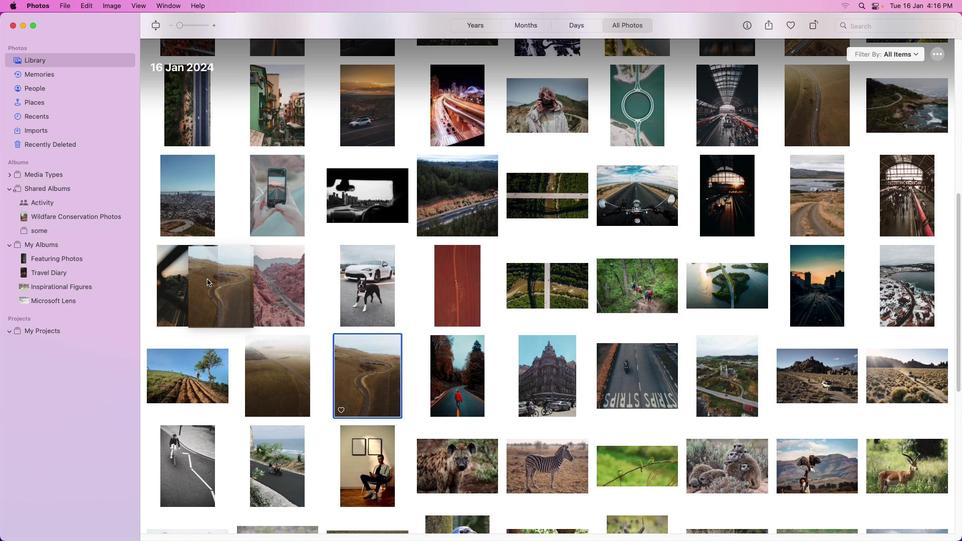 
Action: Mouse moved to (435, 363)
Screenshot: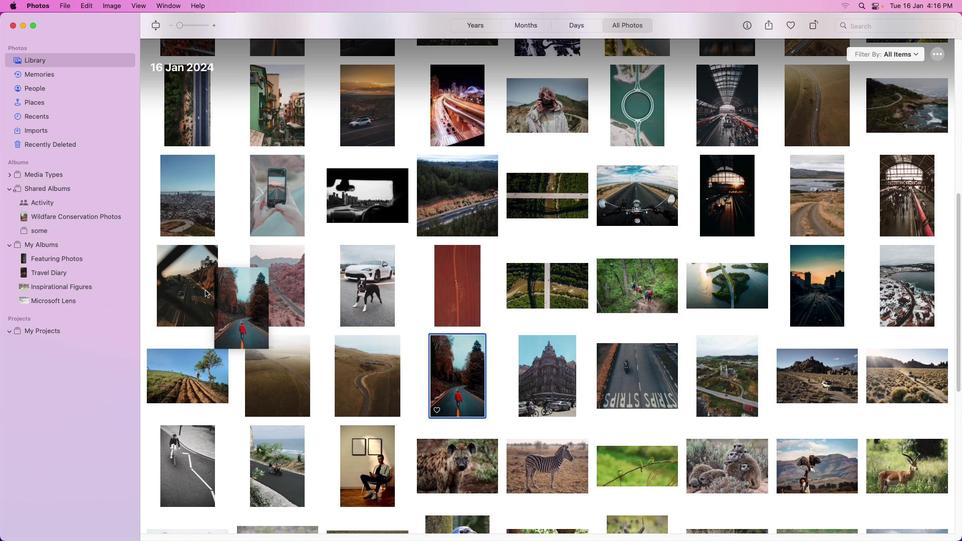 
Action: Mouse pressed left at (435, 363)
Screenshot: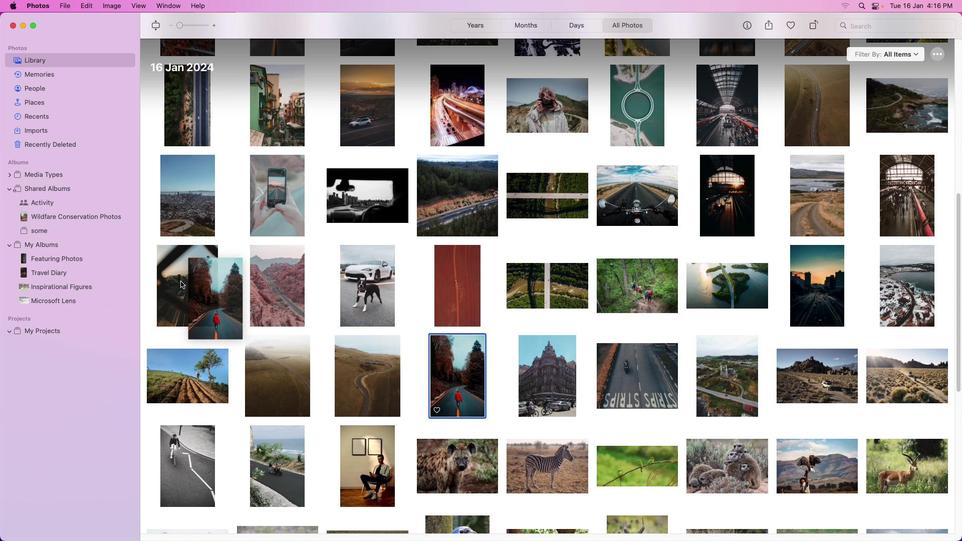 
Action: Mouse moved to (550, 371)
Screenshot: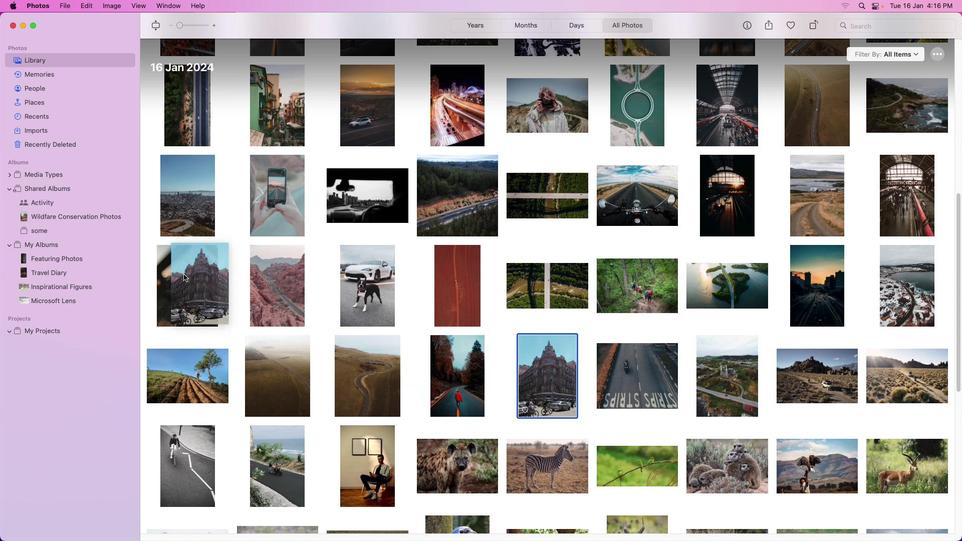 
Action: Mouse pressed left at (550, 371)
Screenshot: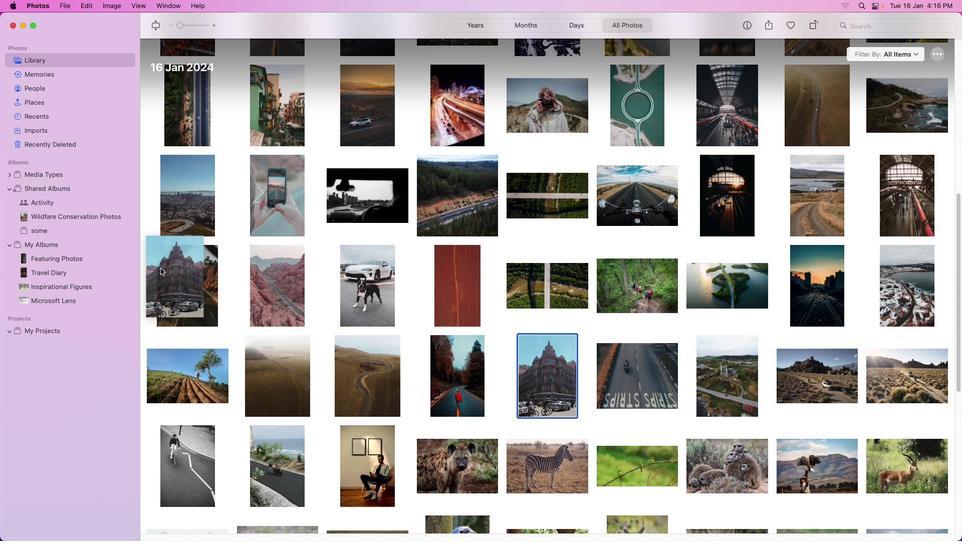 
Action: Mouse moved to (612, 376)
Screenshot: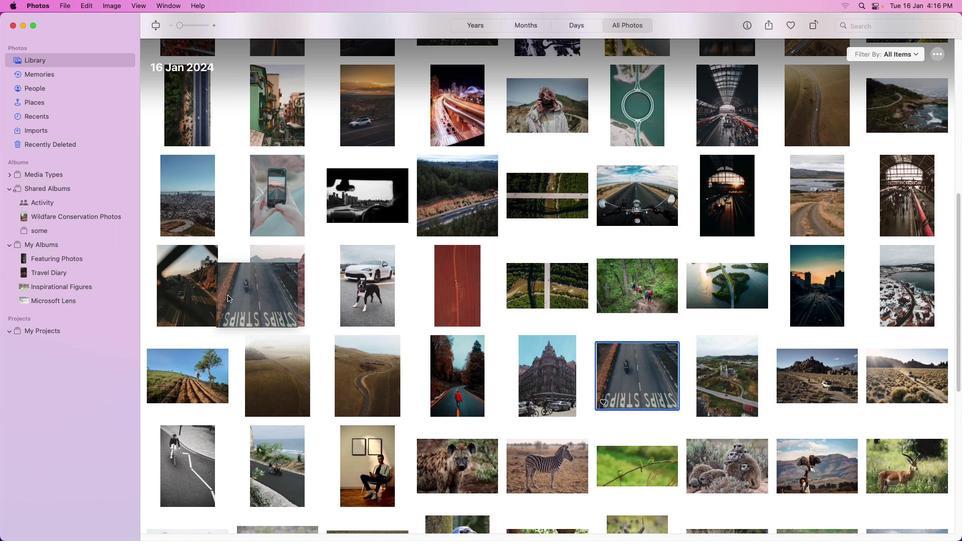 
Action: Mouse pressed left at (612, 376)
Screenshot: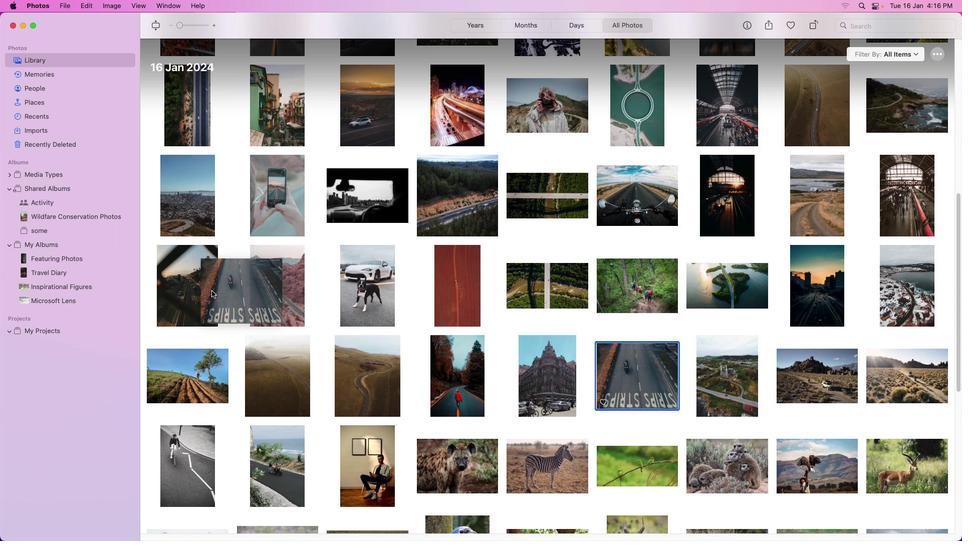 
Action: Mouse moved to (737, 388)
Screenshot: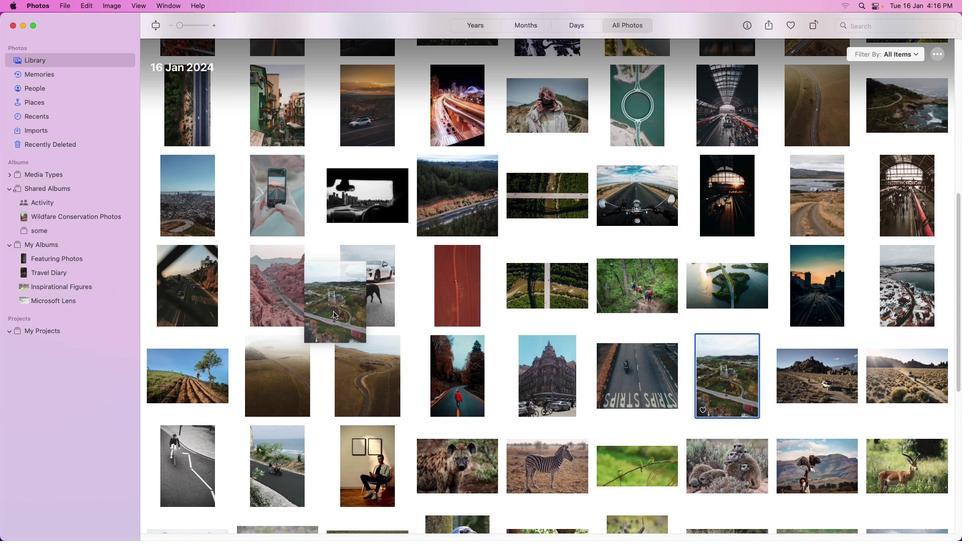 
Action: Mouse pressed left at (737, 388)
Screenshot: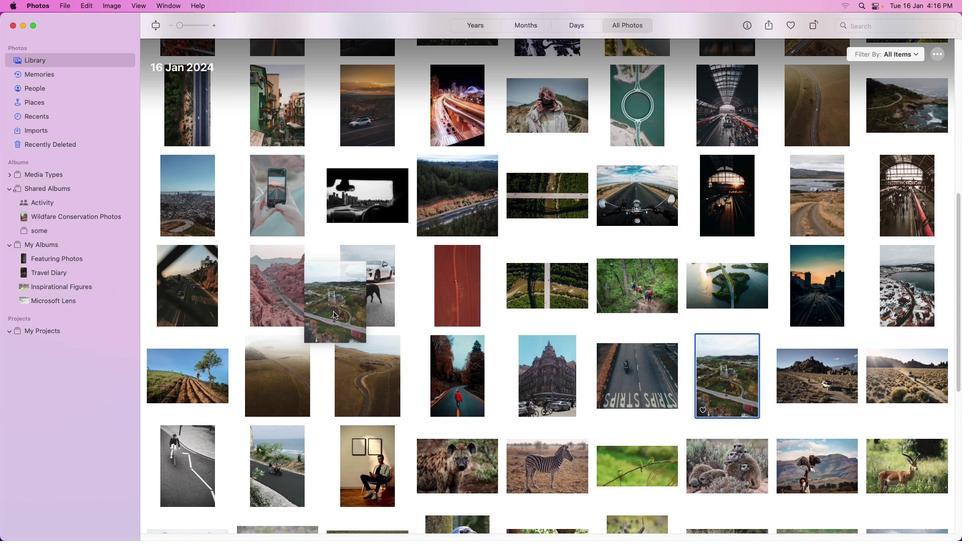 
Action: Mouse moved to (807, 390)
Screenshot: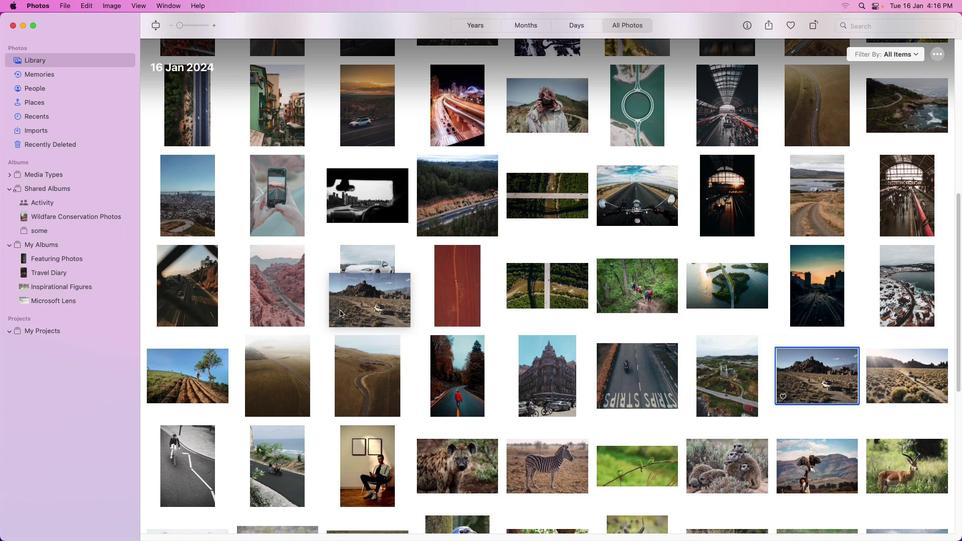 
Action: Mouse pressed left at (807, 390)
Screenshot: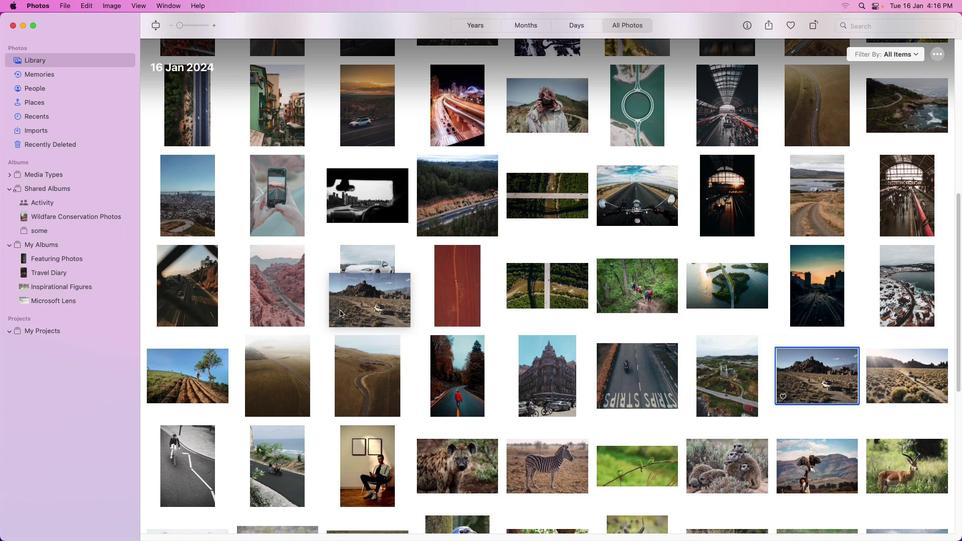 
Action: Mouse moved to (920, 380)
Screenshot: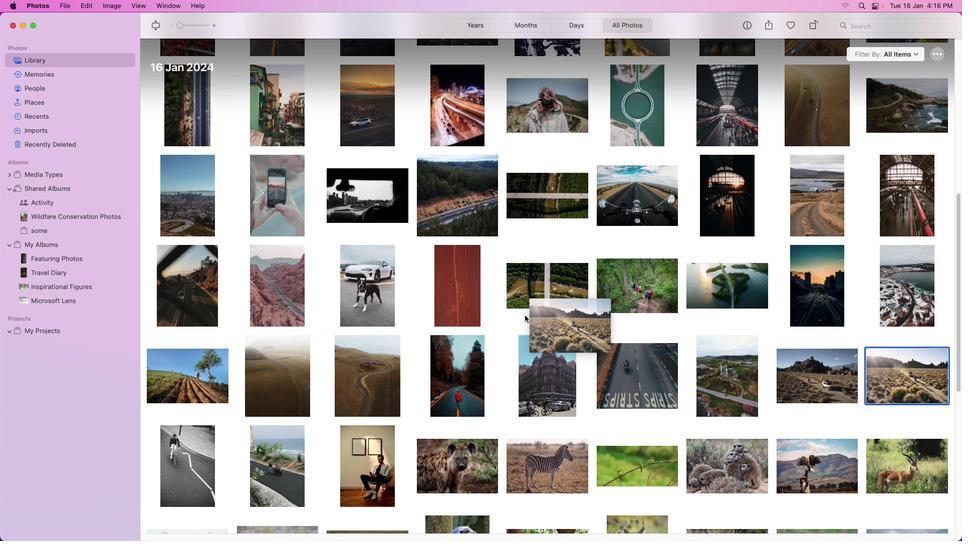 
Action: Mouse pressed left at (920, 380)
Screenshot: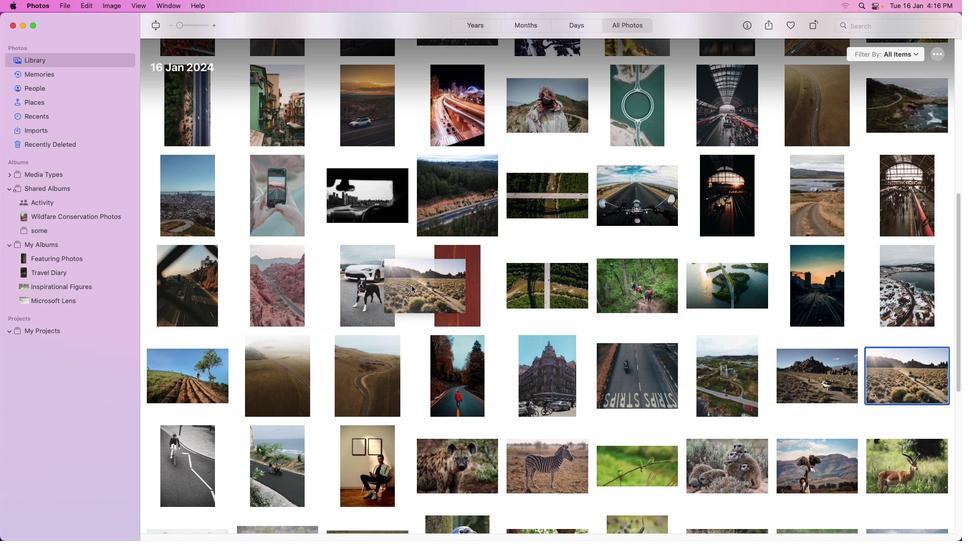 
Action: Mouse moved to (442, 421)
Screenshot: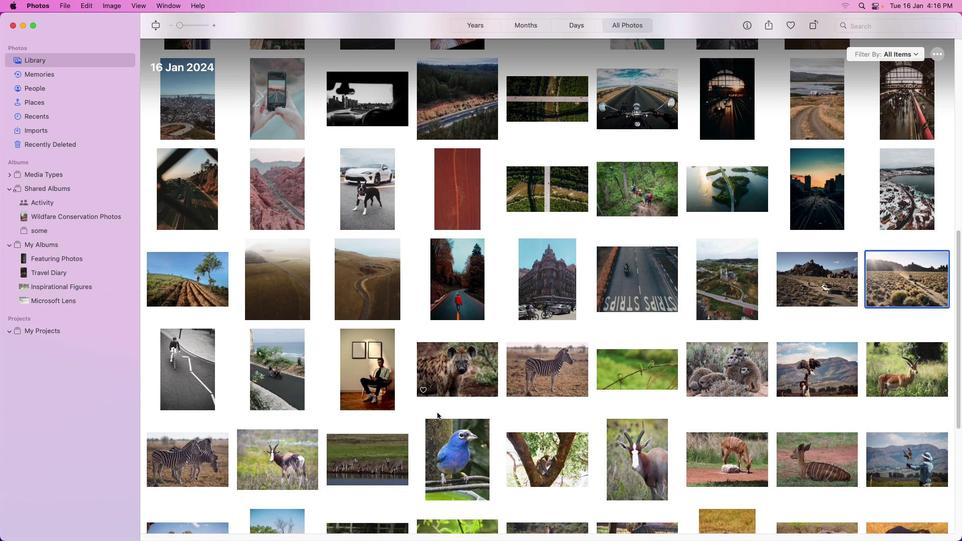 
Action: Mouse scrolled (442, 421) with delta (0, 0)
Screenshot: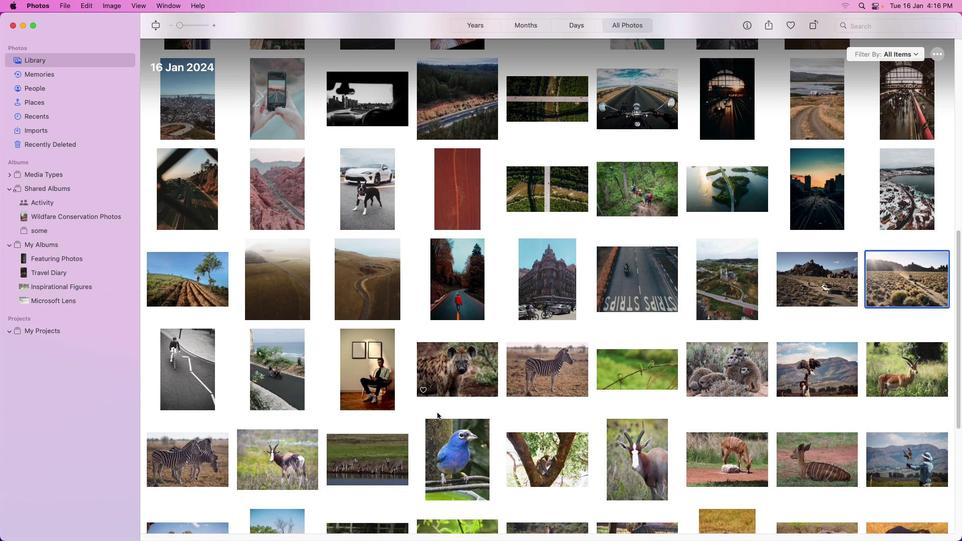 
Action: Mouse moved to (444, 423)
Screenshot: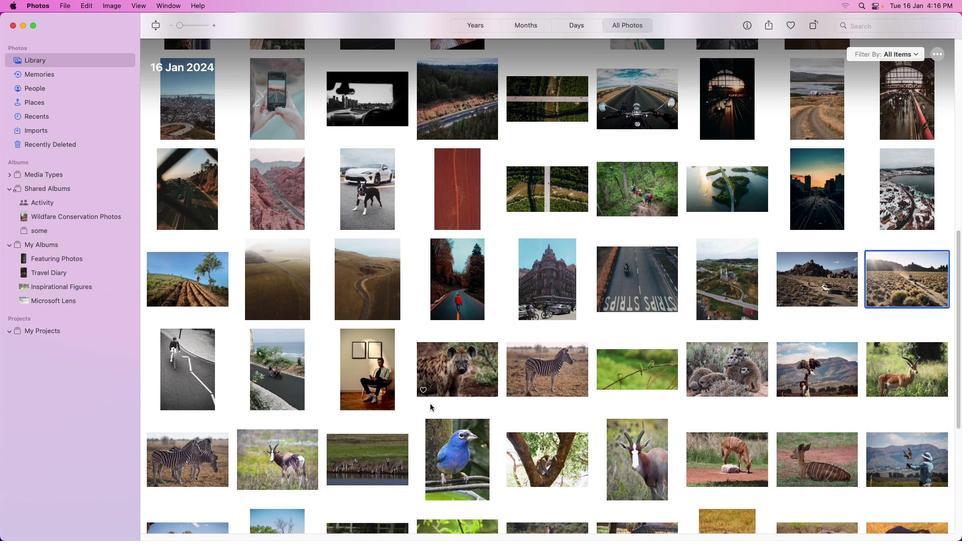 
Action: Mouse scrolled (444, 423) with delta (0, 0)
Screenshot: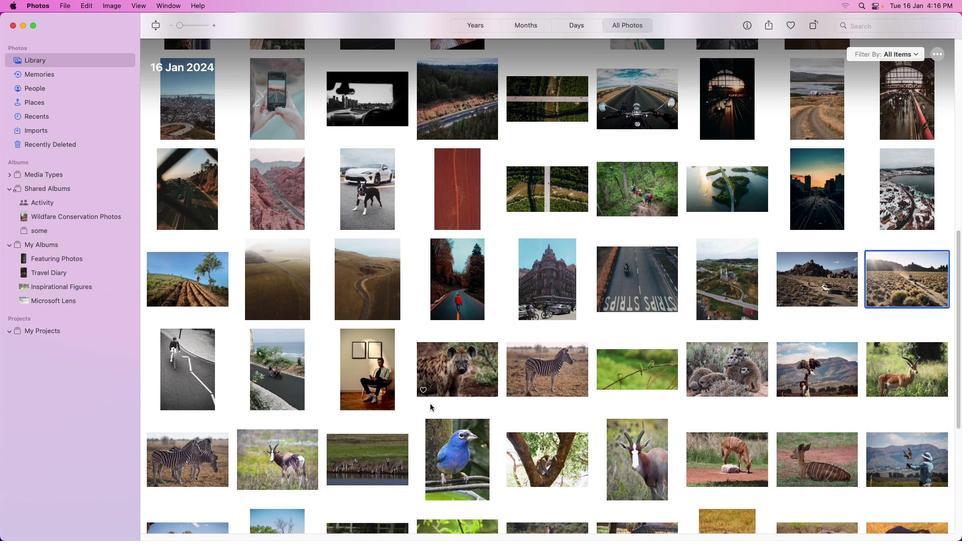 
Action: Mouse moved to (444, 423)
Screenshot: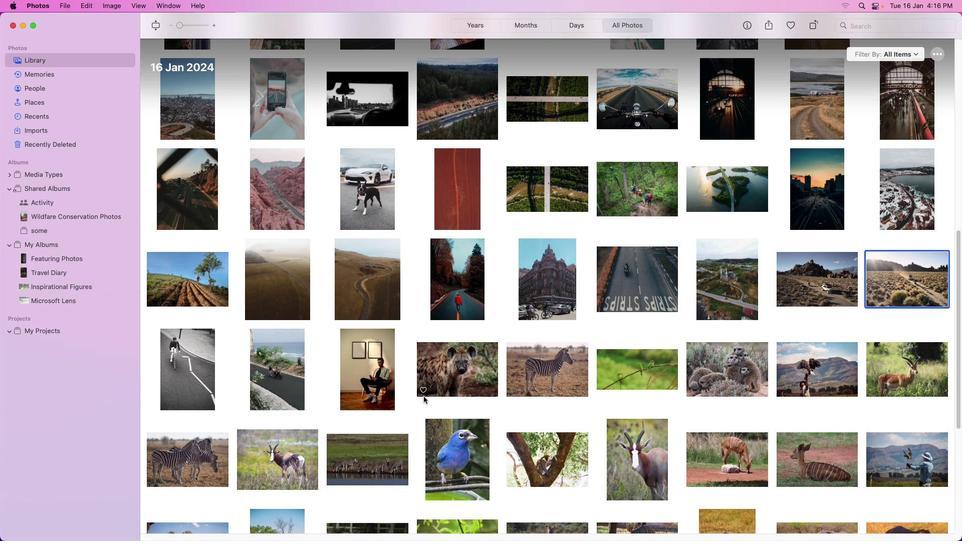 
Action: Mouse scrolled (444, 423) with delta (0, -1)
Screenshot: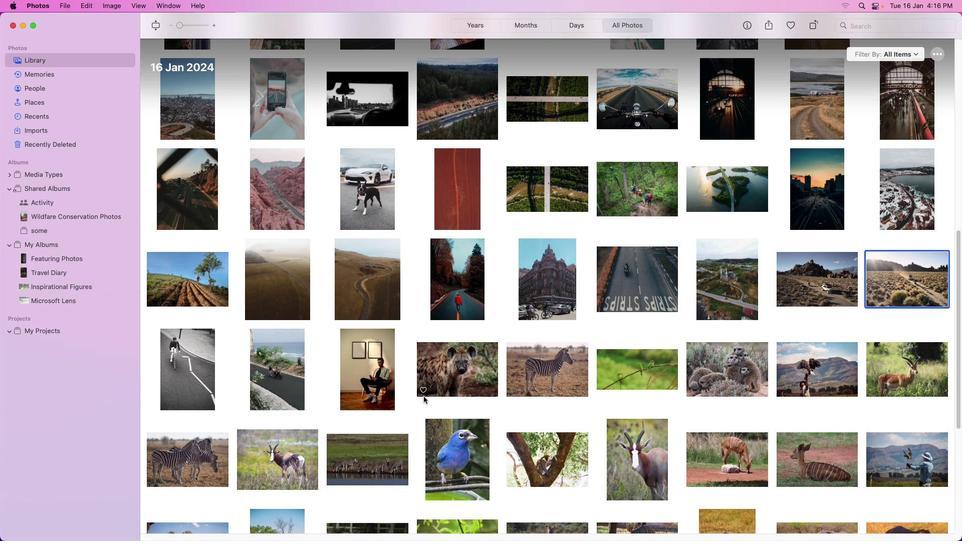 
Action: Mouse moved to (444, 423)
Screenshot: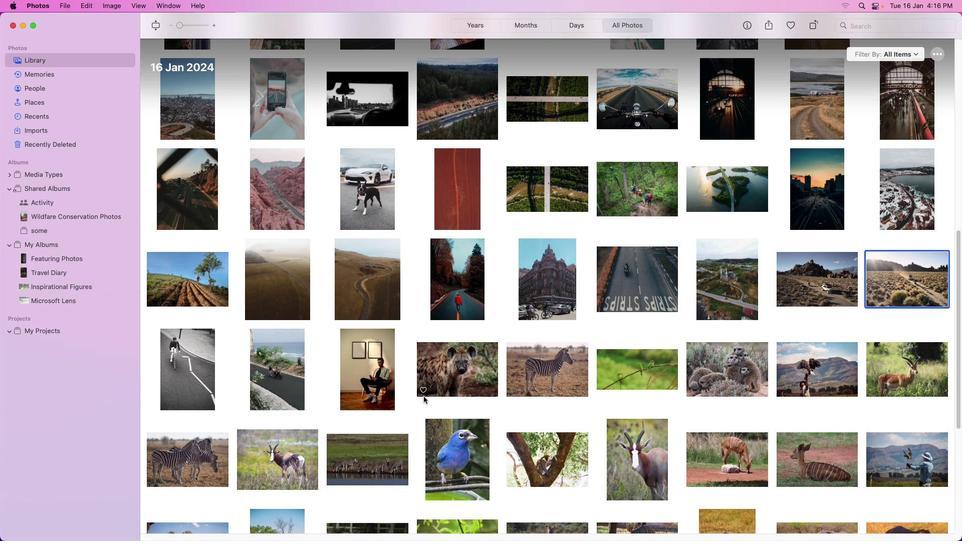 
Action: Mouse scrolled (444, 423) with delta (0, -2)
Screenshot: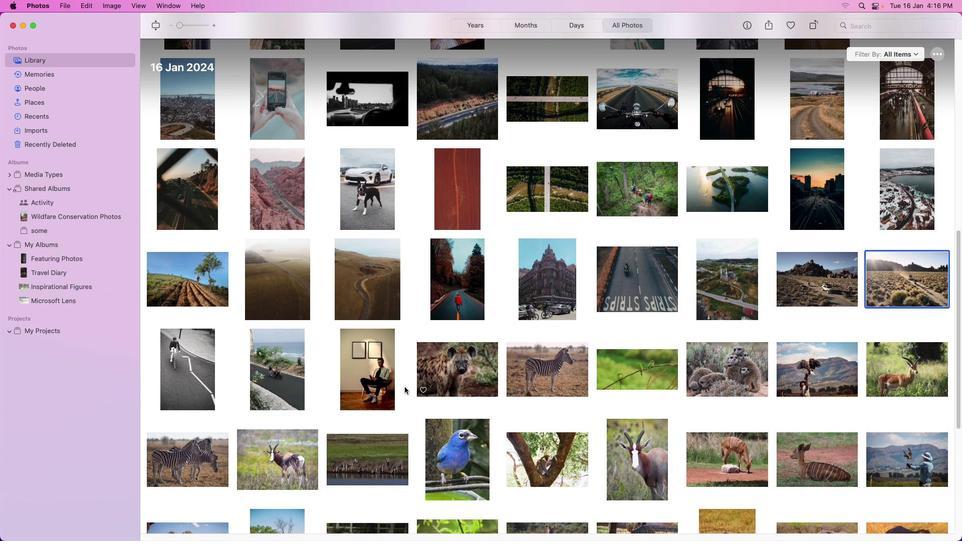 
Action: Mouse scrolled (444, 423) with delta (0, -2)
Screenshot: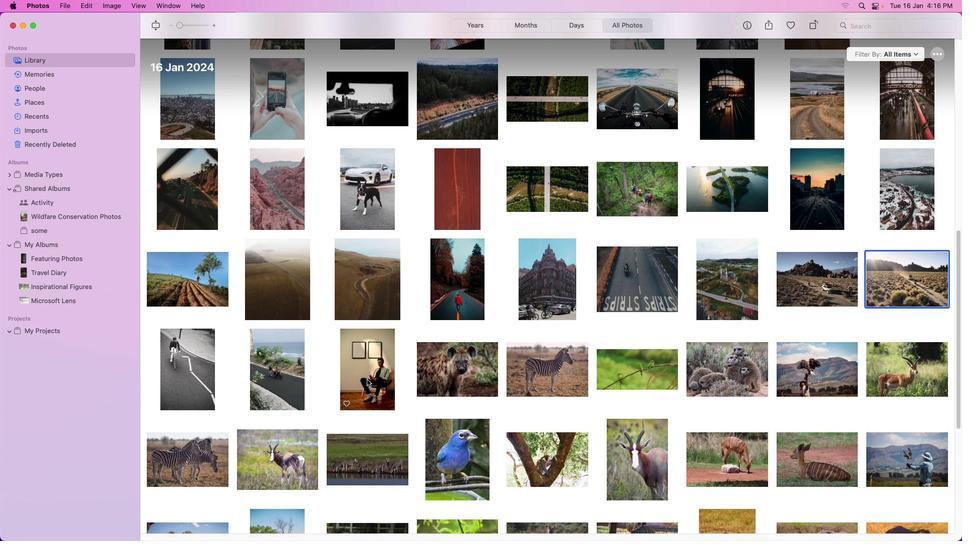 
Action: Mouse scrolled (444, 423) with delta (0, -2)
Screenshot: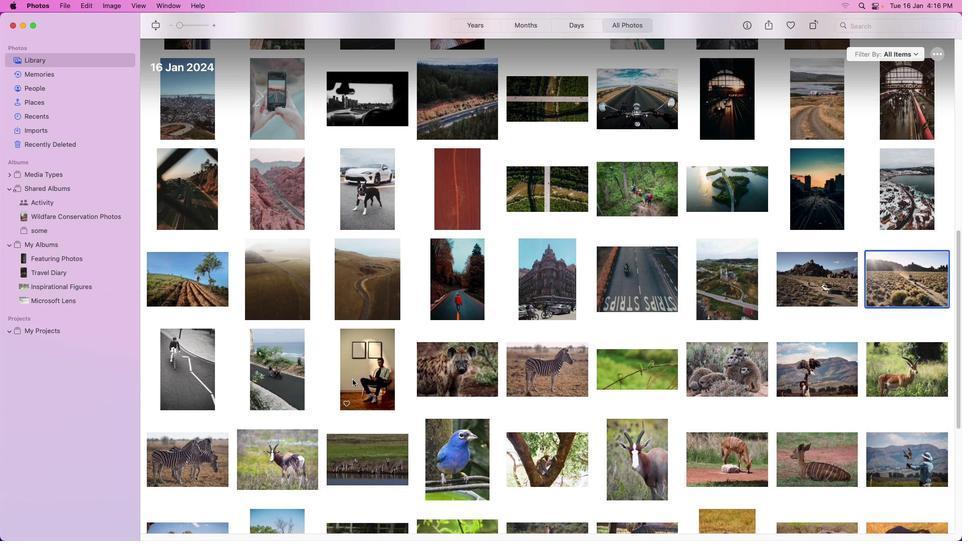 
Action: Mouse moved to (197, 376)
Screenshot: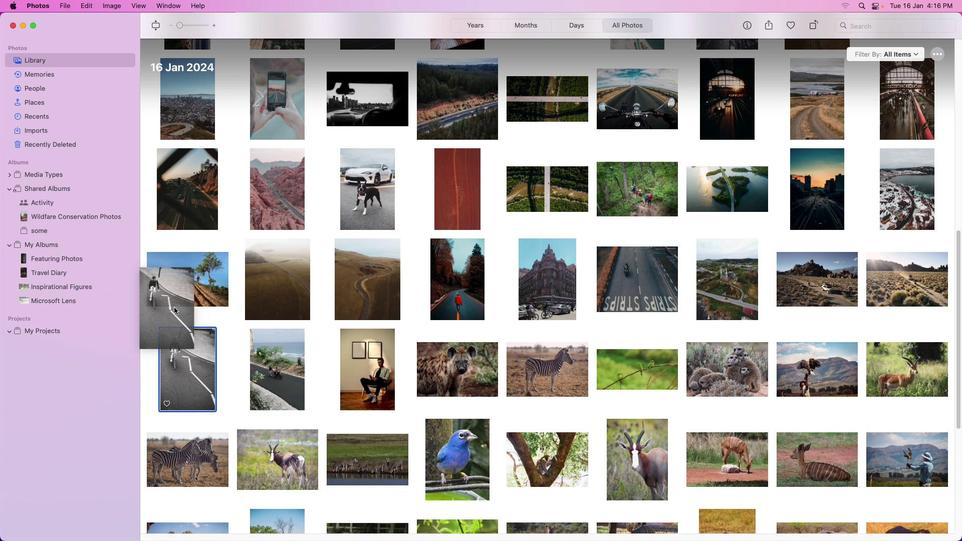 
Action: Mouse pressed left at (197, 376)
Screenshot: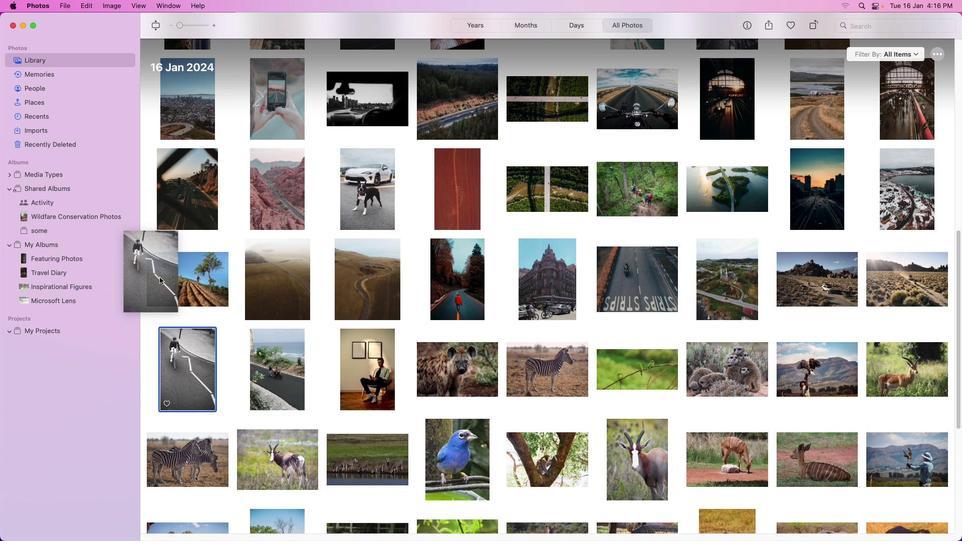 
Action: Mouse moved to (374, 401)
Screenshot: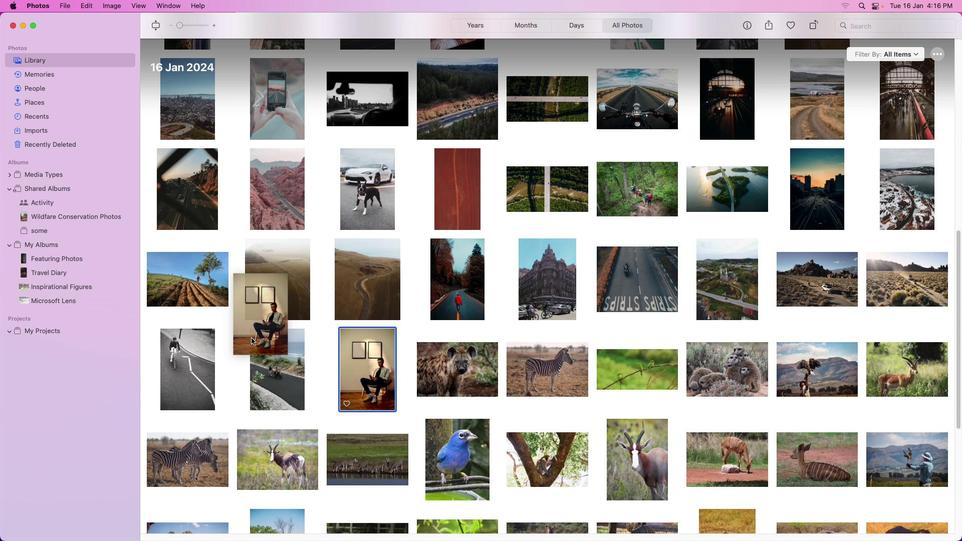 
Action: Mouse pressed left at (374, 401)
Screenshot: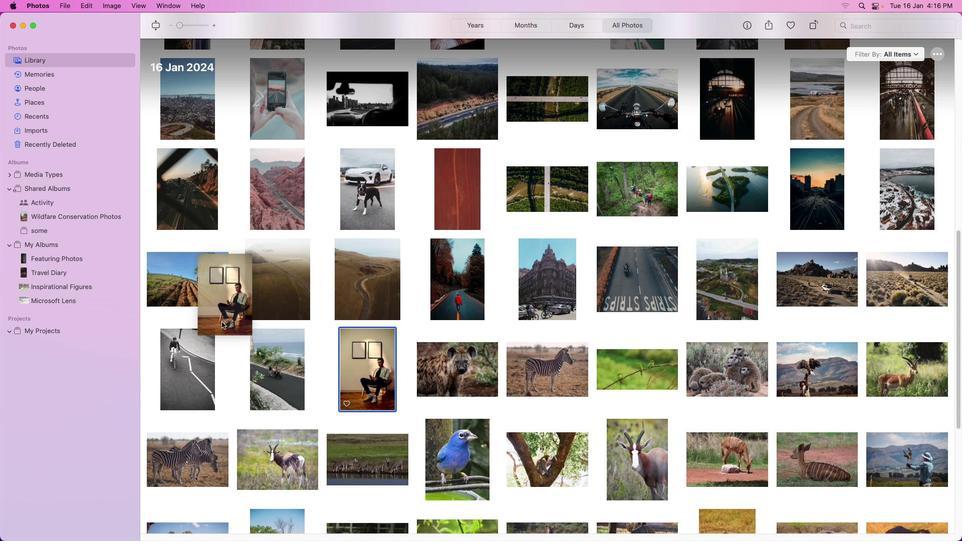 
Action: Mouse moved to (444, 371)
Screenshot: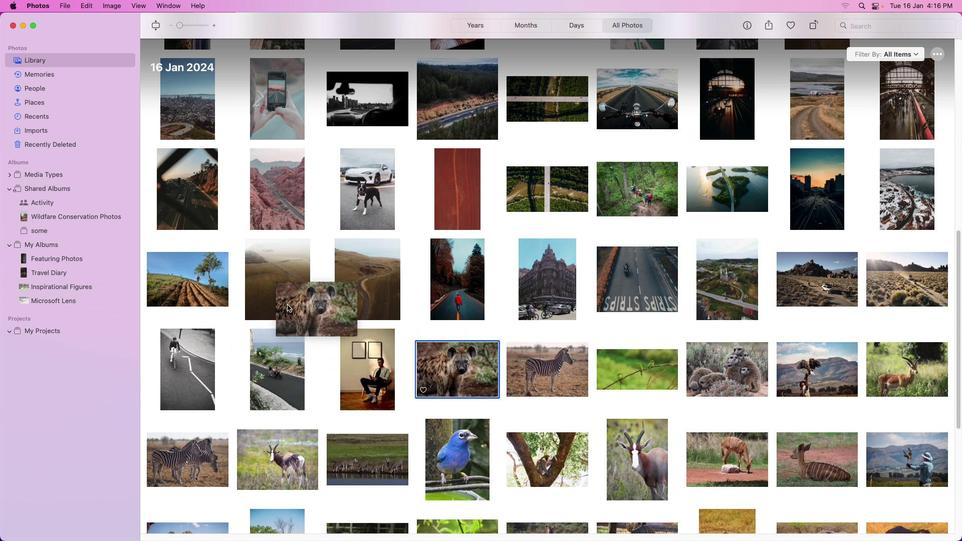 
Action: Mouse pressed left at (444, 371)
Screenshot: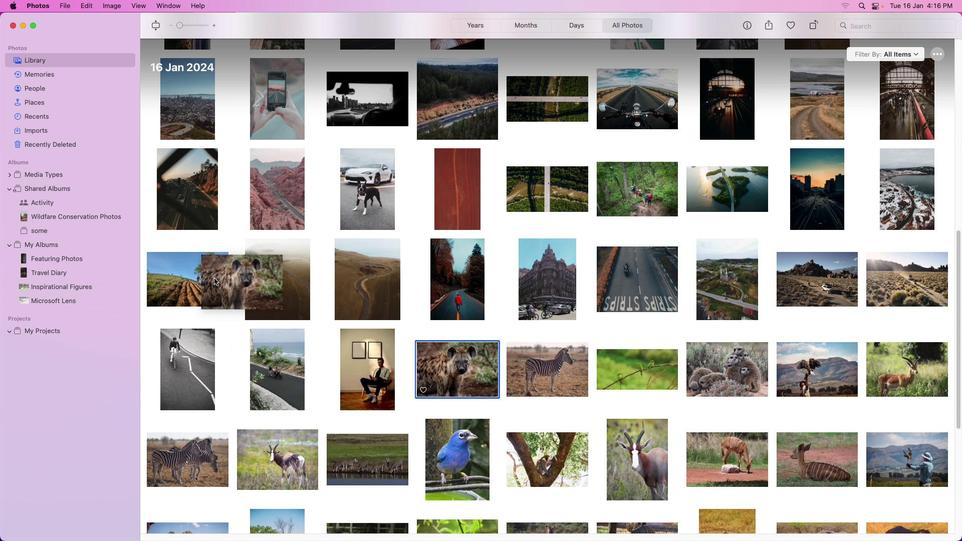 
Action: Mouse moved to (525, 377)
Screenshot: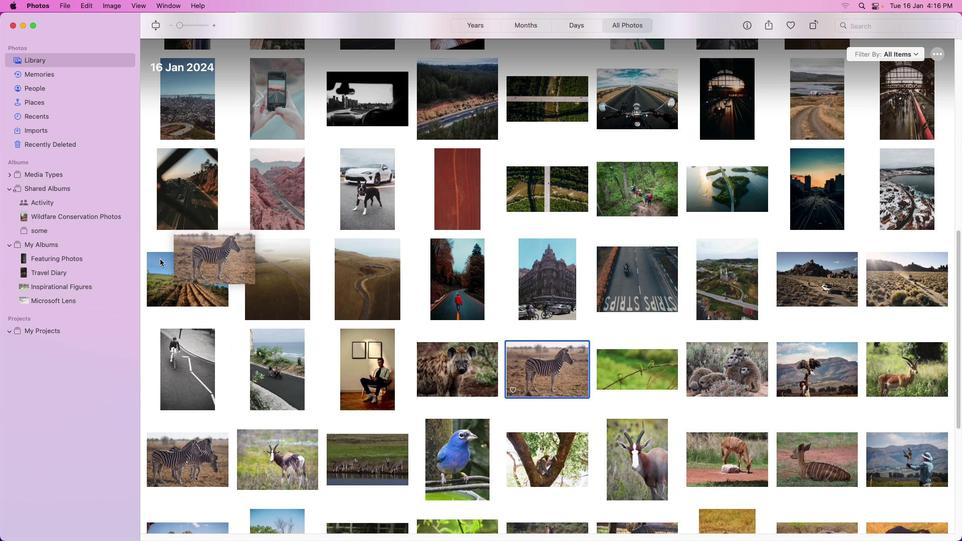 
Action: Mouse pressed left at (525, 377)
Screenshot: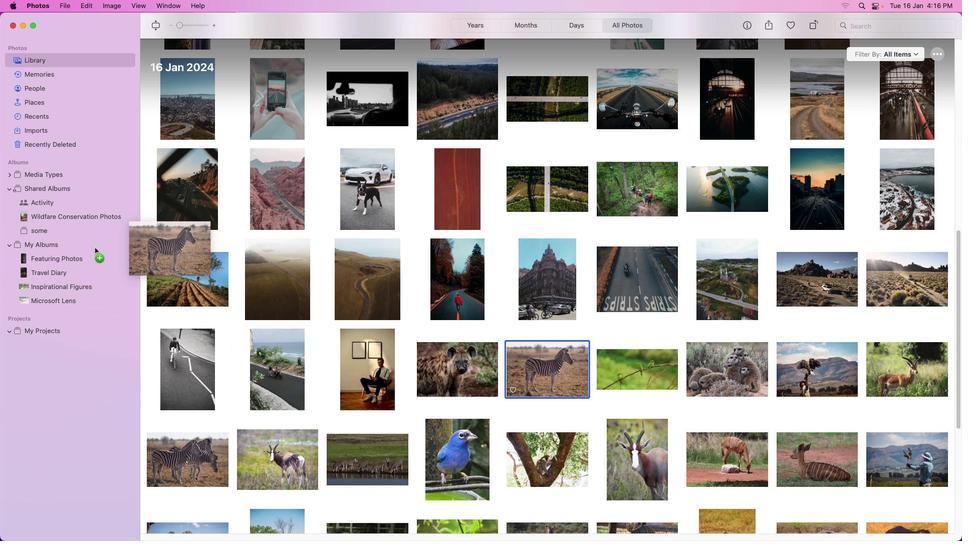 
Action: Mouse moved to (639, 367)
Screenshot: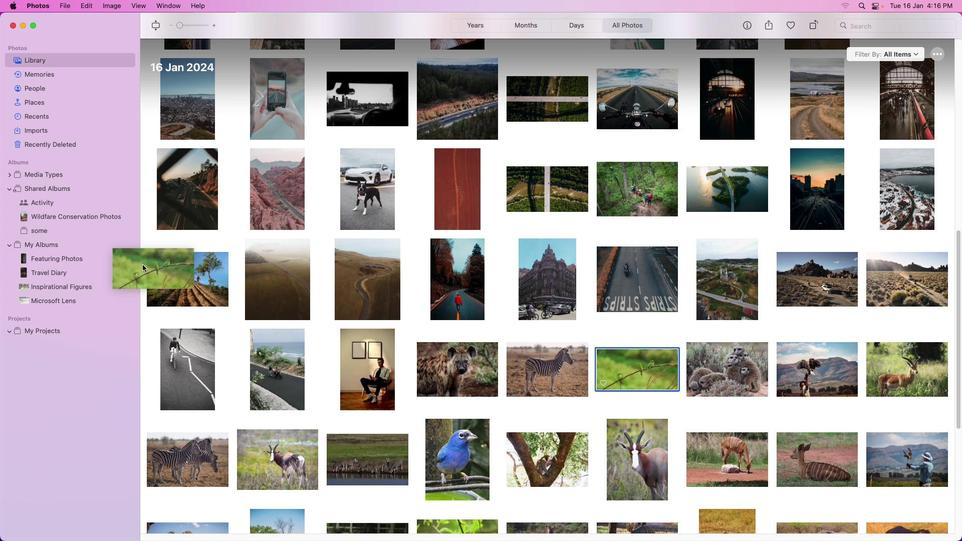 
Action: Mouse pressed left at (639, 367)
Screenshot: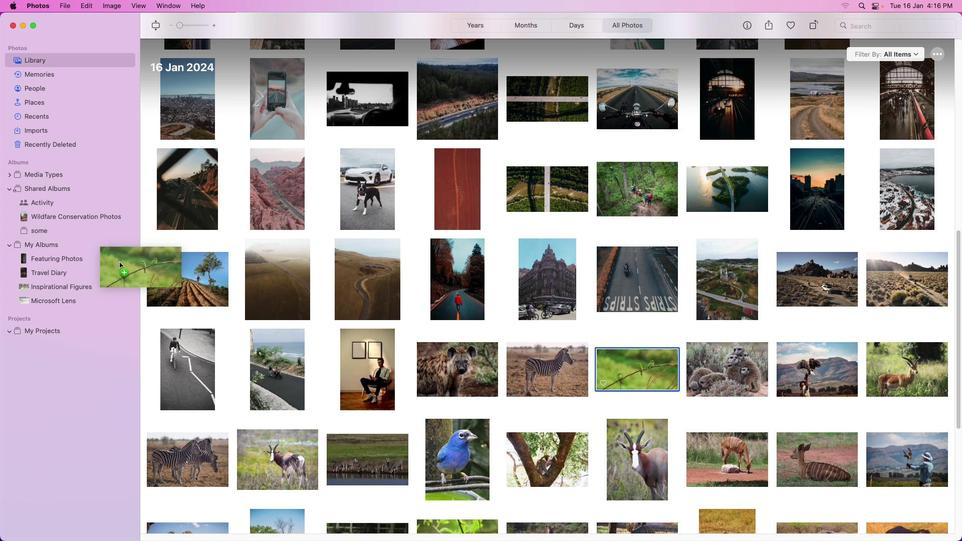 
Action: Mouse moved to (724, 376)
Screenshot: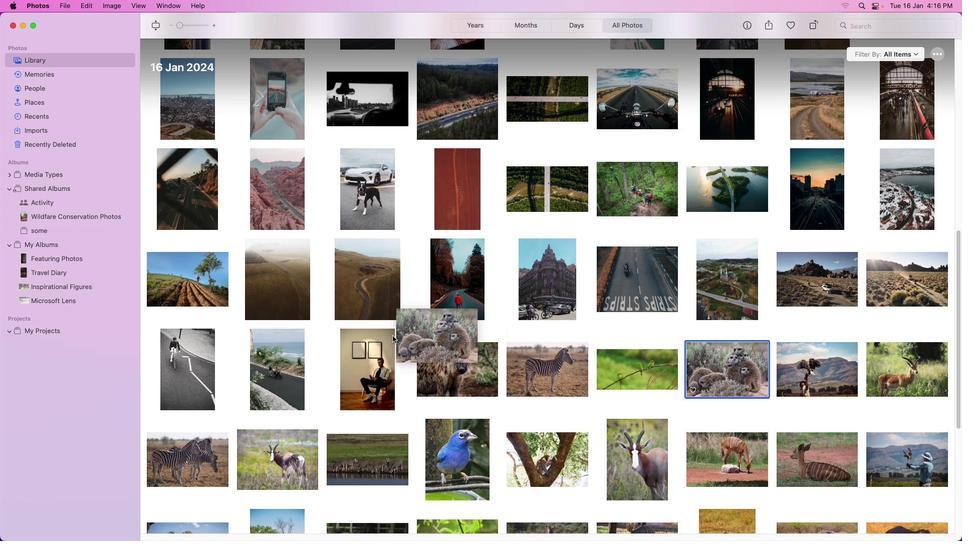 
Action: Mouse pressed left at (724, 376)
Screenshot: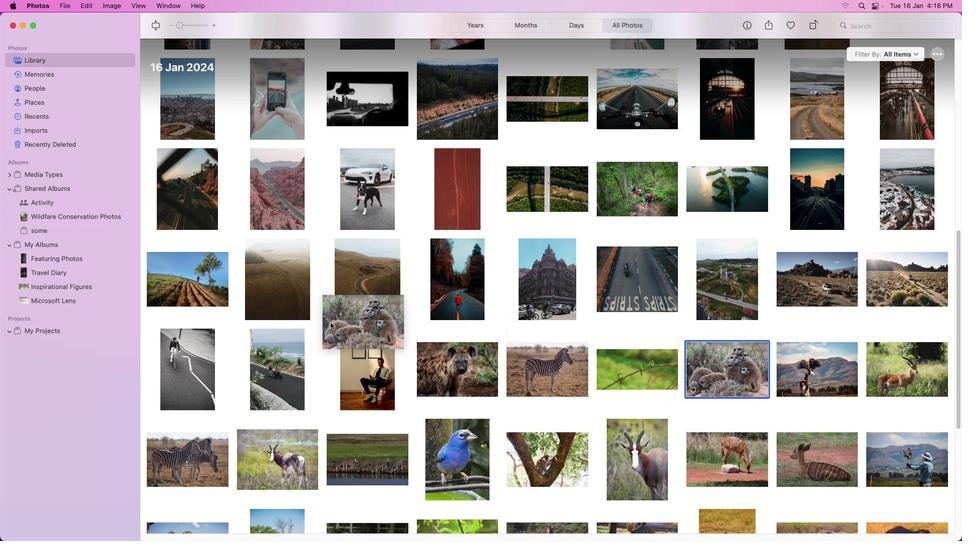 
Action: Mouse moved to (810, 377)
Screenshot: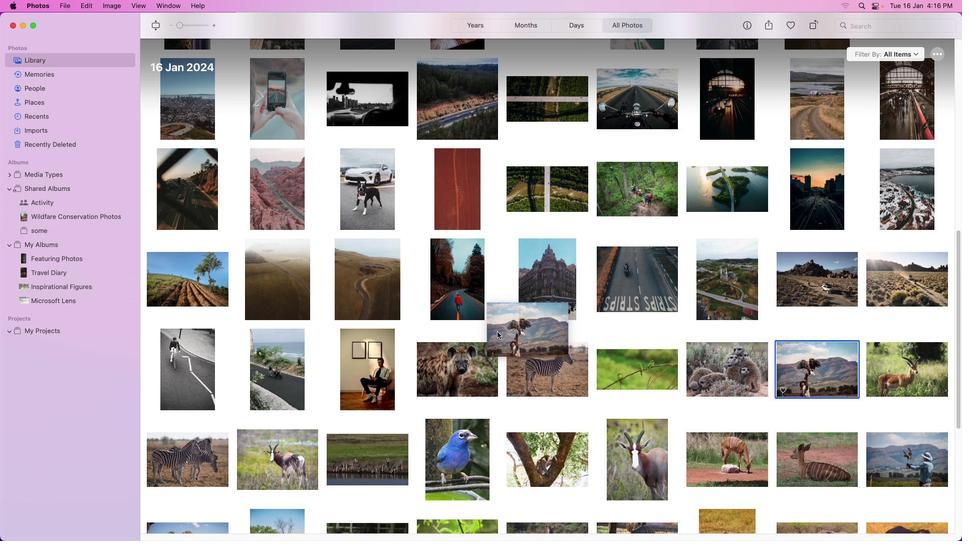 
Action: Mouse pressed left at (810, 377)
Screenshot: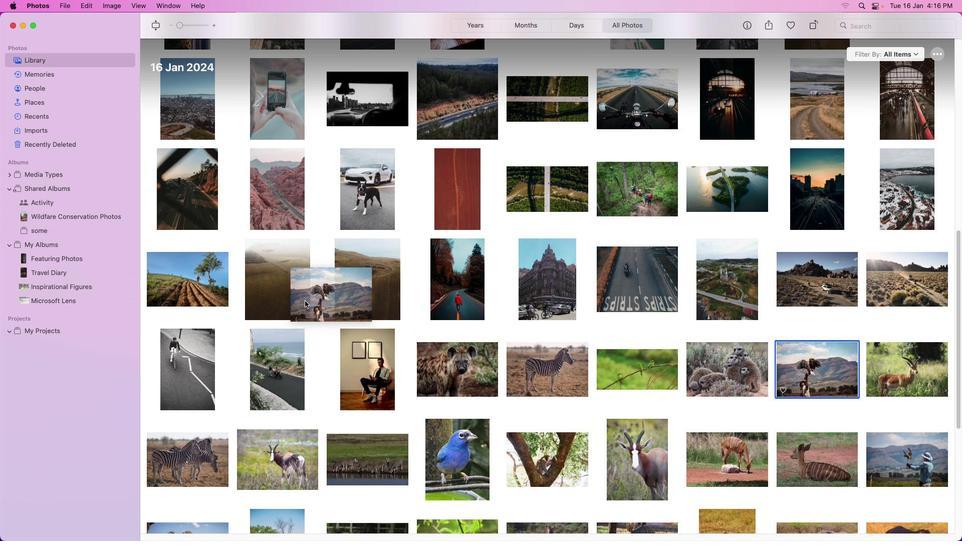 
Action: Mouse moved to (882, 355)
Screenshot: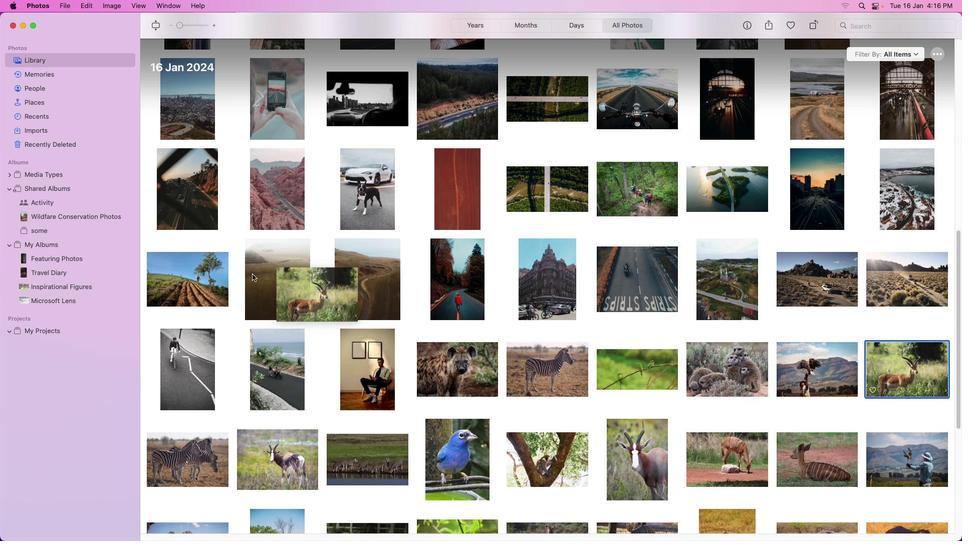 
Action: Mouse pressed left at (882, 355)
Screenshot: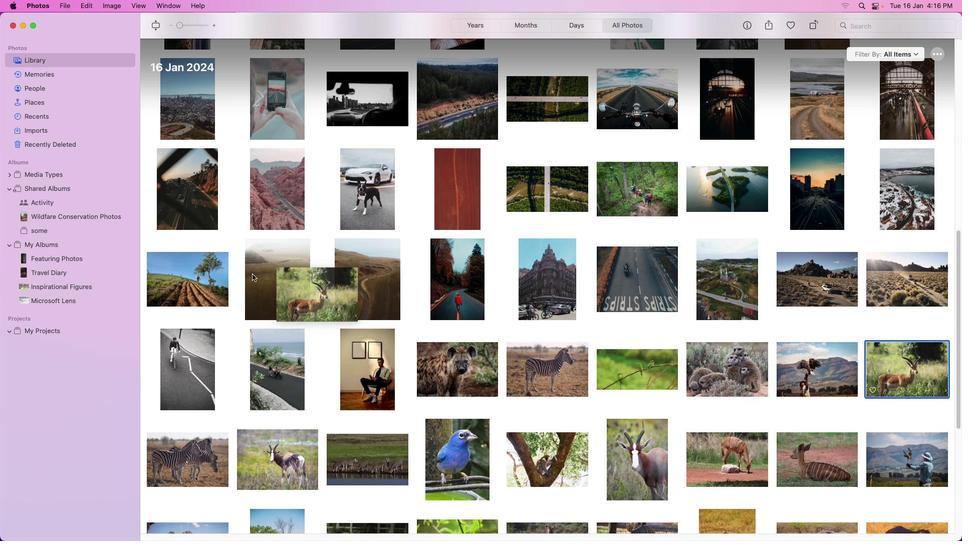
Action: Mouse moved to (171, 458)
Screenshot: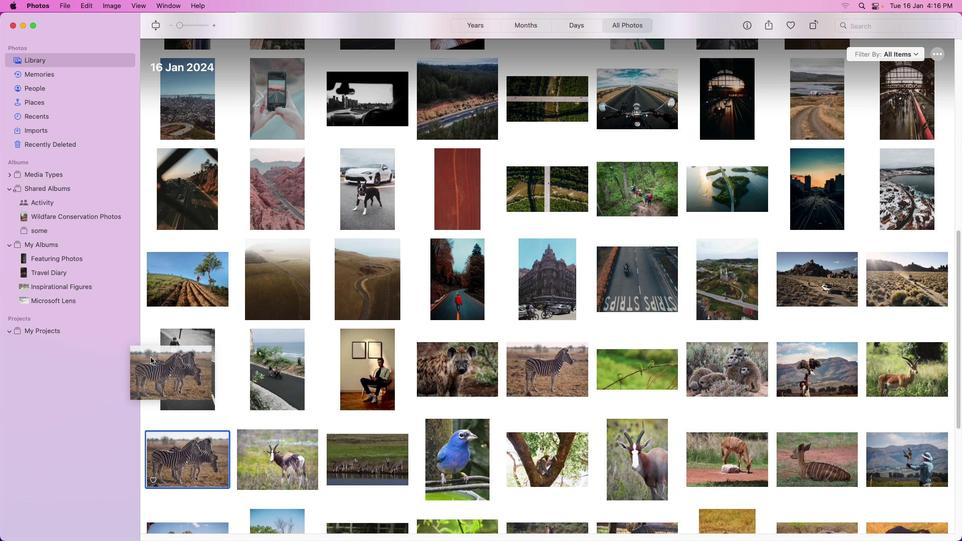 
Action: Mouse pressed left at (171, 458)
Screenshot: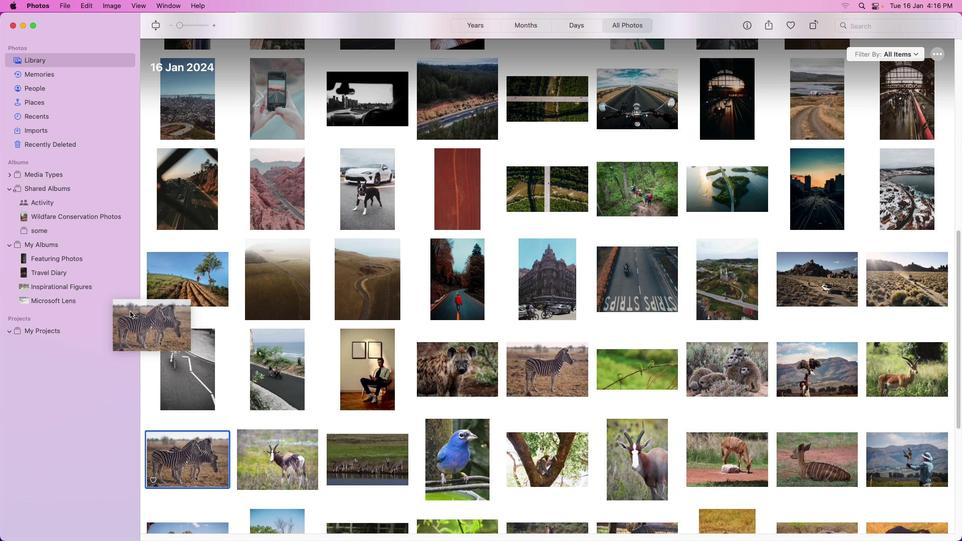 
Action: Mouse moved to (283, 455)
Screenshot: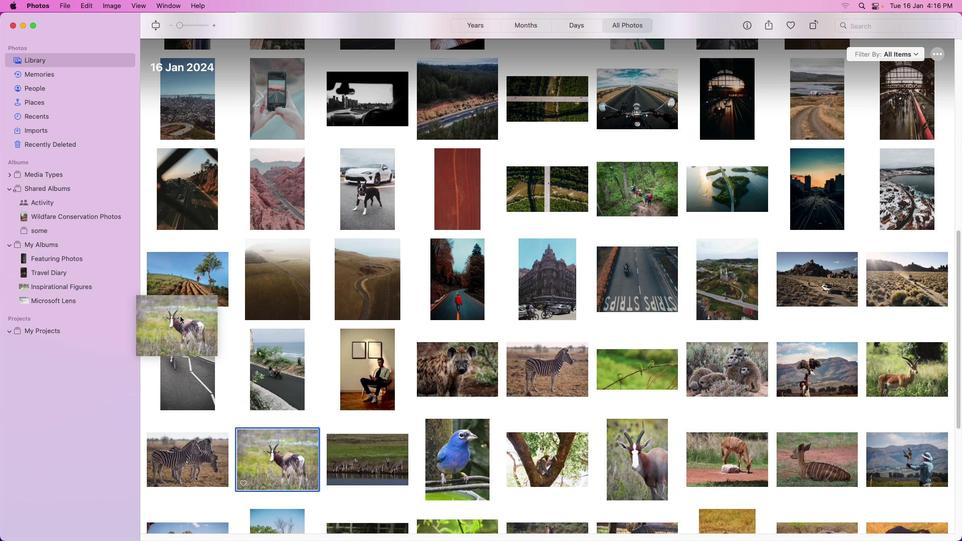 
Action: Mouse pressed left at (283, 455)
Screenshot: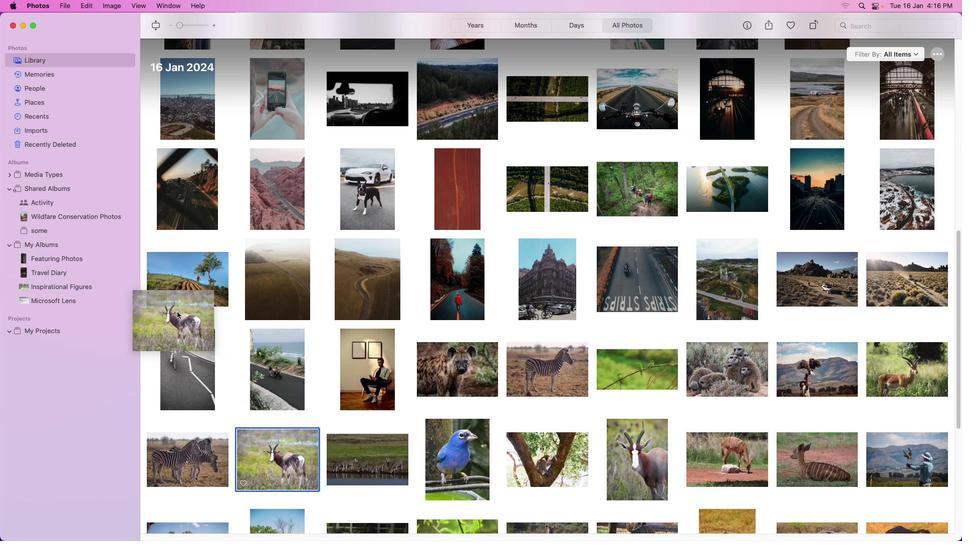
Action: Mouse moved to (388, 452)
Screenshot: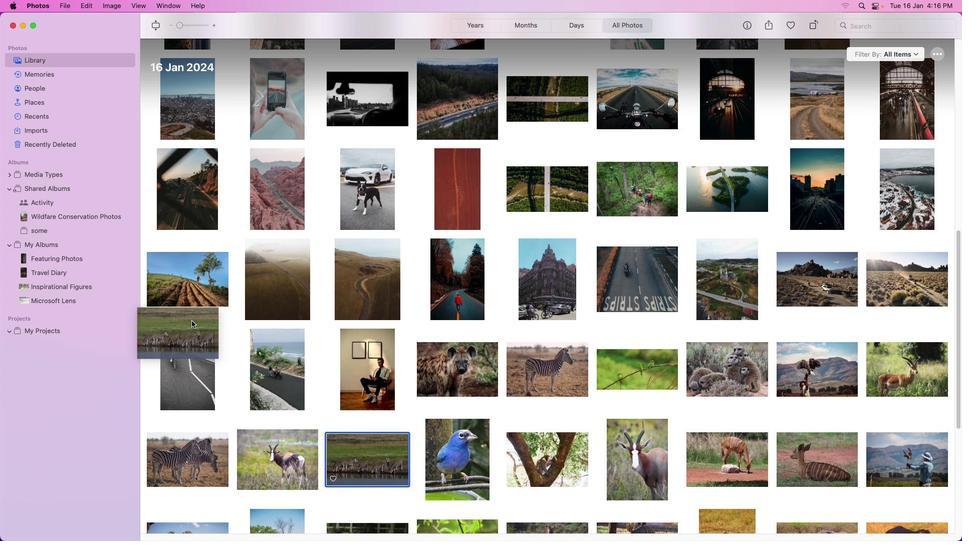 
Action: Mouse pressed left at (388, 452)
Screenshot: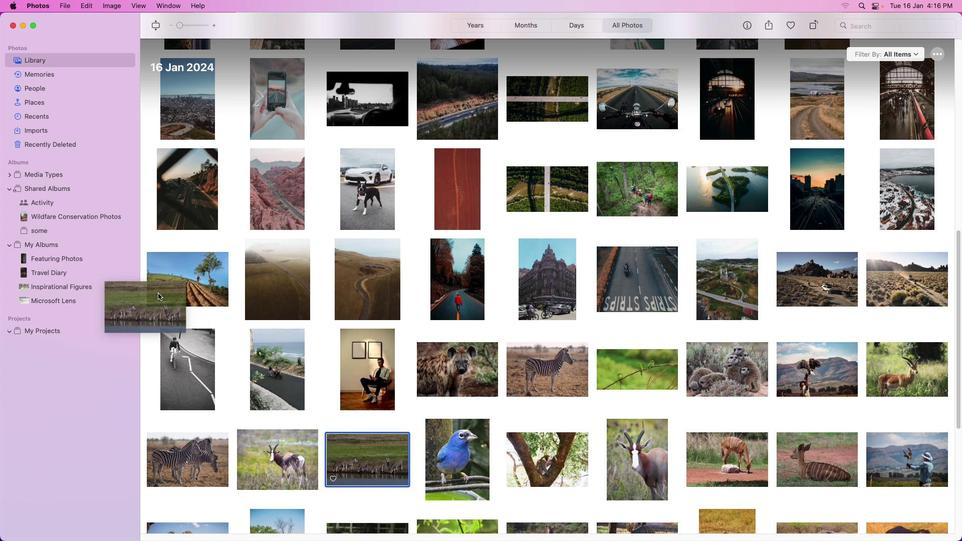 
Action: Mouse moved to (456, 459)
Screenshot: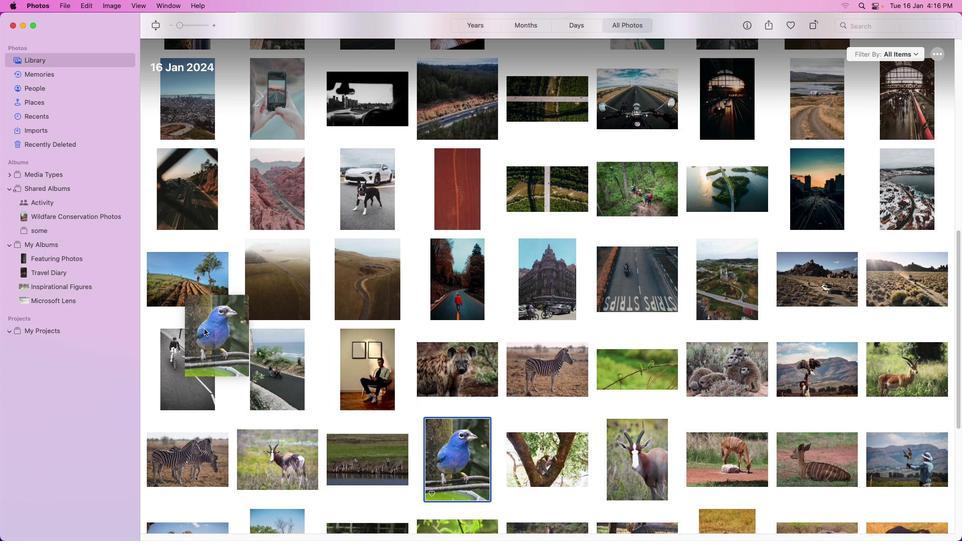 
Action: Mouse pressed left at (456, 459)
Screenshot: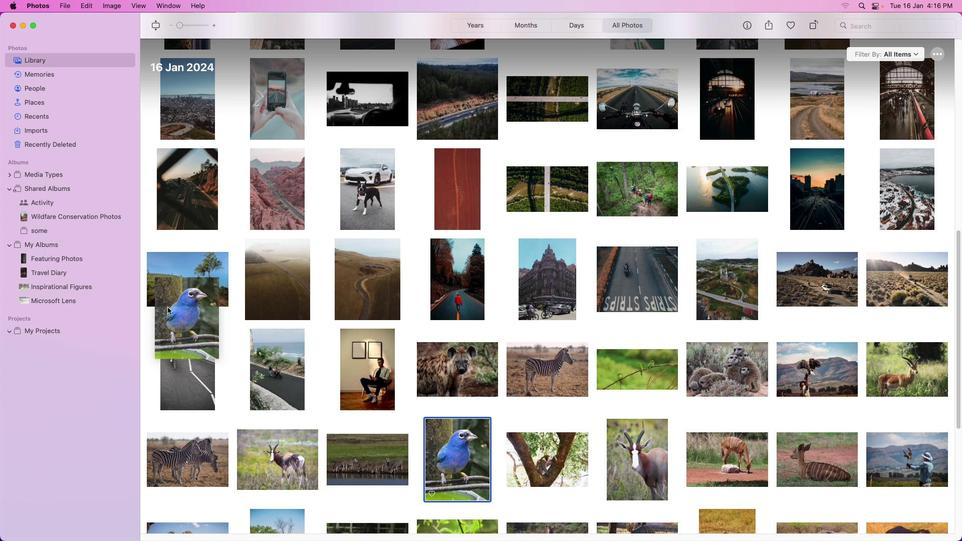 
Action: Mouse moved to (541, 448)
Screenshot: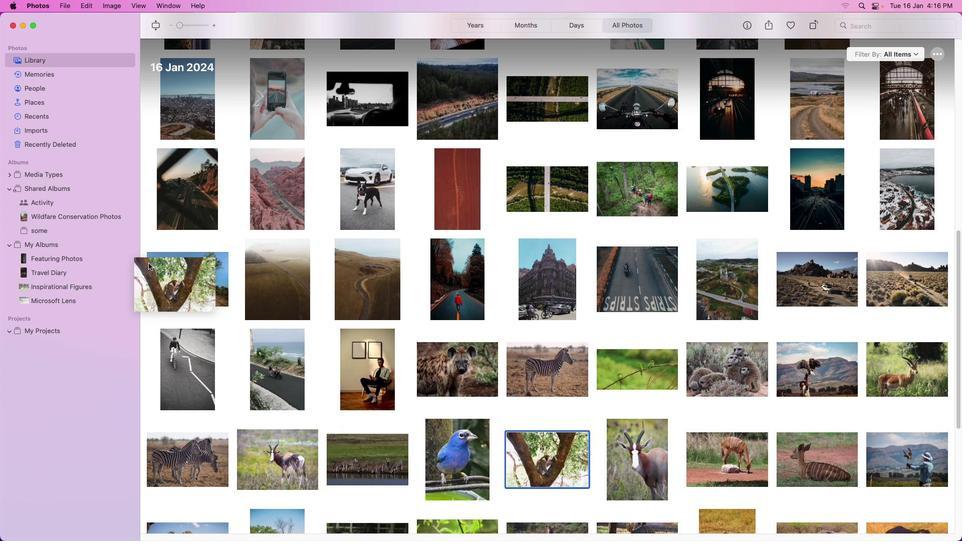 
Action: Mouse pressed left at (541, 448)
Screenshot: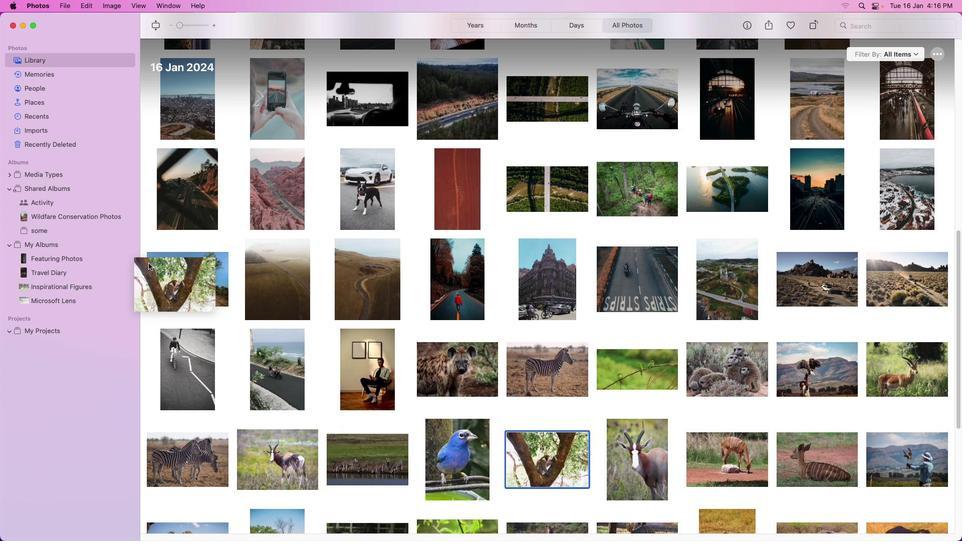 
Action: Mouse moved to (625, 459)
Screenshot: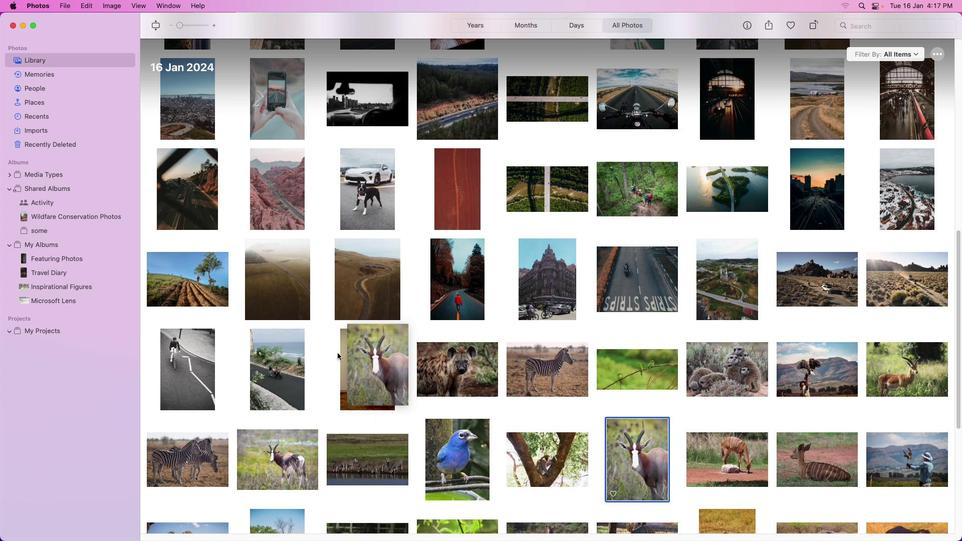 
Action: Mouse pressed left at (625, 459)
Screenshot: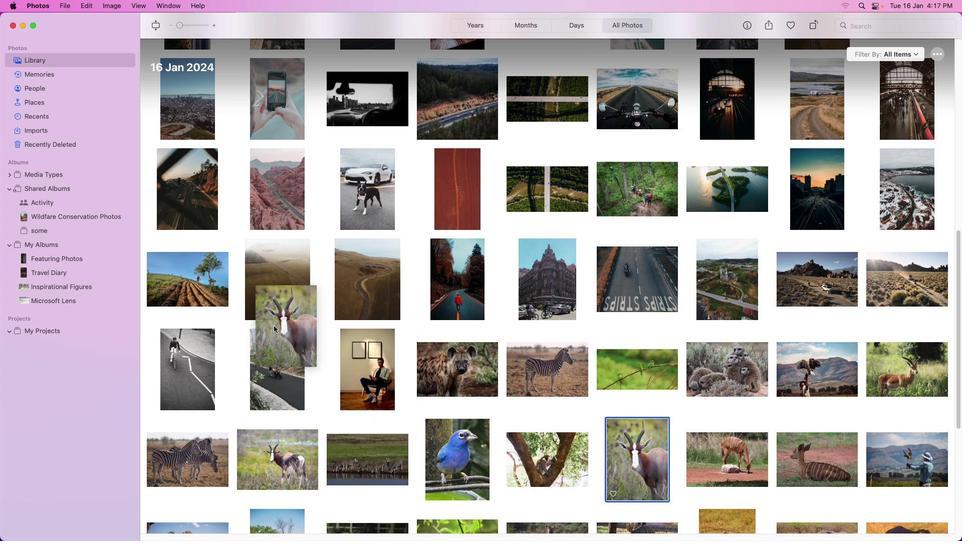 
Action: Mouse moved to (539, 436)
Screenshot: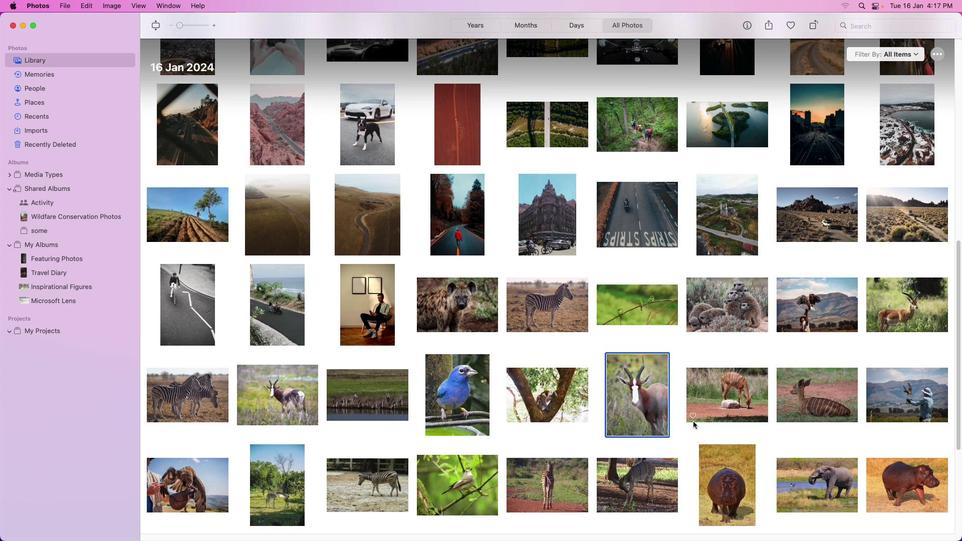 
Action: Mouse scrolled (539, 436) with delta (0, 0)
Screenshot: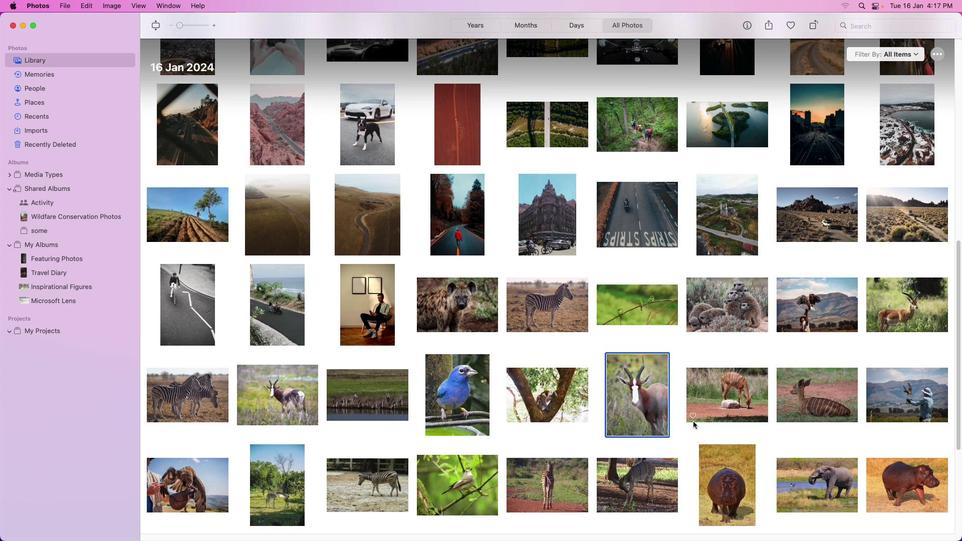 
Action: Mouse moved to (547, 440)
Screenshot: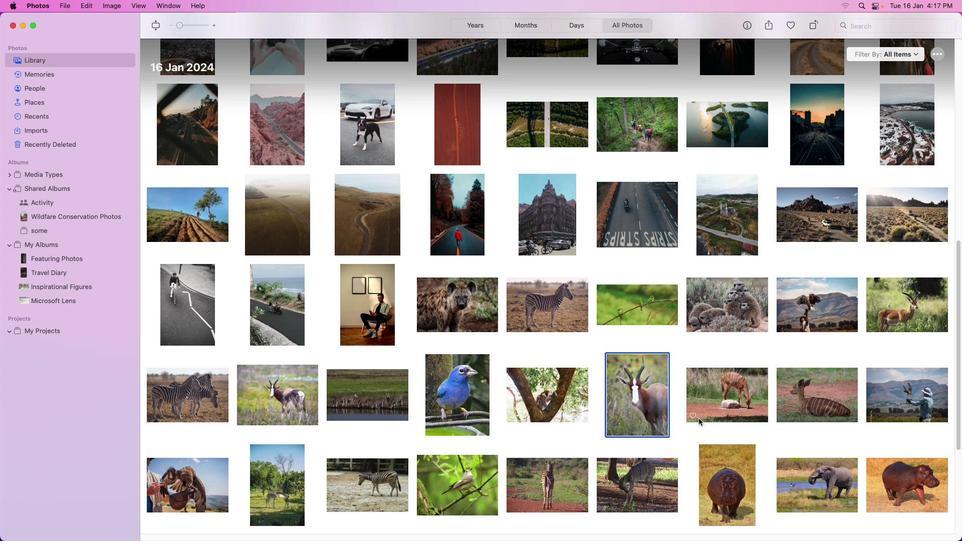 
Action: Mouse scrolled (547, 440) with delta (0, 0)
Screenshot: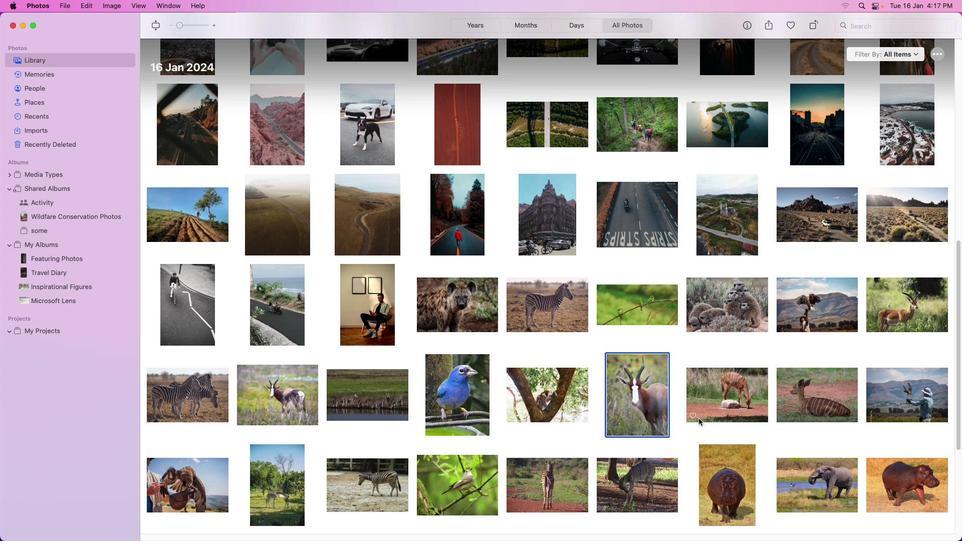 
Action: Mouse moved to (547, 440)
Screenshot: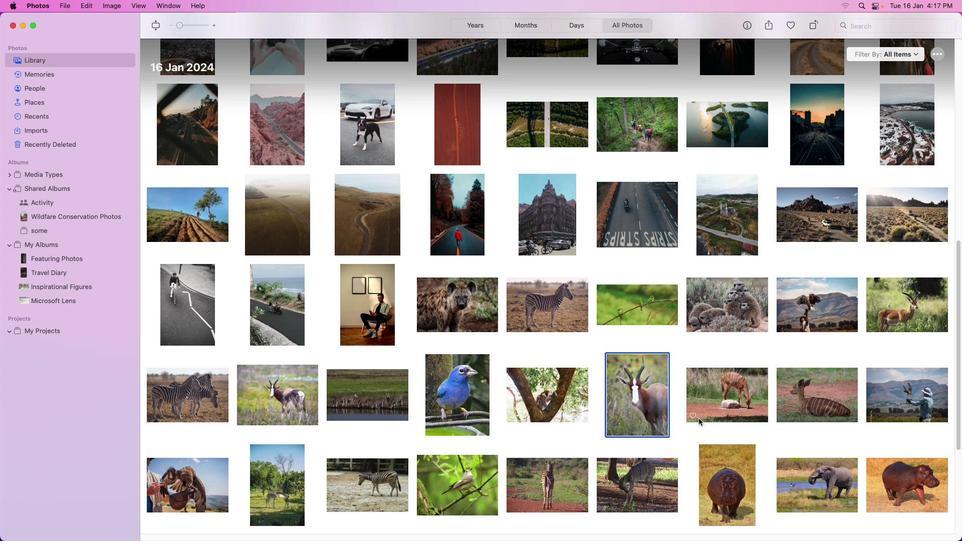 
Action: Mouse scrolled (547, 440) with delta (0, -1)
Screenshot: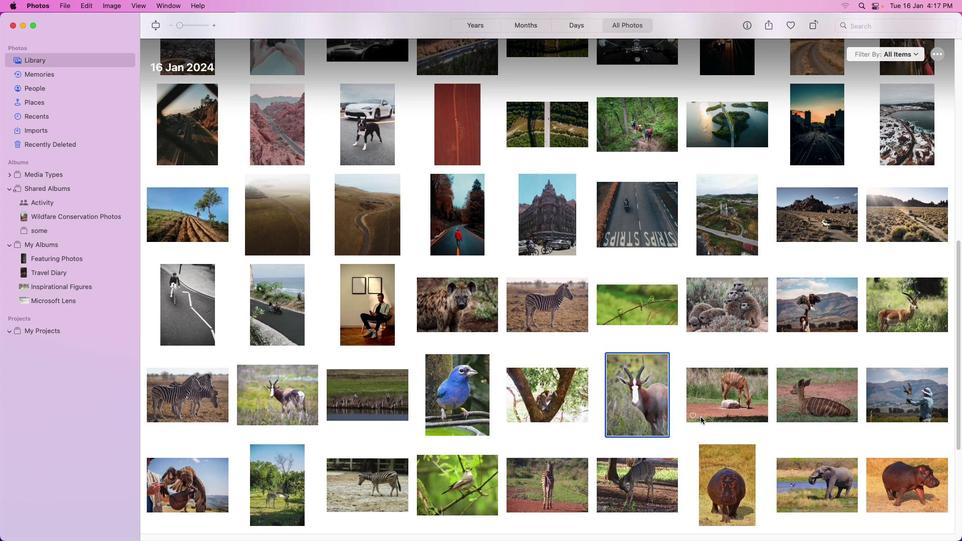 
Action: Mouse scrolled (547, 440) with delta (0, -2)
Screenshot: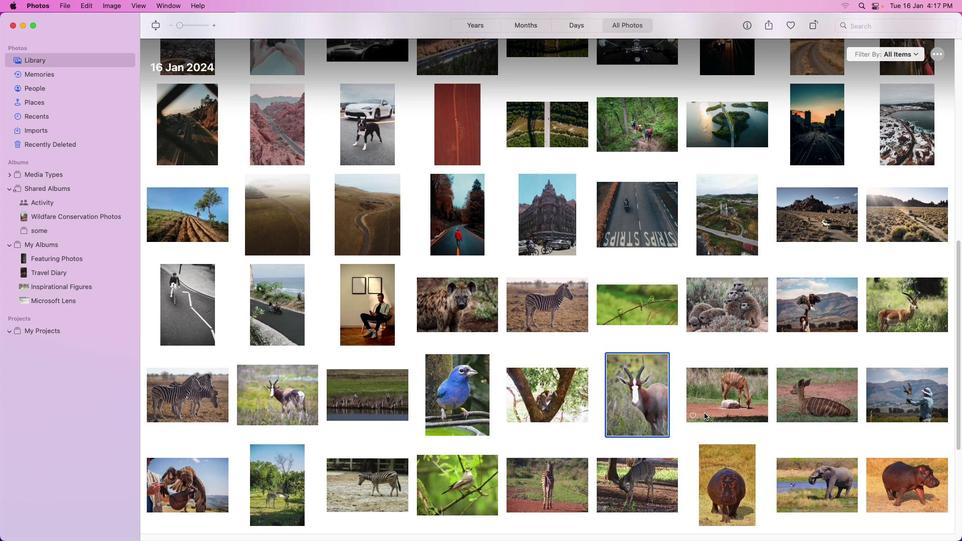 
Action: Mouse scrolled (547, 440) with delta (0, -2)
Screenshot: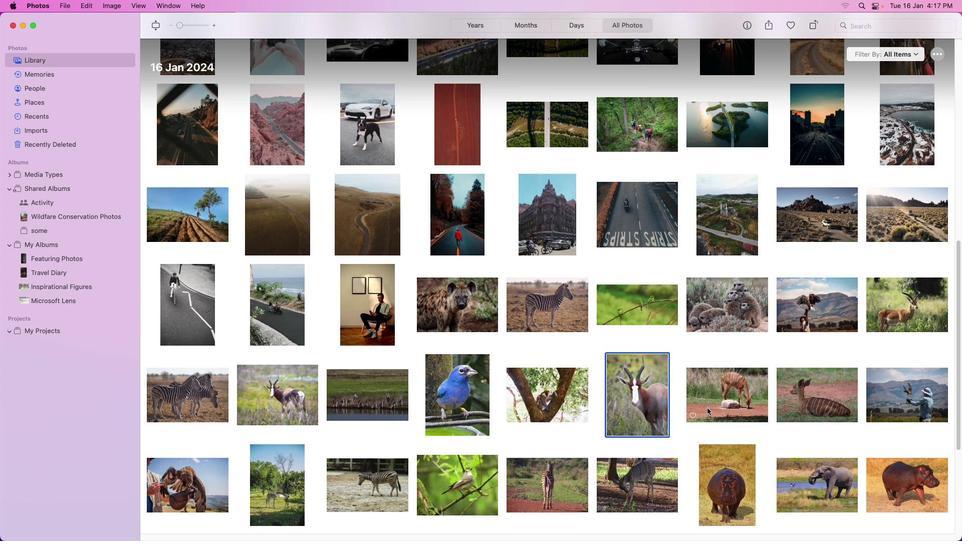 
Action: Mouse moved to (707, 406)
Screenshot: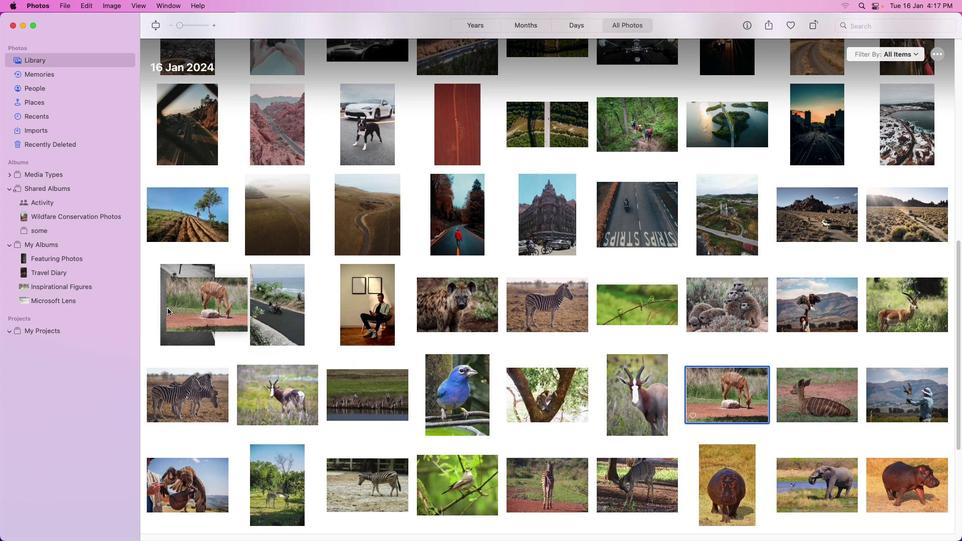 
Action: Mouse pressed left at (707, 406)
Screenshot: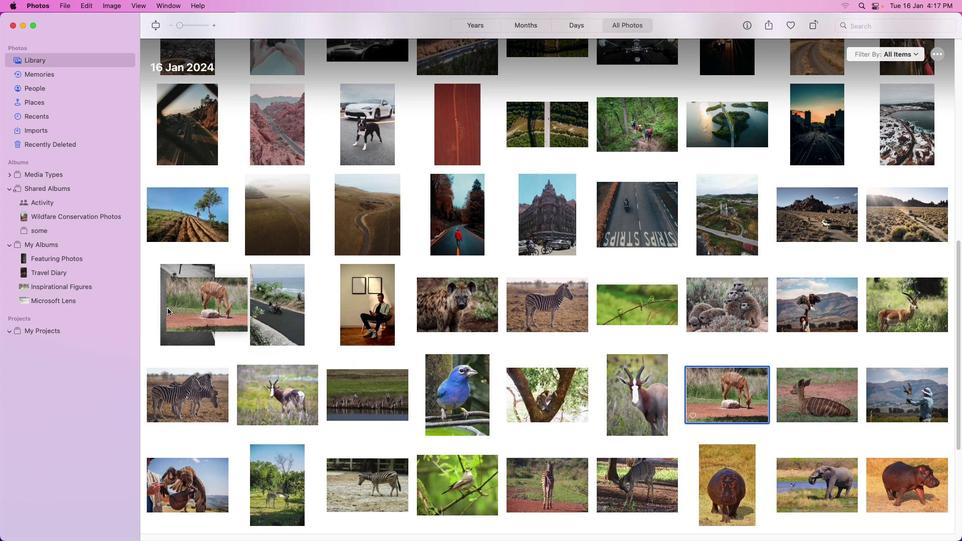 
Action: Mouse moved to (814, 397)
Screenshot: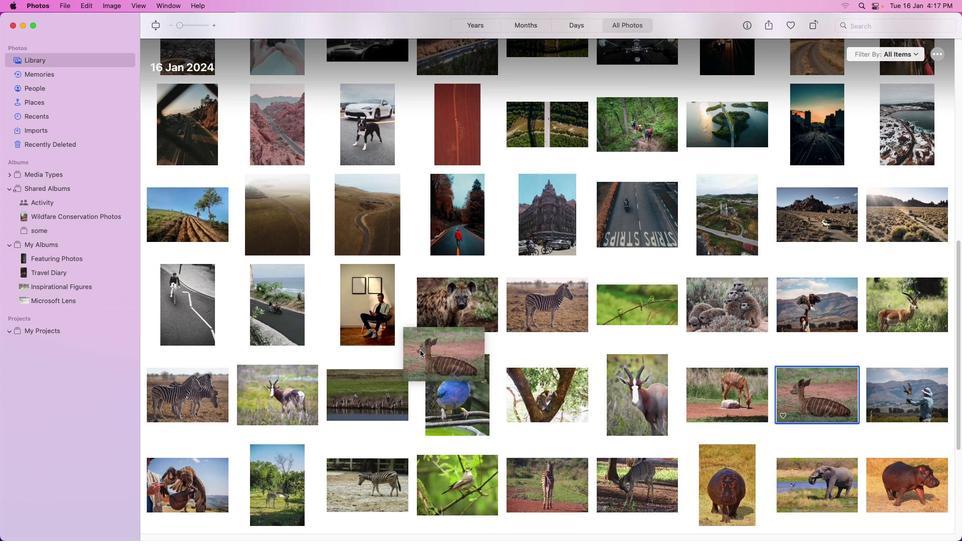 
Action: Mouse pressed left at (814, 397)
Screenshot: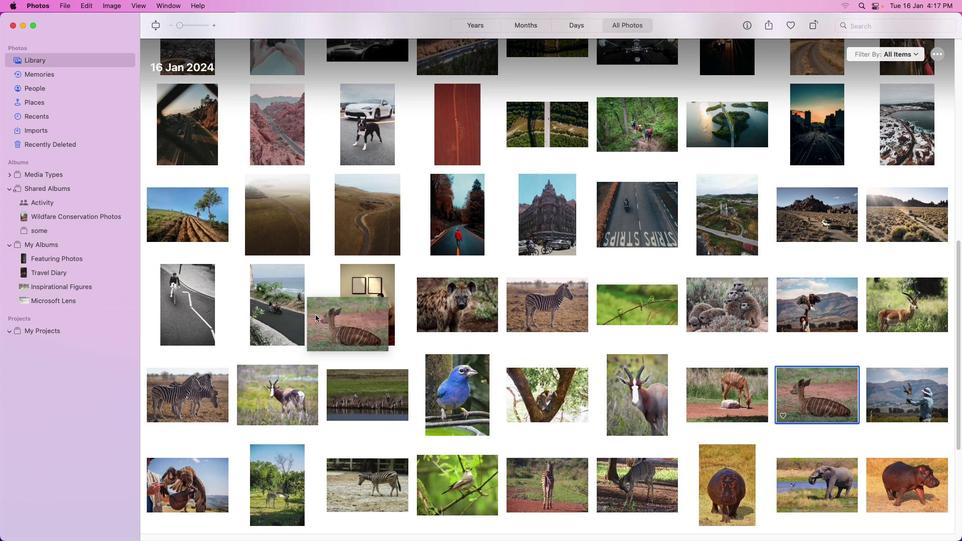 
Action: Mouse moved to (879, 394)
Screenshot: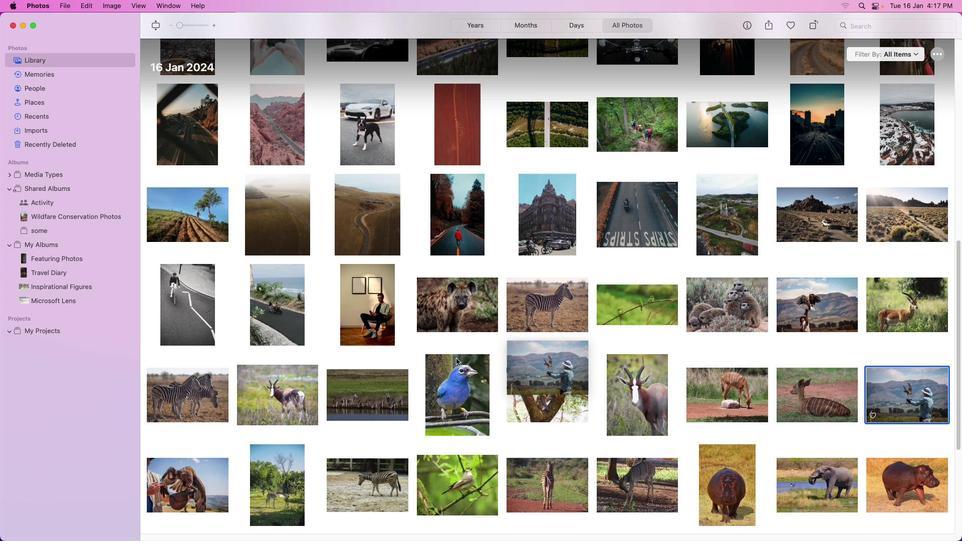 
Action: Mouse pressed left at (879, 394)
Screenshot: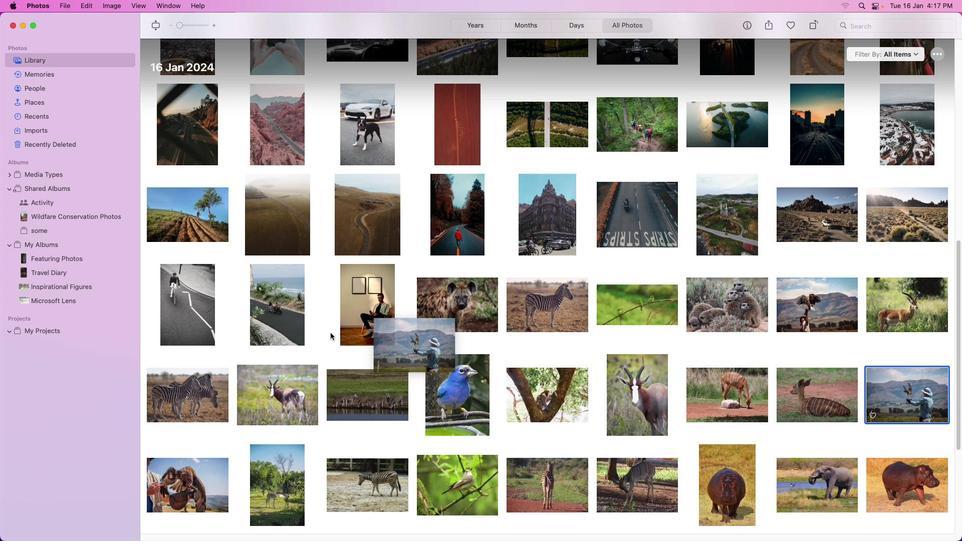 
Action: Mouse moved to (445, 396)
Screenshot: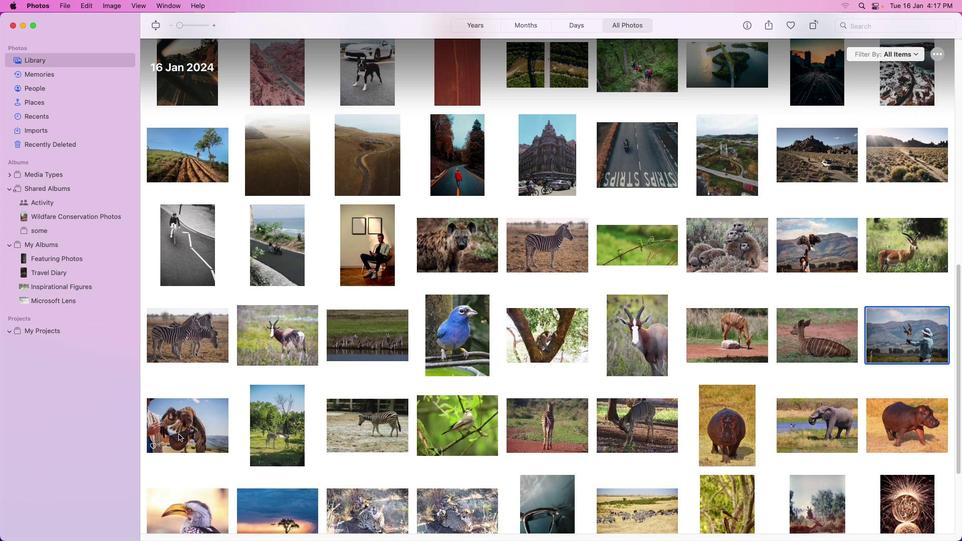 
Action: Mouse scrolled (445, 396) with delta (0, 0)
Screenshot: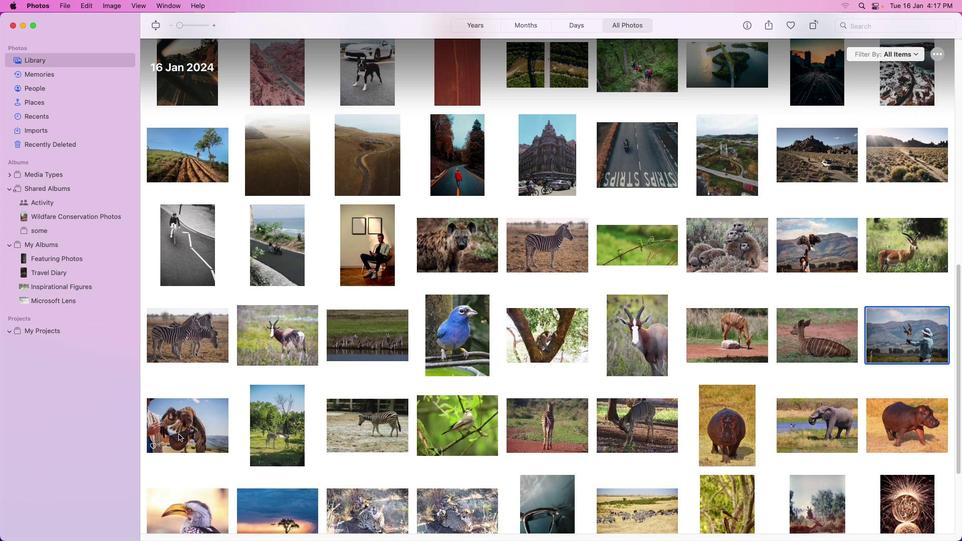 
Action: Mouse moved to (446, 397)
Screenshot: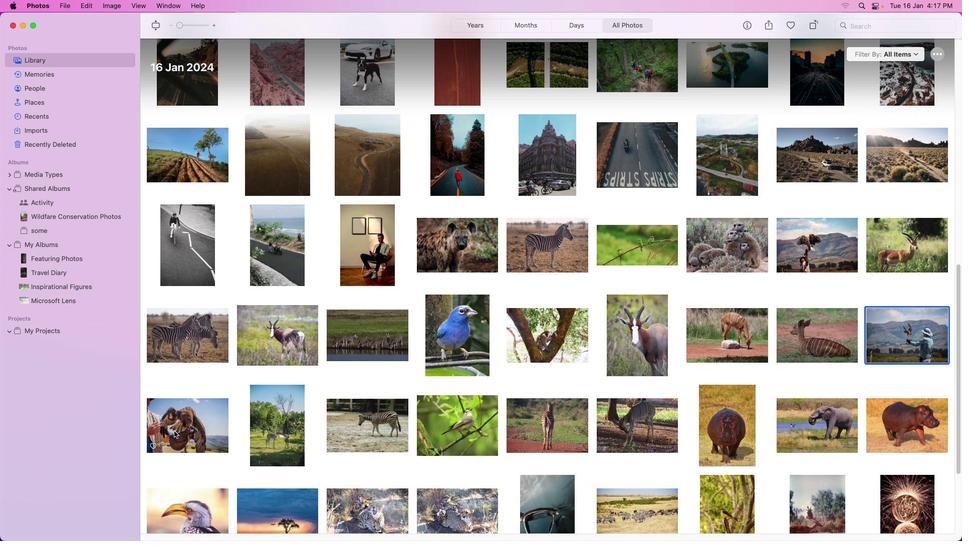 
Action: Mouse scrolled (446, 397) with delta (0, 0)
Screenshot: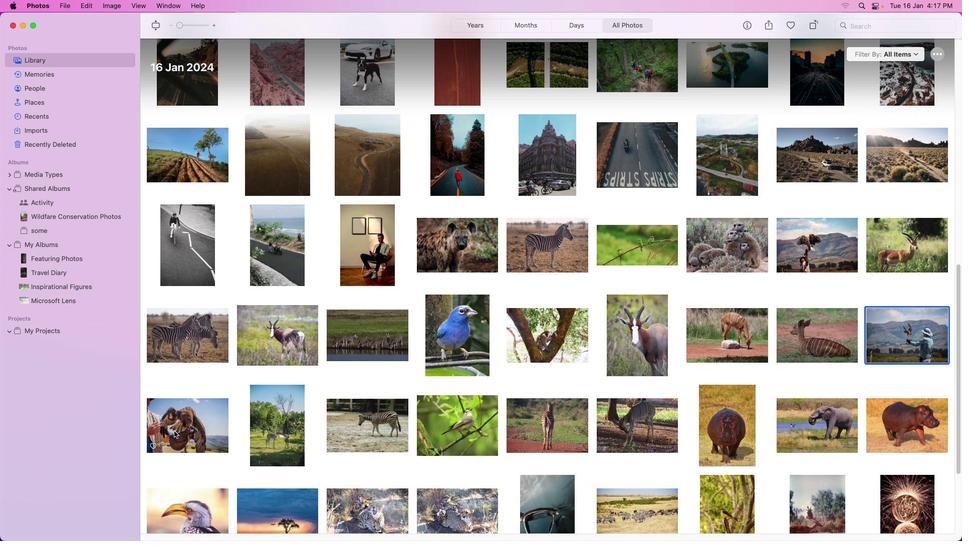 
Action: Mouse scrolled (446, 397) with delta (0, -1)
Screenshot: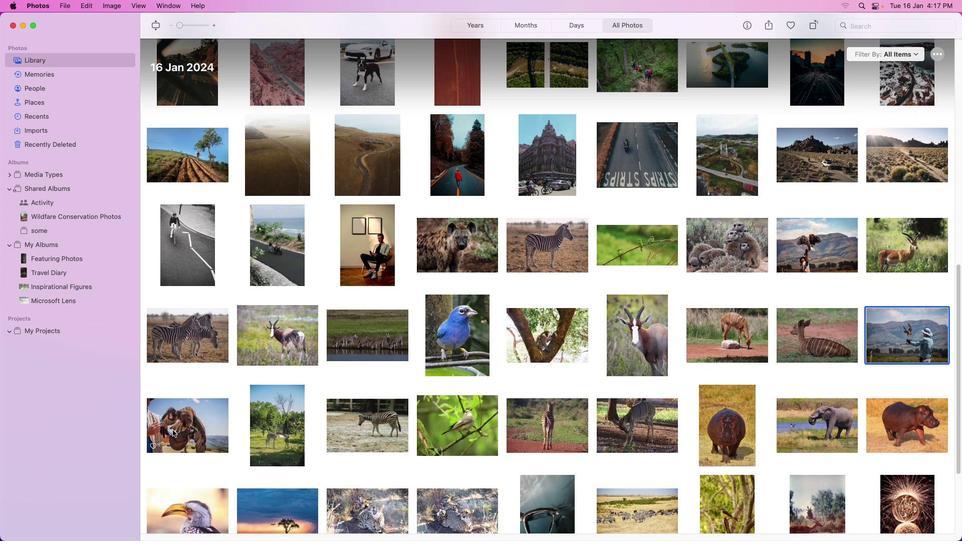 
Action: Mouse scrolled (446, 397) with delta (0, -1)
Screenshot: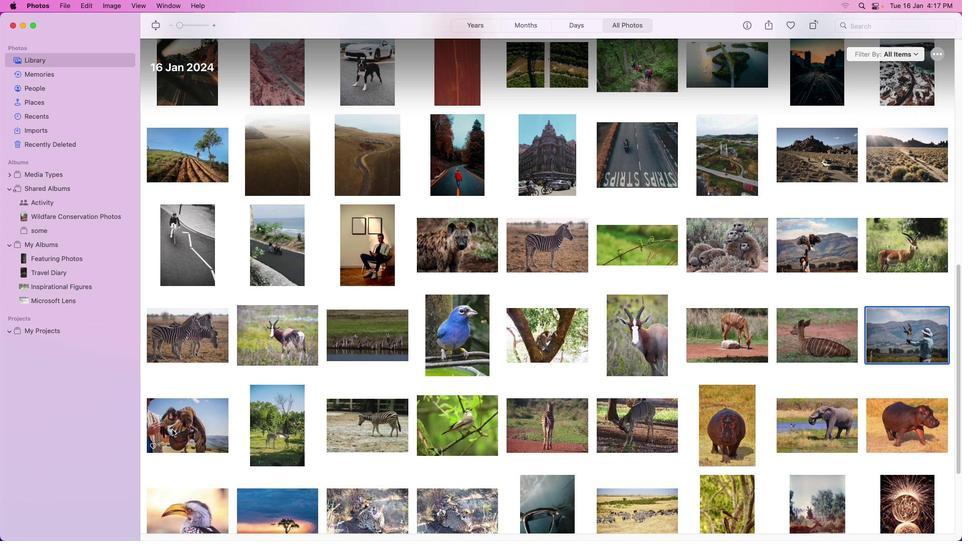 
Action: Mouse moved to (446, 397)
Screenshot: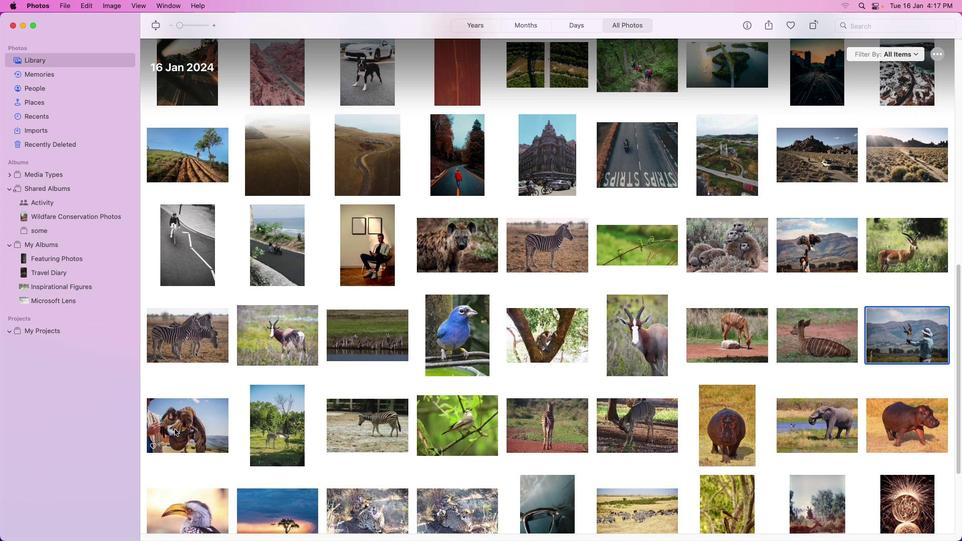 
Action: Mouse scrolled (446, 397) with delta (0, -2)
Screenshot: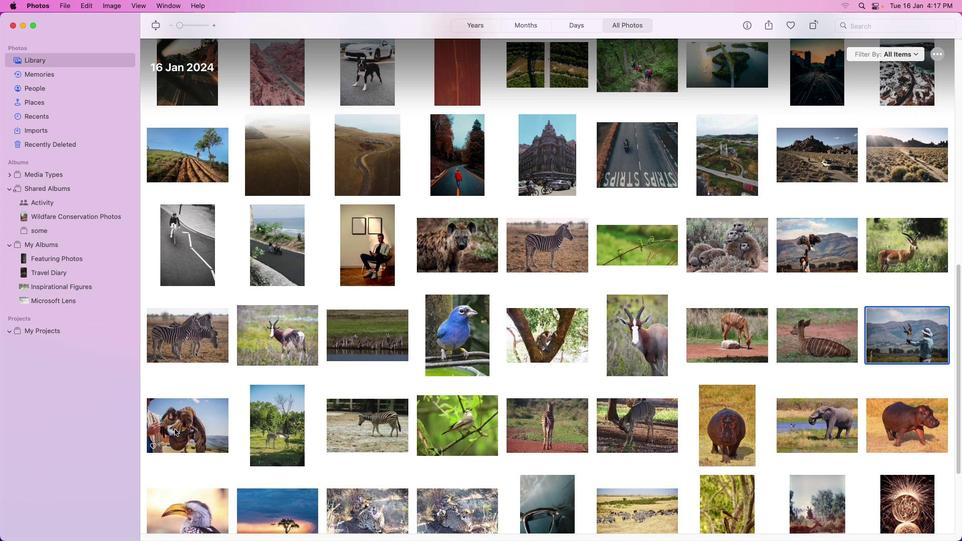 
Action: Mouse moved to (177, 429)
Screenshot: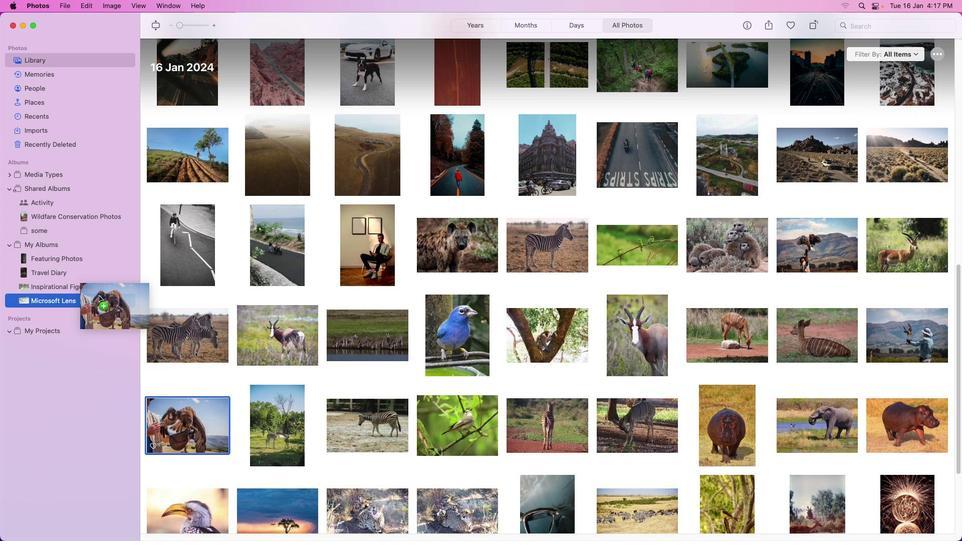 
Action: Mouse pressed left at (177, 429)
Screenshot: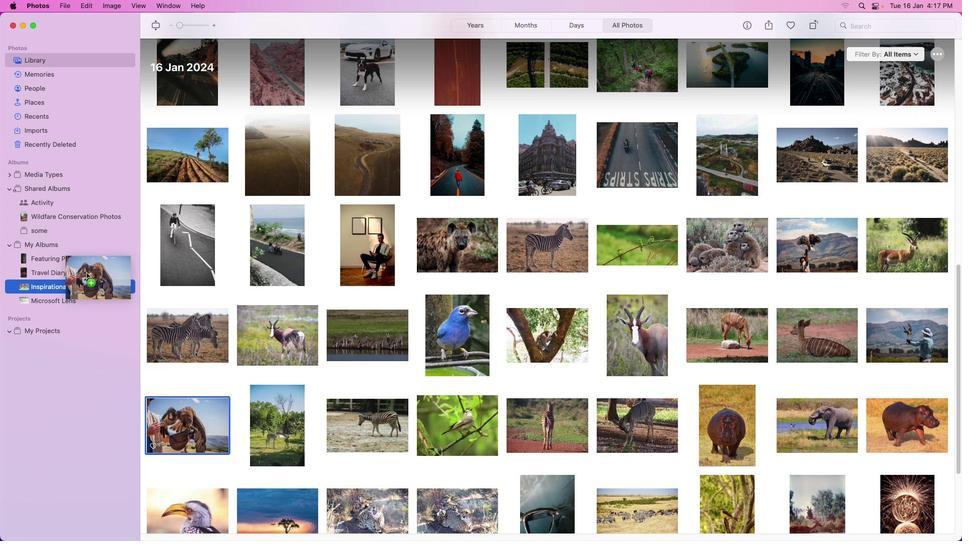 
Action: Mouse moved to (285, 442)
Screenshot: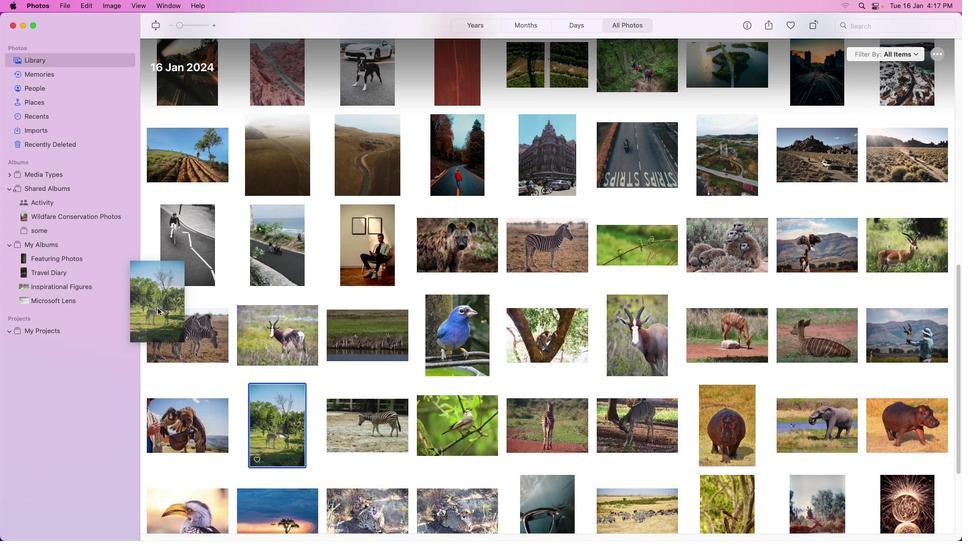 
Action: Mouse pressed left at (285, 442)
Screenshot: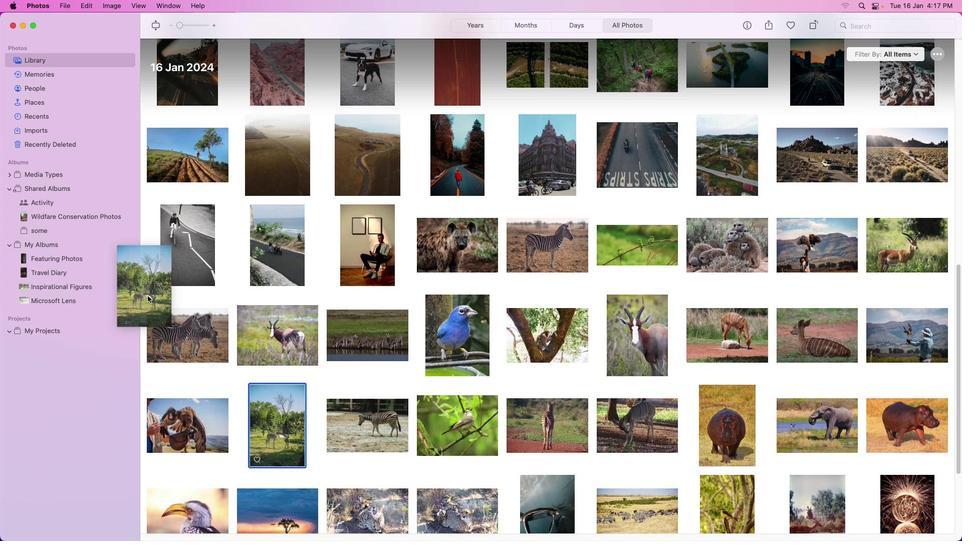 
Action: Mouse moved to (367, 431)
Screenshot: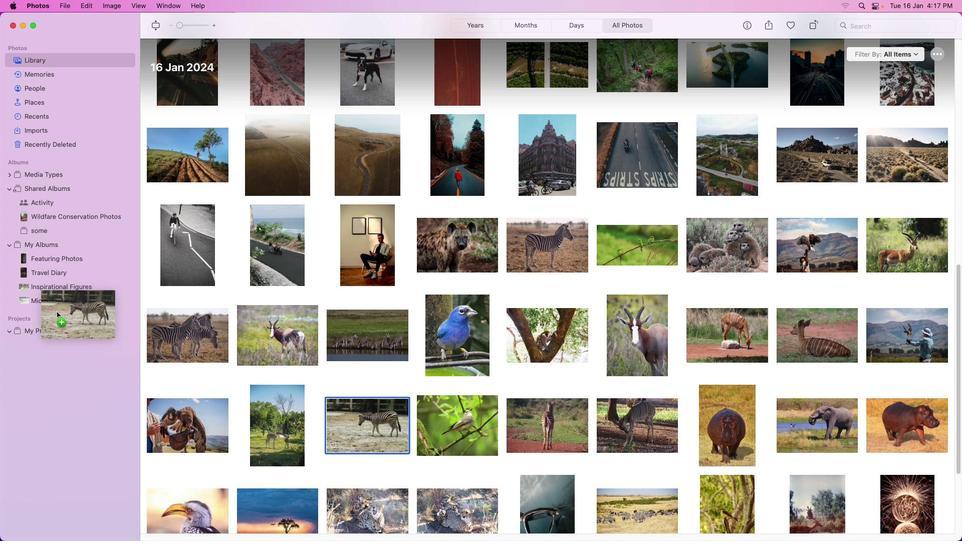 
Action: Mouse pressed left at (367, 431)
Screenshot: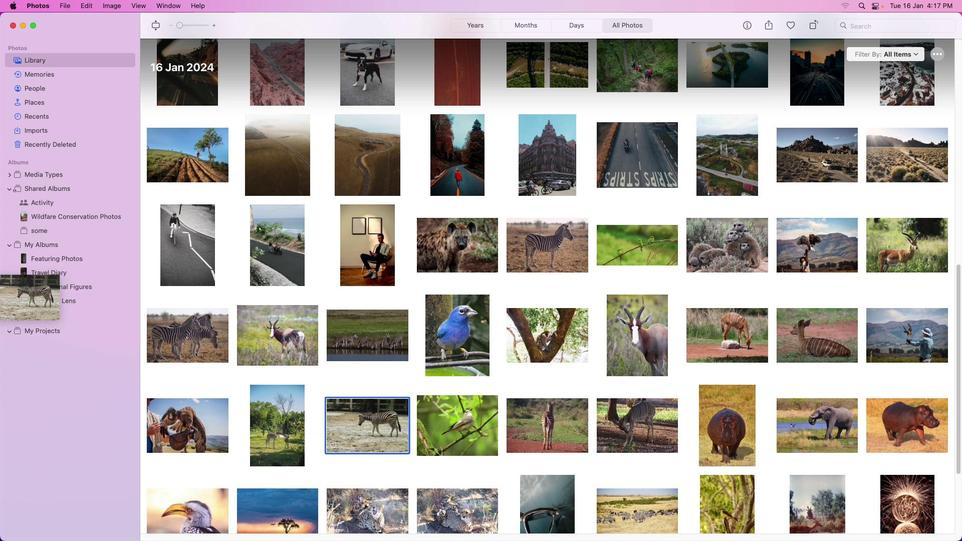 
Action: Mouse moved to (837, 540)
Screenshot: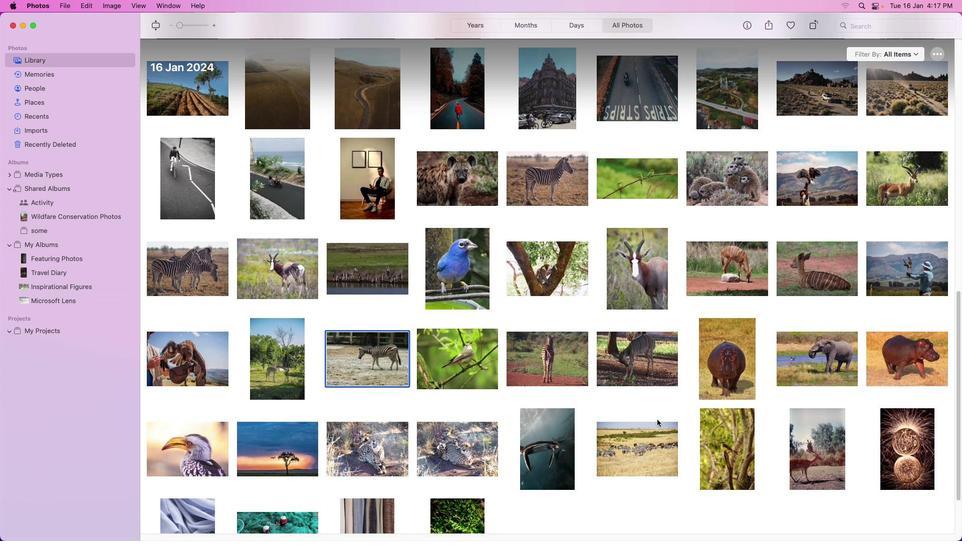 
Action: Mouse scrolled (837, 540) with delta (0, 0)
Screenshot: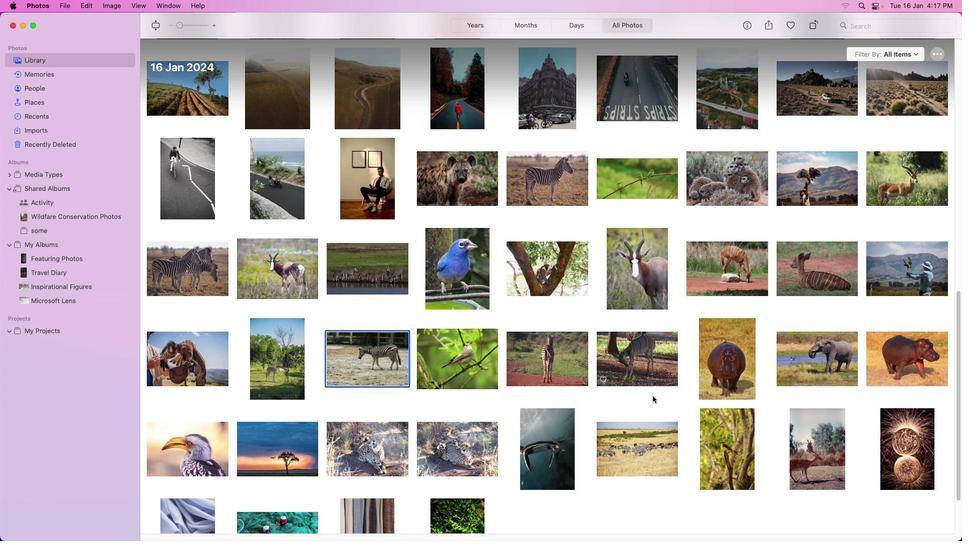 
Action: Mouse moved to (837, 540)
Screenshot: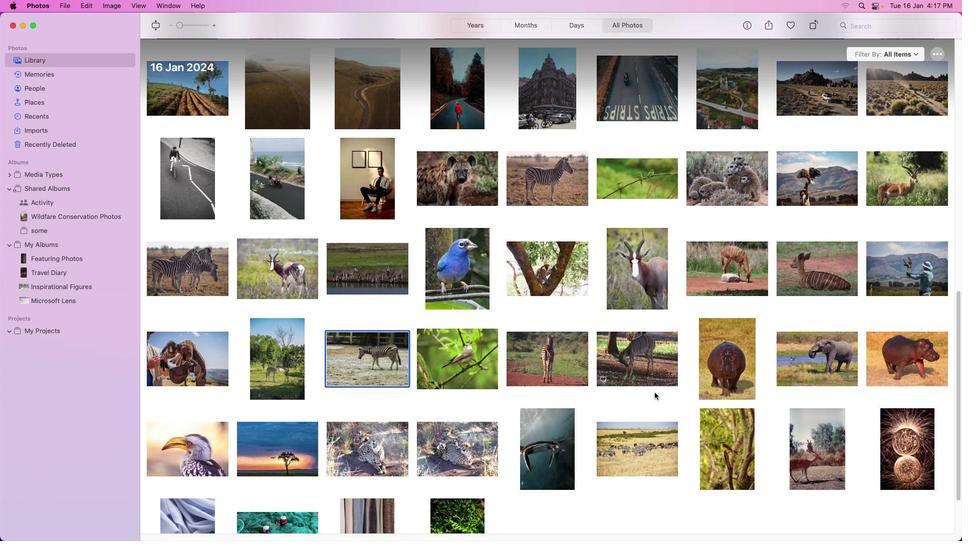
Action: Mouse scrolled (837, 540) with delta (0, 0)
Screenshot: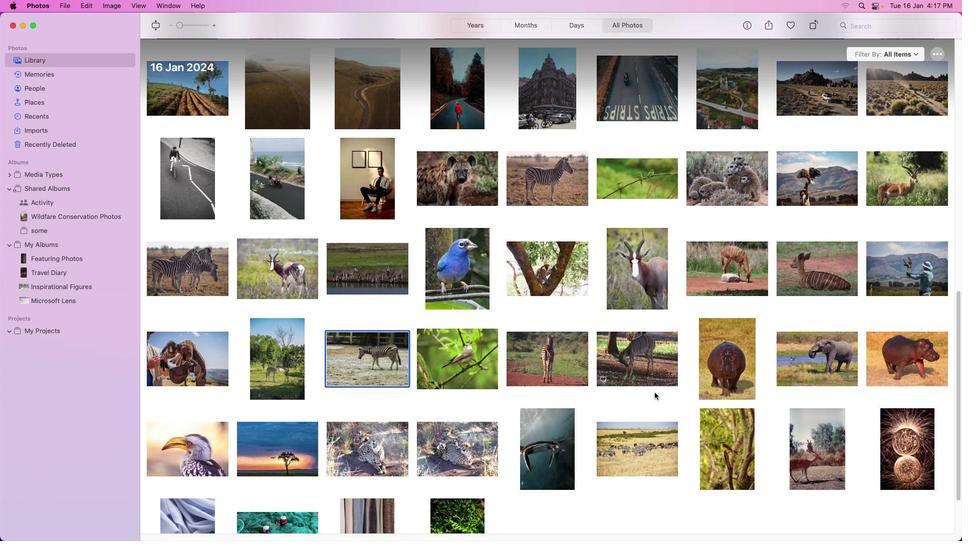 
Action: Mouse moved to (836, 540)
Screenshot: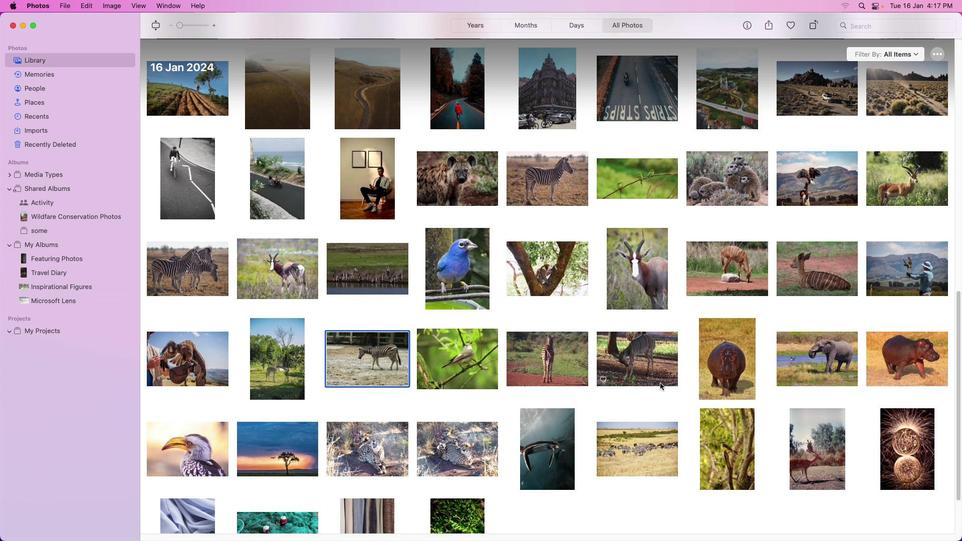
Action: Mouse scrolled (836, 540) with delta (0, -1)
Screenshot: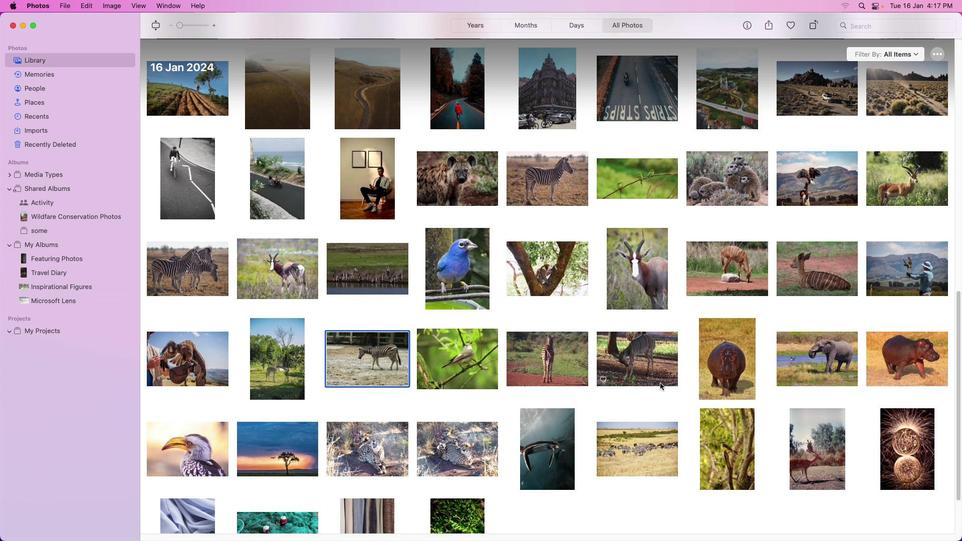 
Action: Mouse moved to (833, 540)
Screenshot: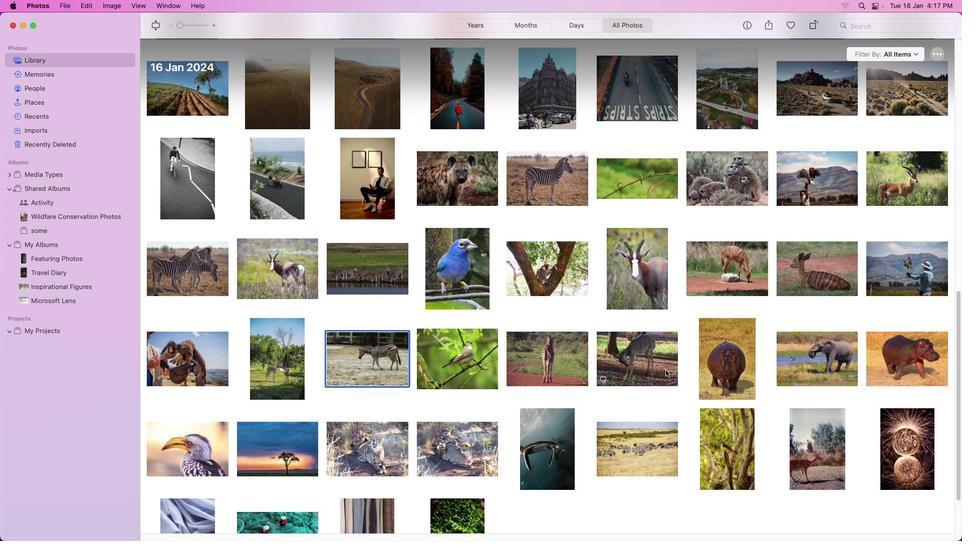 
Action: Mouse scrolled (833, 540) with delta (0, -2)
Screenshot: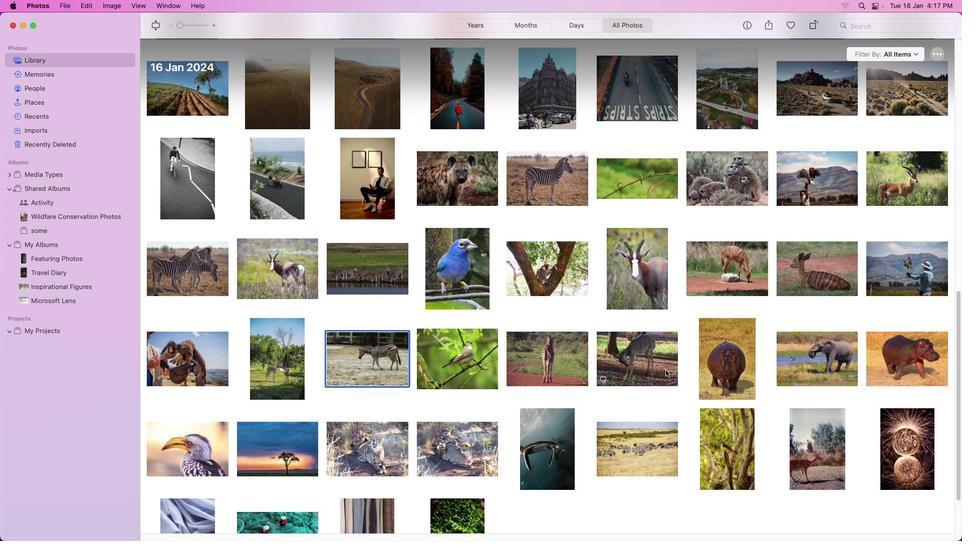 
Action: Mouse moved to (819, 530)
Screenshot: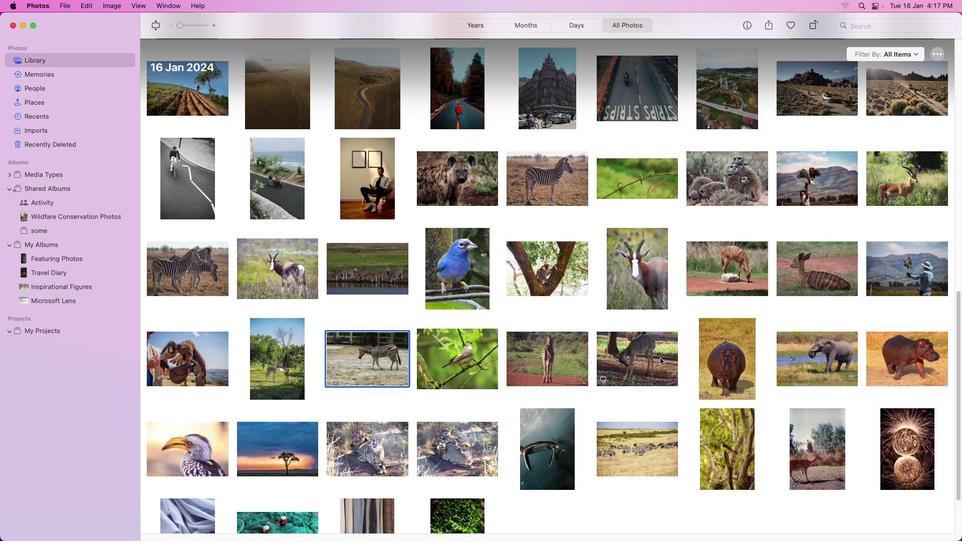 
Action: Mouse scrolled (819, 530) with delta (0, -2)
Screenshot: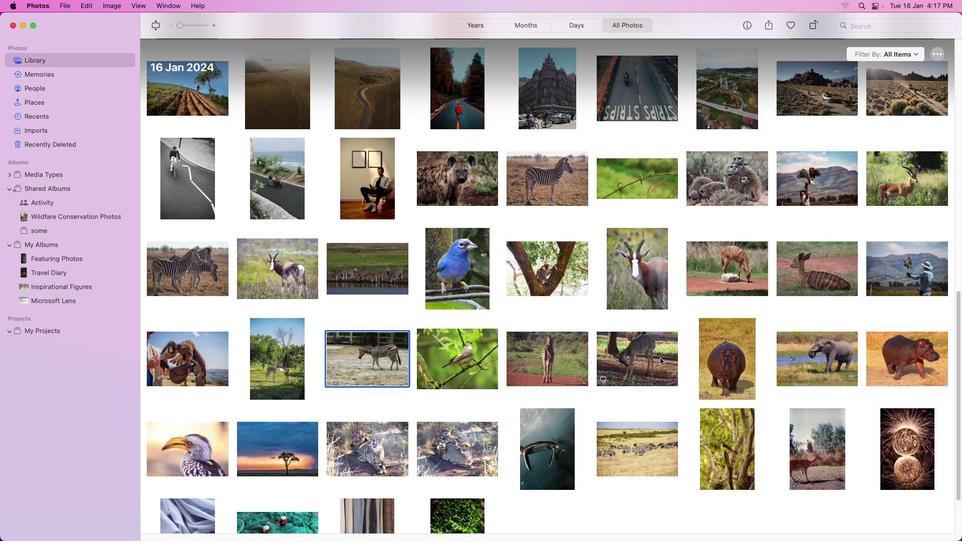 
Action: Mouse moved to (556, 355)
Screenshot: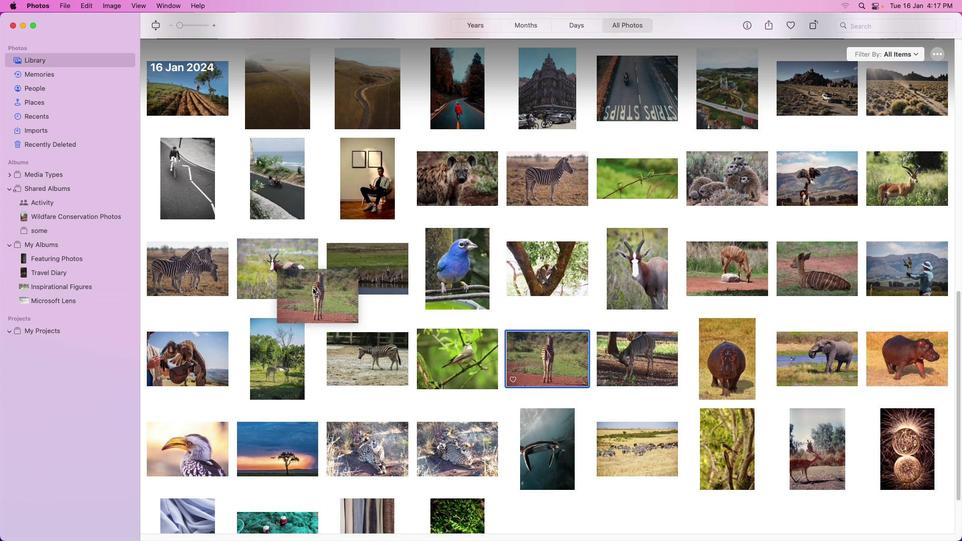 
Action: Mouse pressed left at (556, 355)
Screenshot: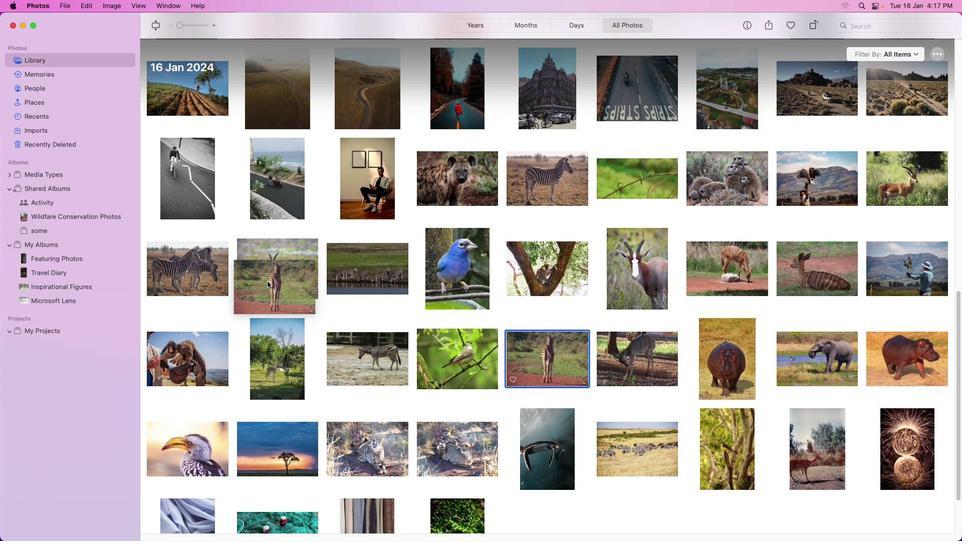 
Action: Mouse moved to (634, 356)
Screenshot: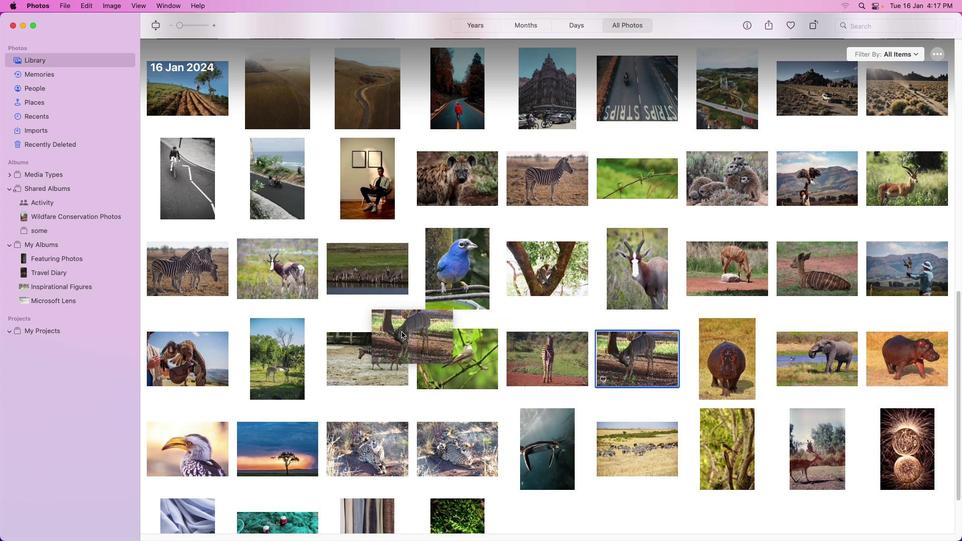 
Action: Mouse pressed left at (634, 356)
Screenshot: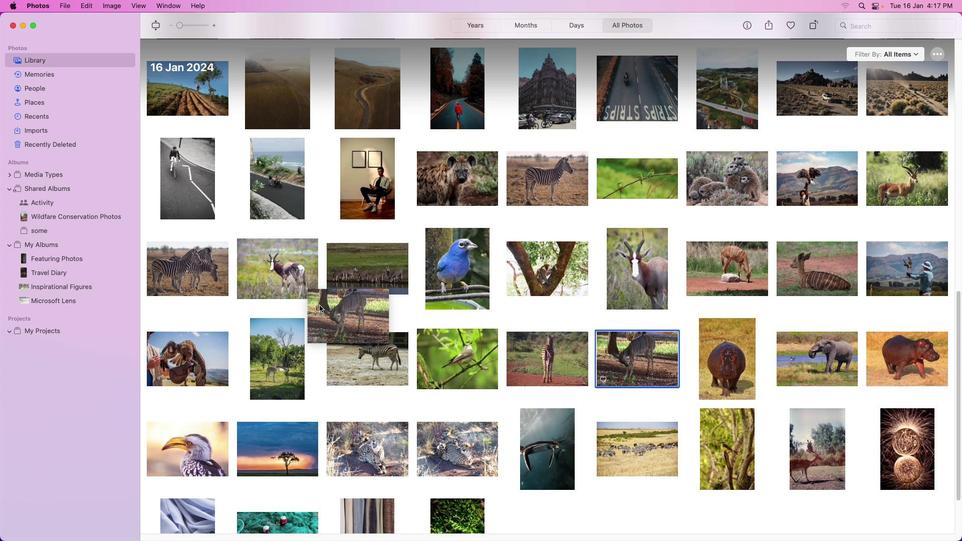 
Action: Mouse moved to (713, 365)
Screenshot: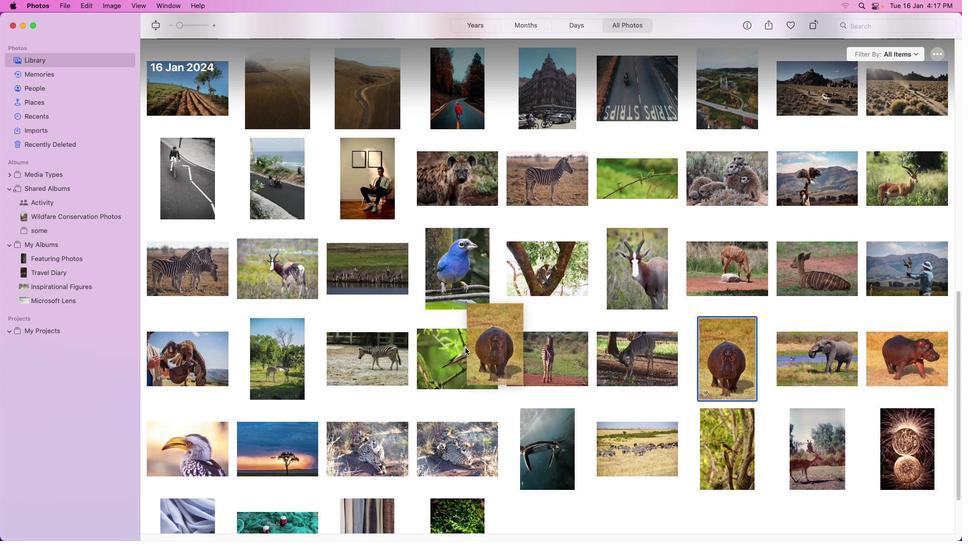 
Action: Mouse pressed left at (713, 365)
Screenshot: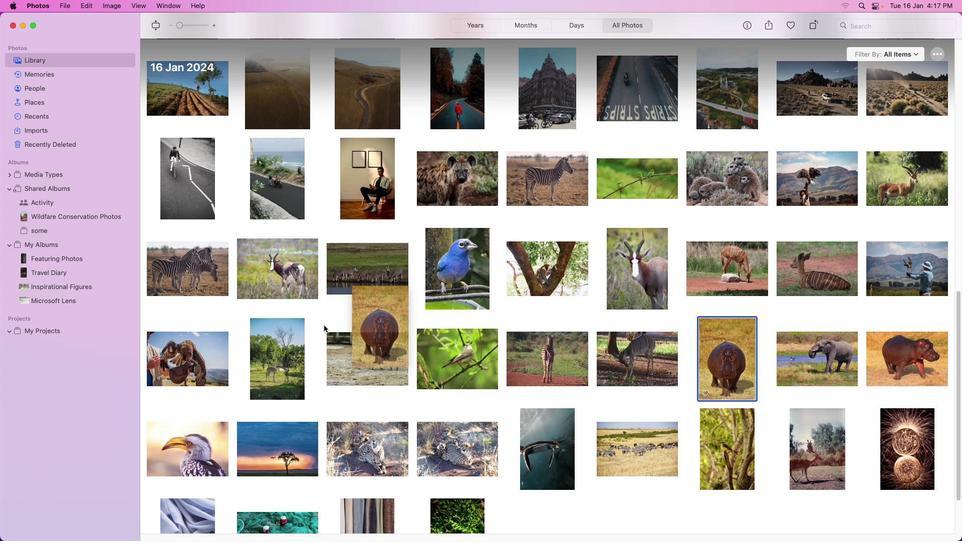 
Action: Mouse moved to (845, 351)
Screenshot: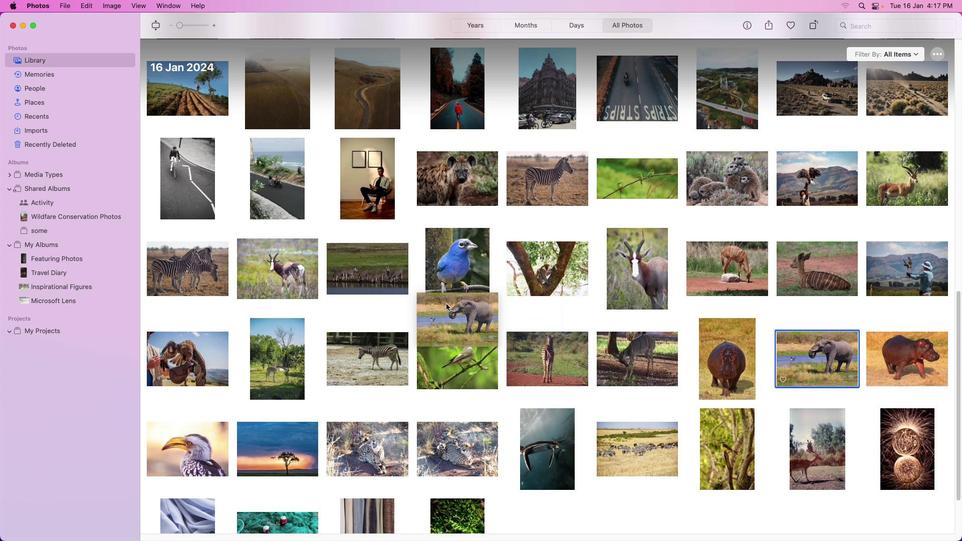 
Action: Mouse pressed left at (845, 351)
Screenshot: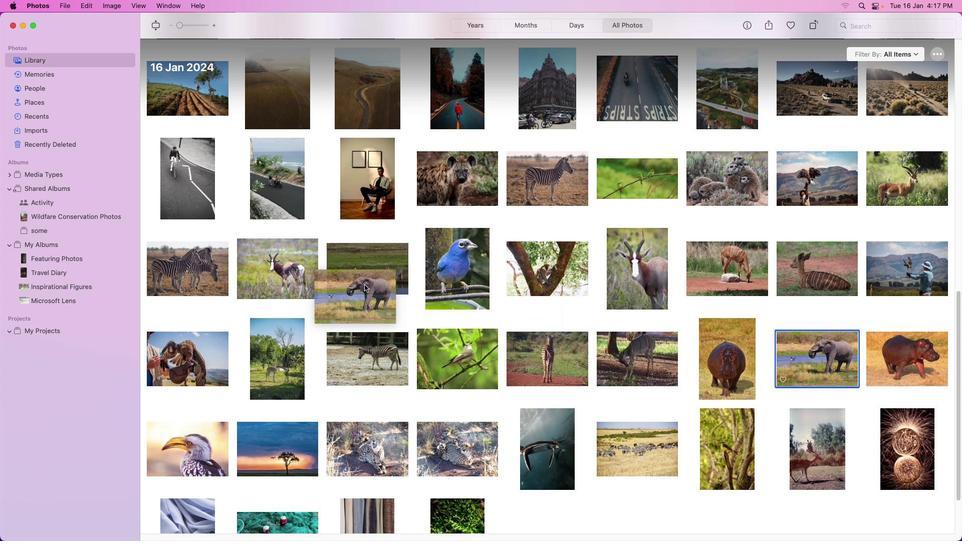 
Action: Mouse moved to (899, 362)
Screenshot: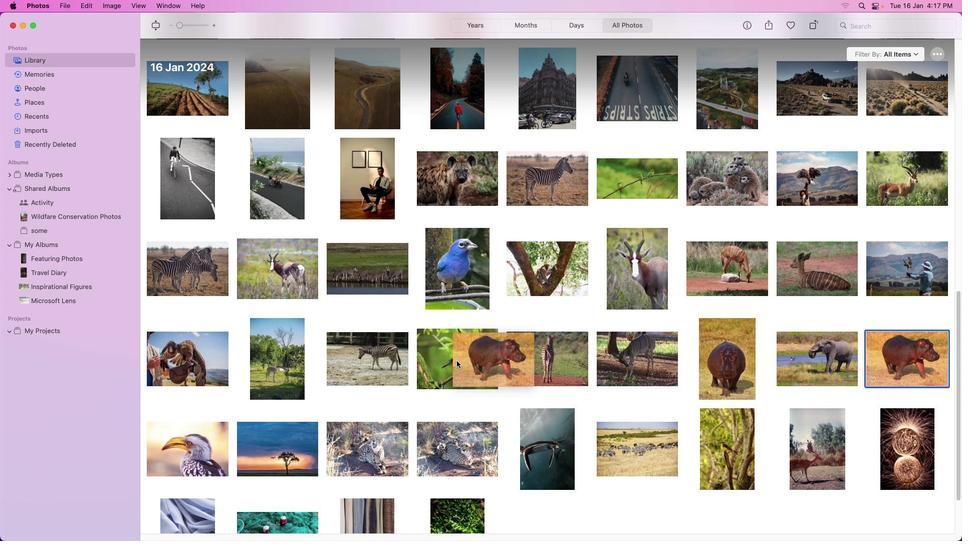 
Action: Mouse pressed left at (899, 362)
Screenshot: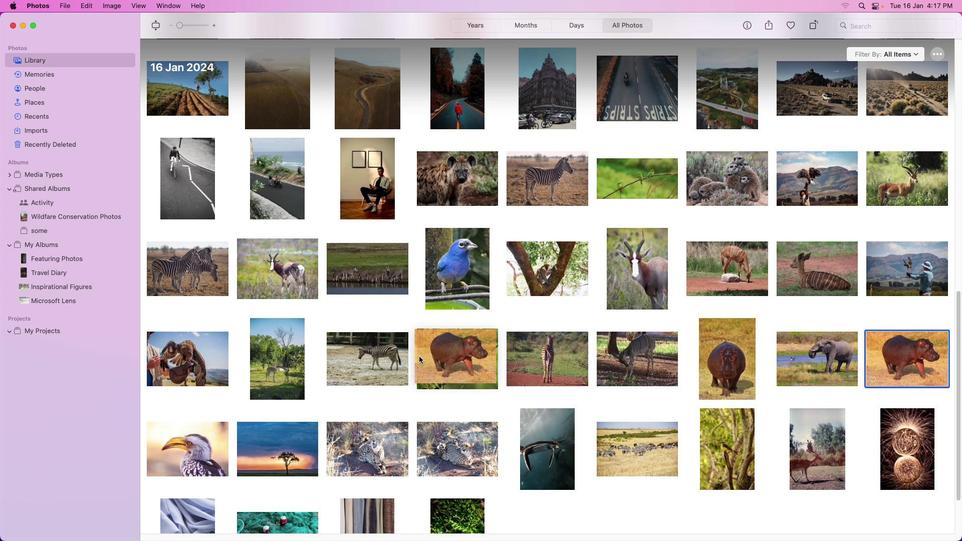 
Action: Mouse moved to (193, 434)
Screenshot: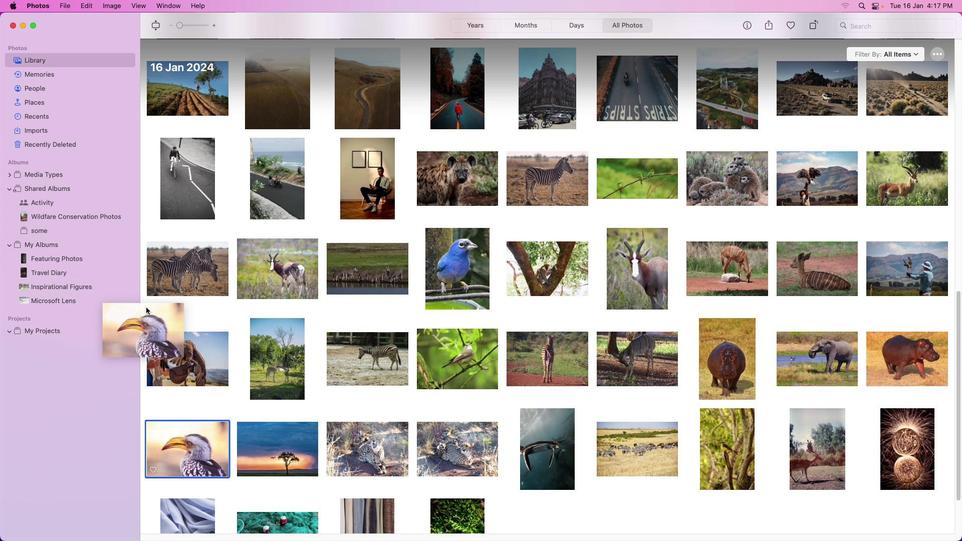
Action: Mouse pressed left at (193, 434)
Screenshot: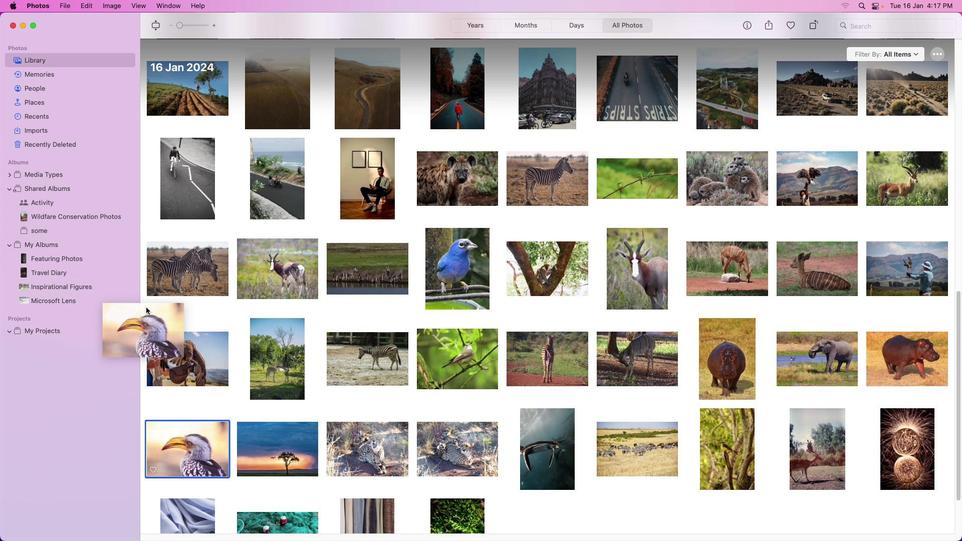 
Action: Mouse moved to (283, 466)
Screenshot: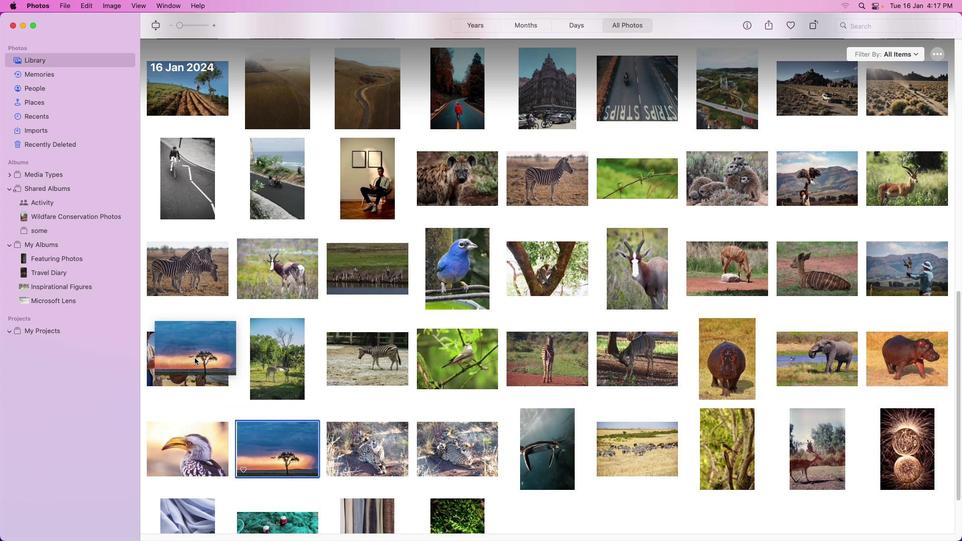 
Action: Mouse pressed left at (283, 466)
Screenshot: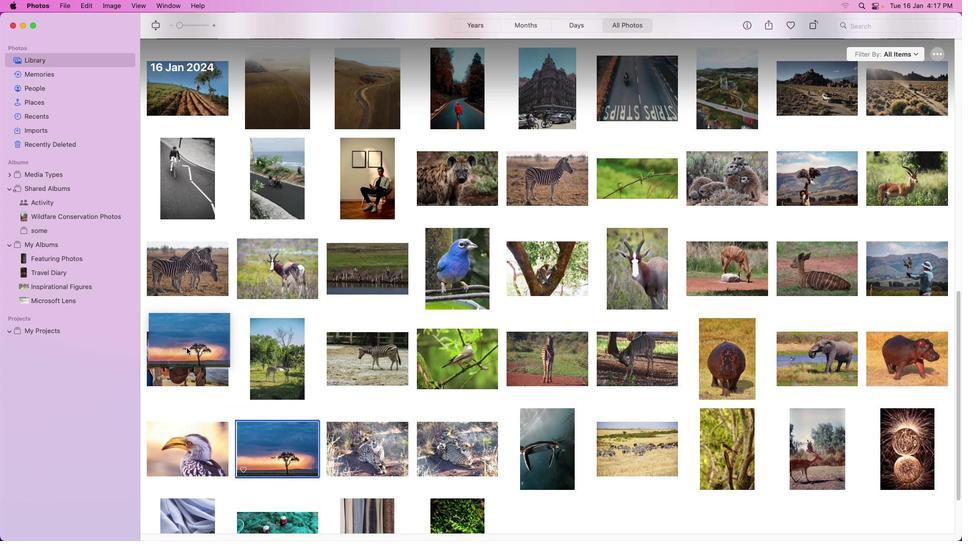 
Action: Mouse moved to (616, 471)
Screenshot: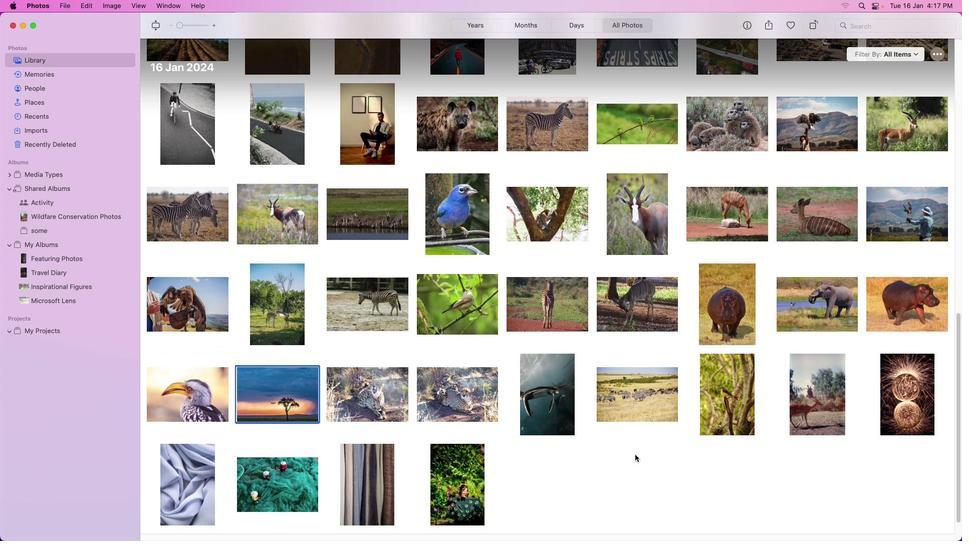 
Action: Mouse scrolled (616, 471) with delta (0, 0)
Screenshot: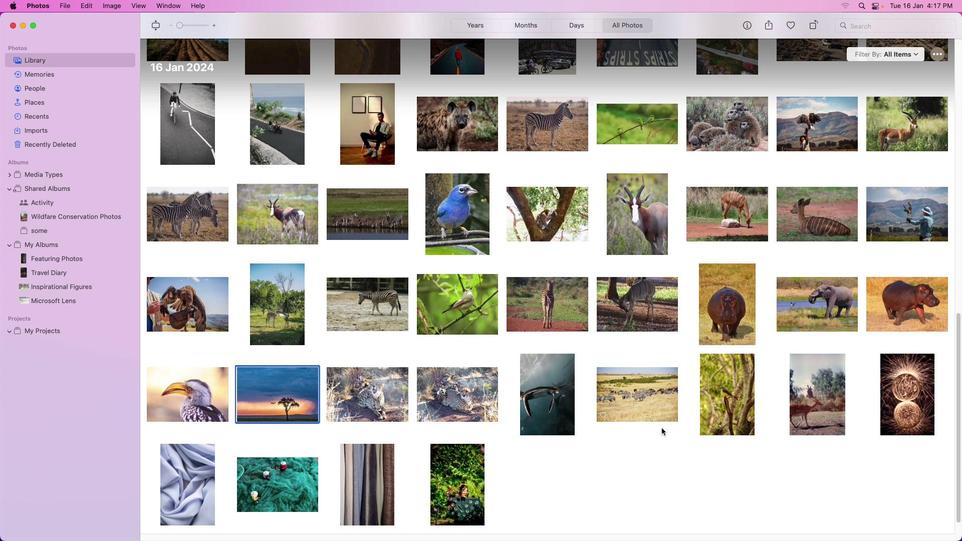 
Action: Mouse scrolled (616, 471) with delta (0, 0)
Screenshot: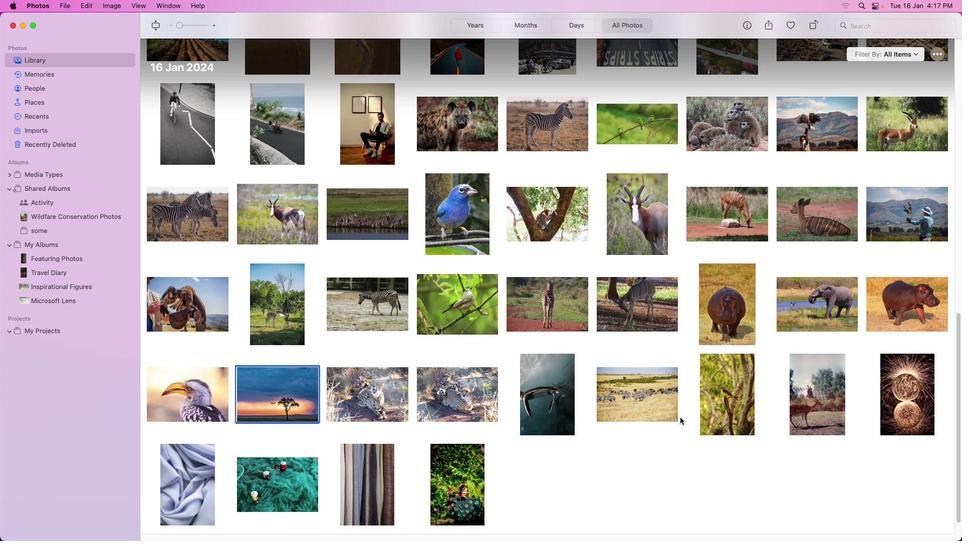 
Action: Mouse scrolled (616, 471) with delta (0, -1)
Screenshot: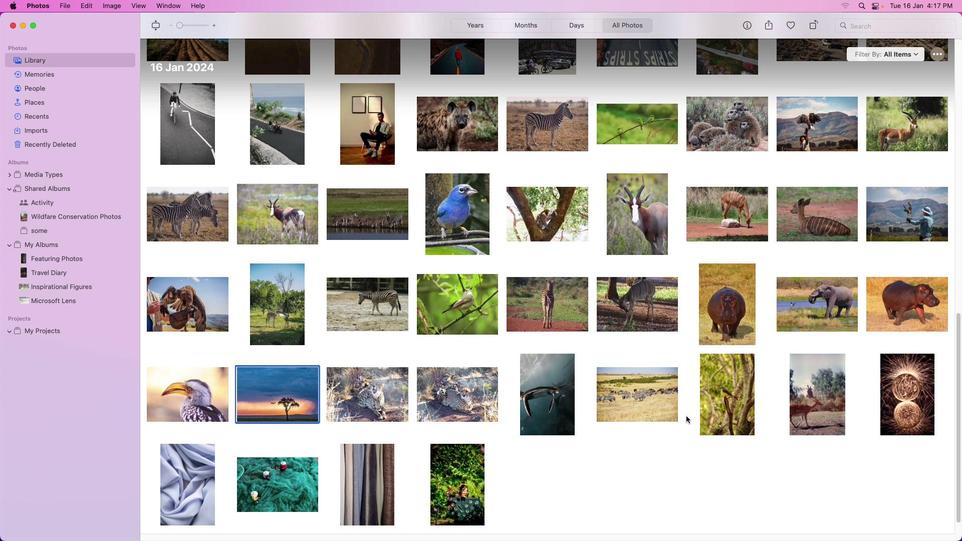 
Action: Mouse moved to (615, 471)
Screenshot: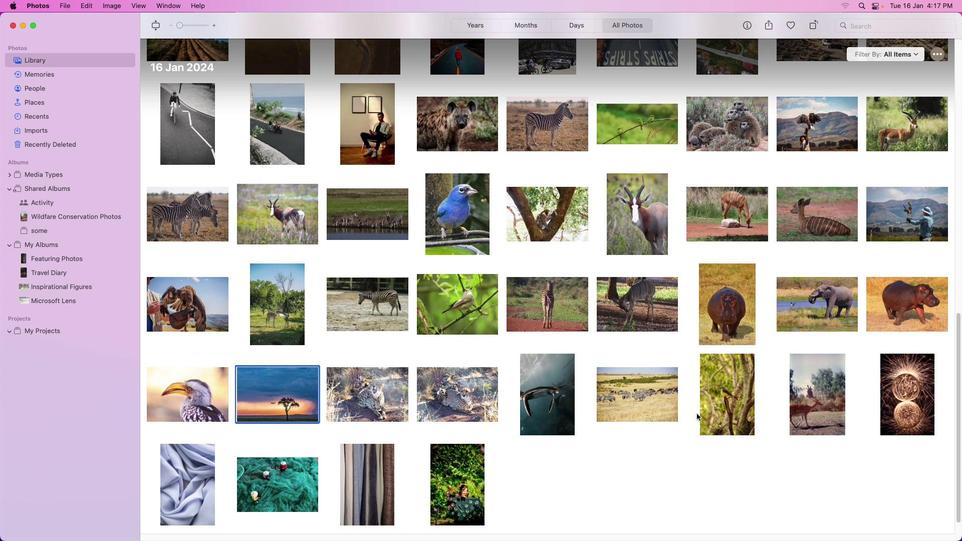 
Action: Mouse scrolled (615, 471) with delta (0, -1)
Screenshot: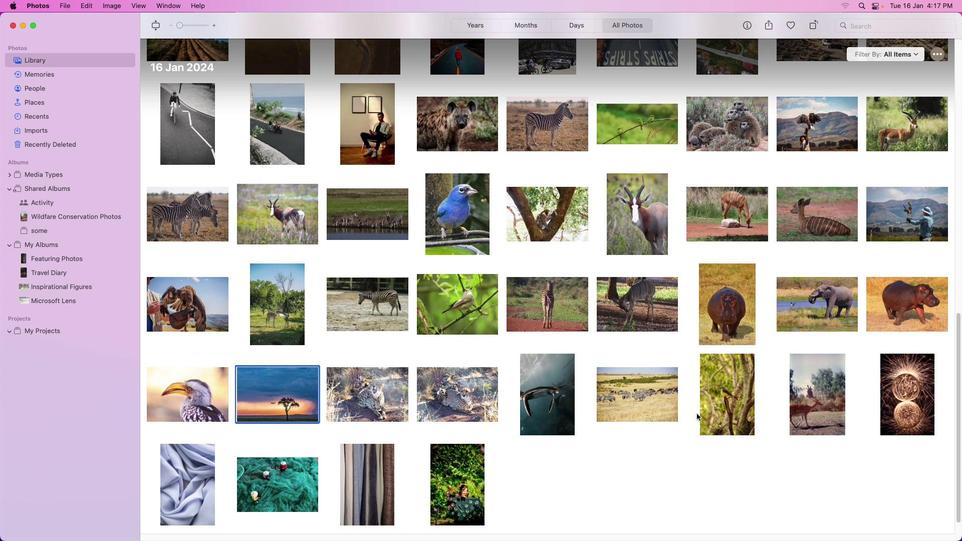 
Action: Mouse moved to (616, 468)
Screenshot: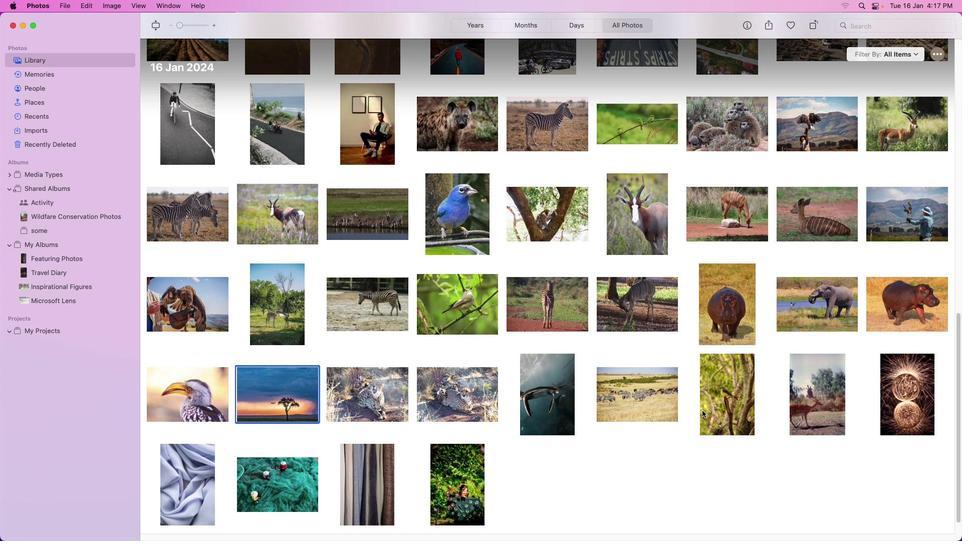 
Action: Mouse scrolled (616, 468) with delta (0, -2)
Screenshot: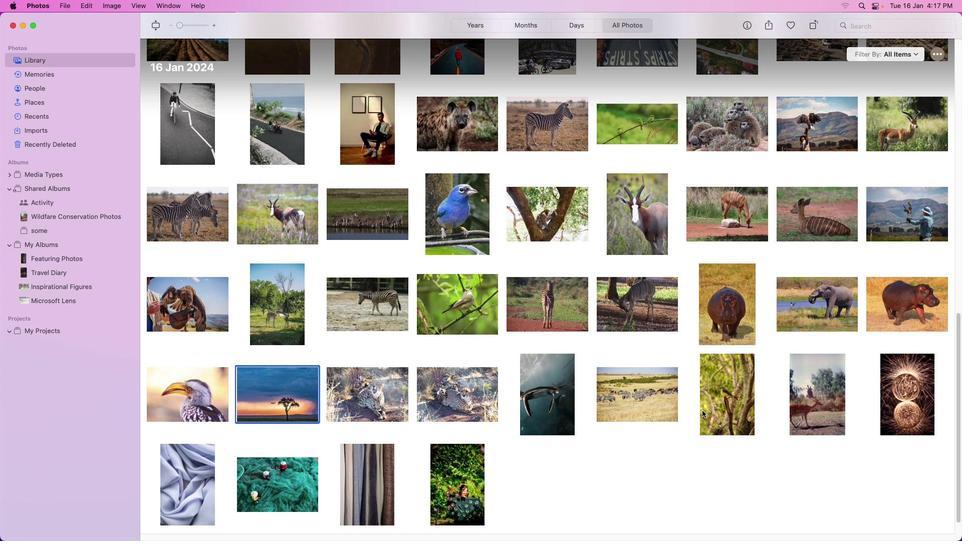 
Action: Mouse moved to (713, 398)
Screenshot: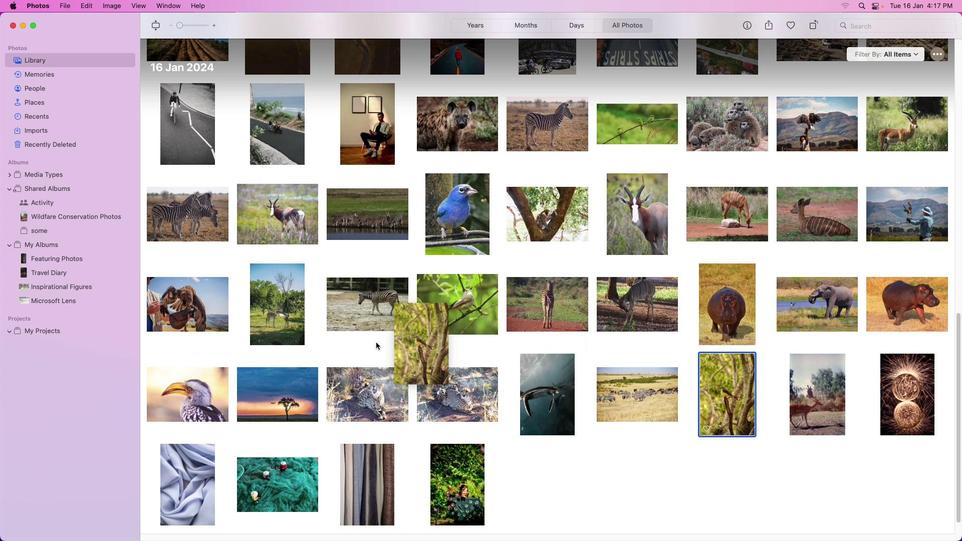 
Action: Mouse pressed left at (713, 398)
Screenshot: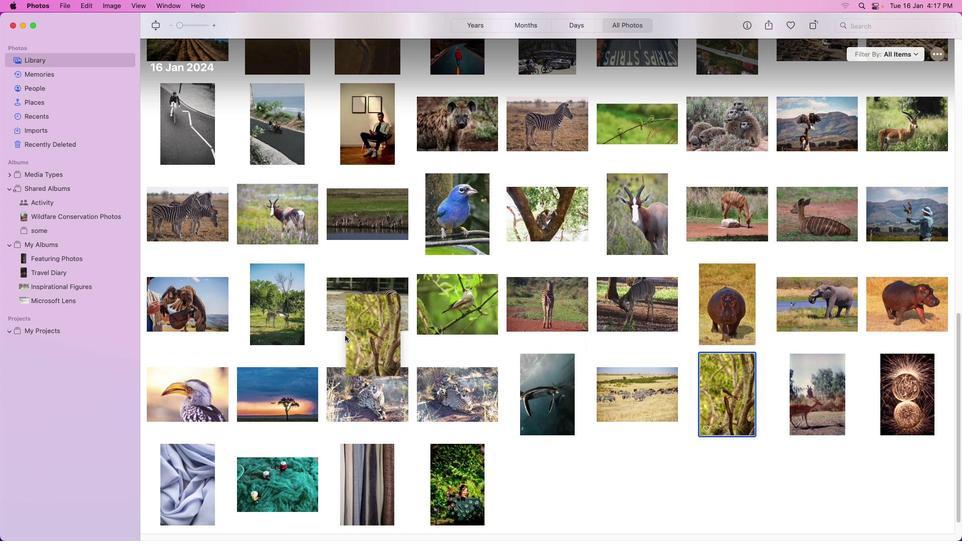 
Action: Mouse moved to (658, 395)
Screenshot: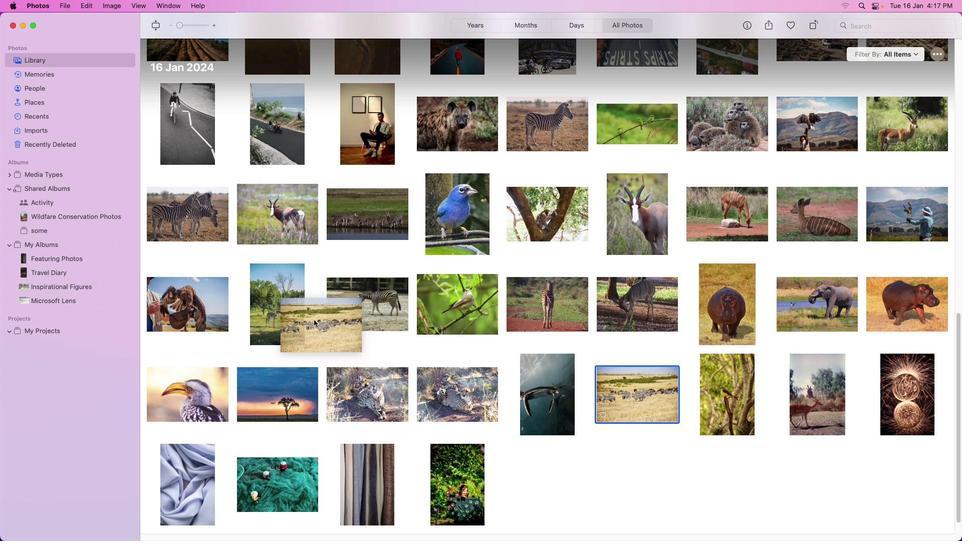 
Action: Mouse pressed left at (658, 395)
Screenshot: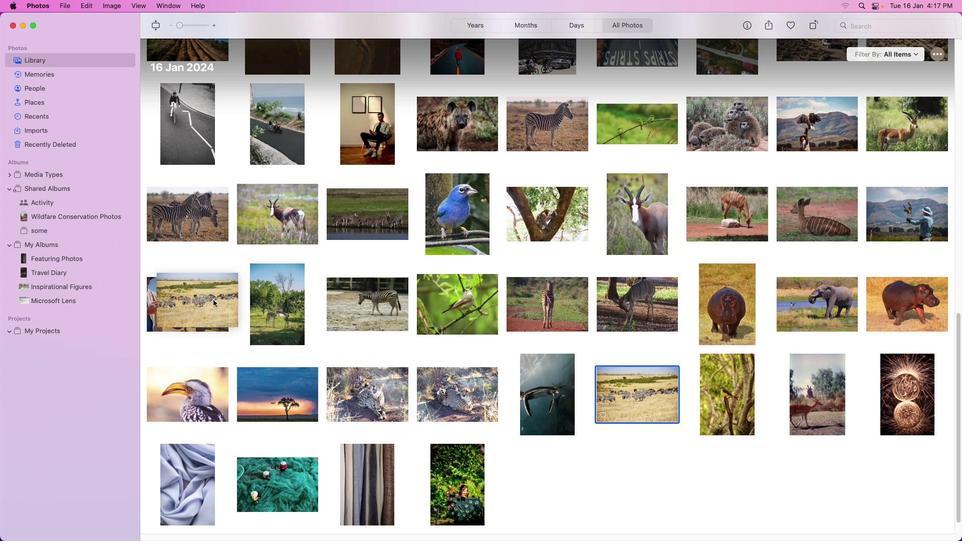 
Action: Mouse moved to (187, 504)
Screenshot: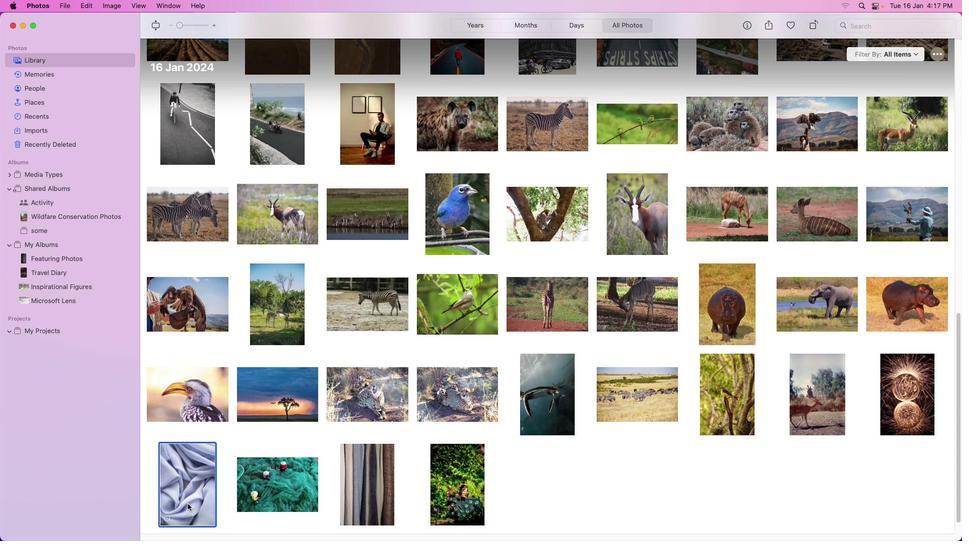 
Action: Mouse pressed left at (187, 504)
Screenshot: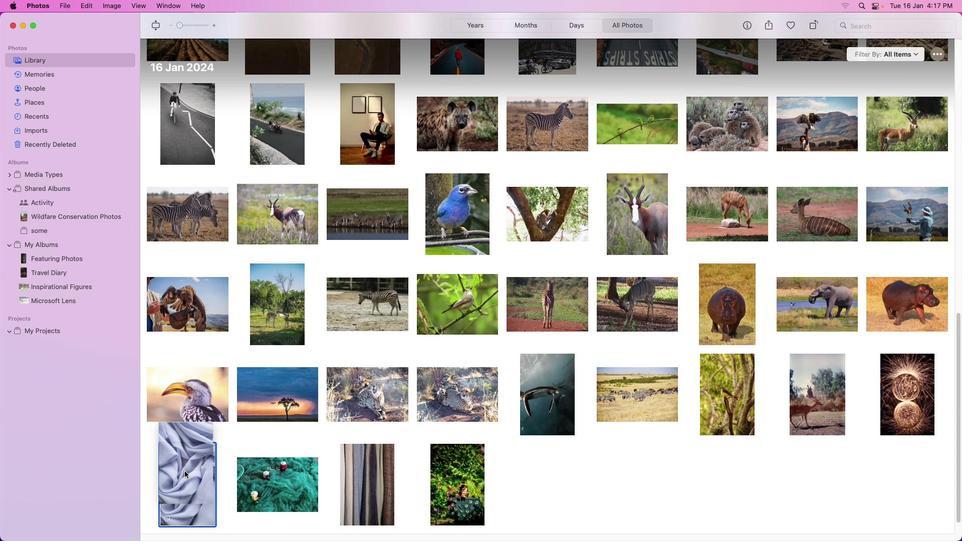 
Action: Mouse moved to (380, 482)
Screenshot: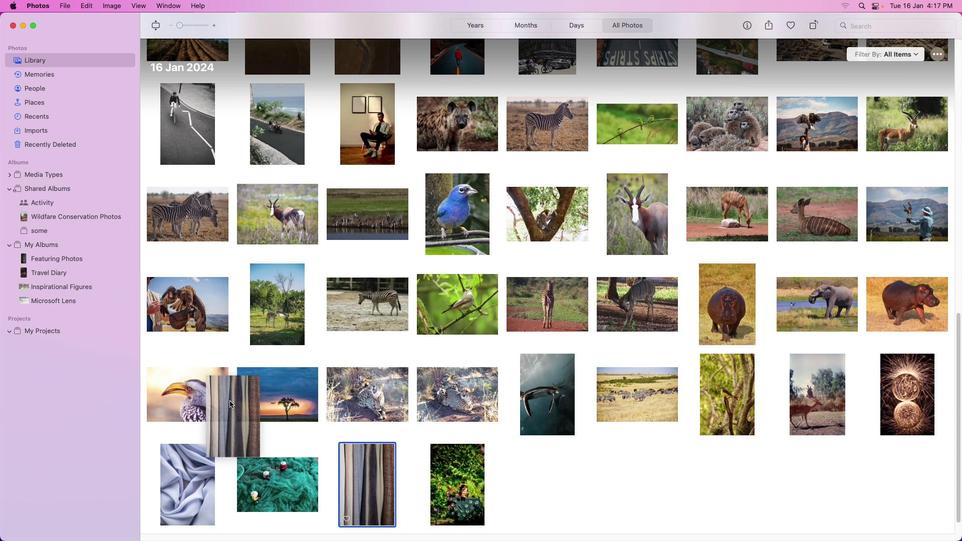 
Action: Mouse pressed left at (380, 482)
Screenshot: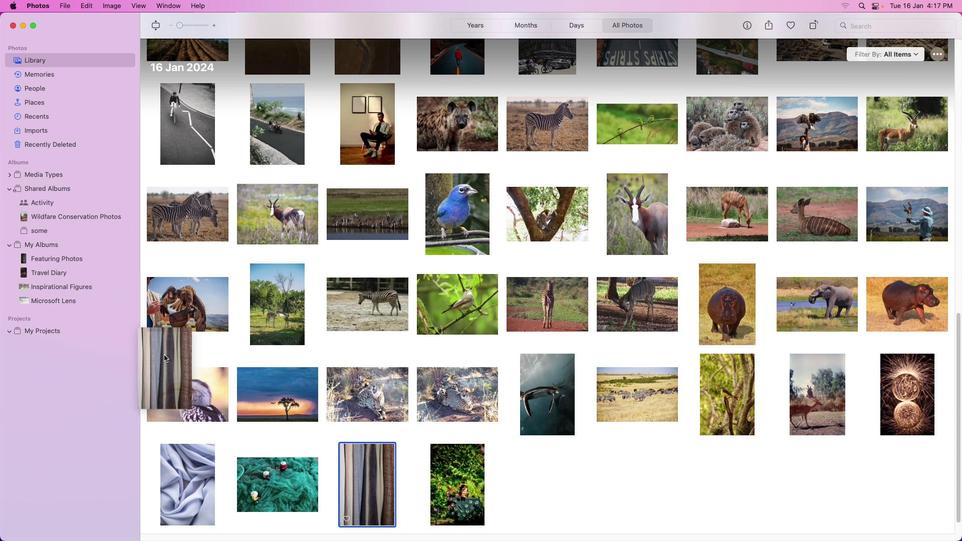 
Action: Mouse moved to (449, 480)
Screenshot: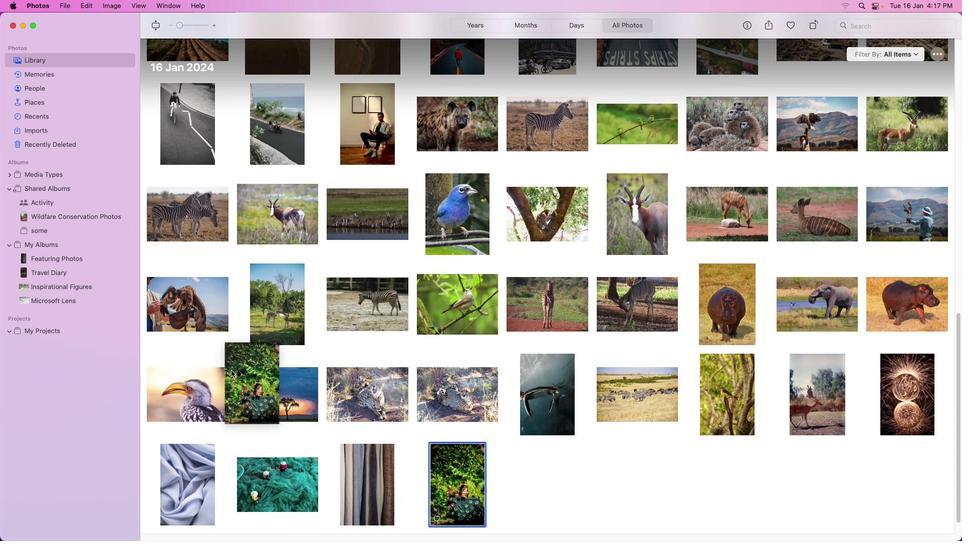 
Action: Mouse pressed left at (449, 480)
Screenshot: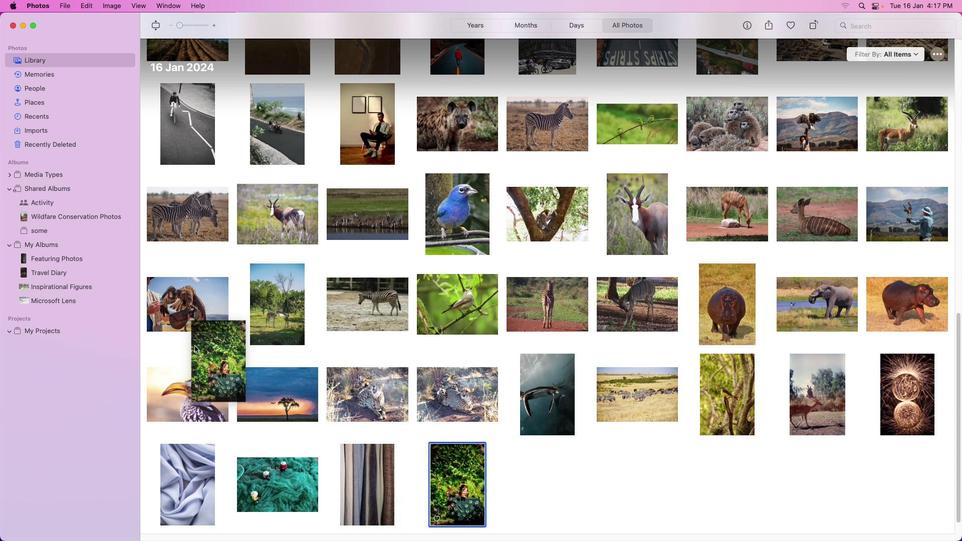 
Action: Mouse moved to (58, 259)
Screenshot: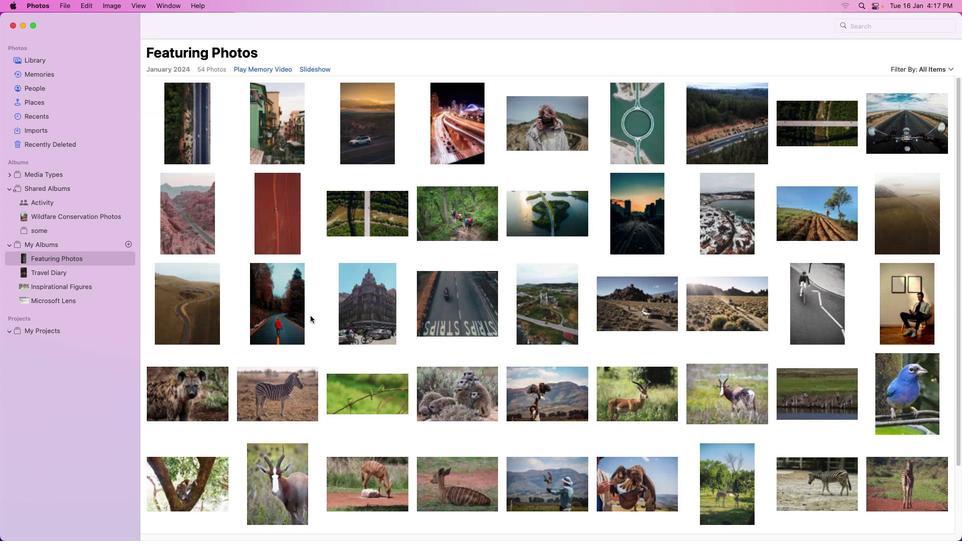 
Action: Mouse pressed left at (58, 259)
Screenshot: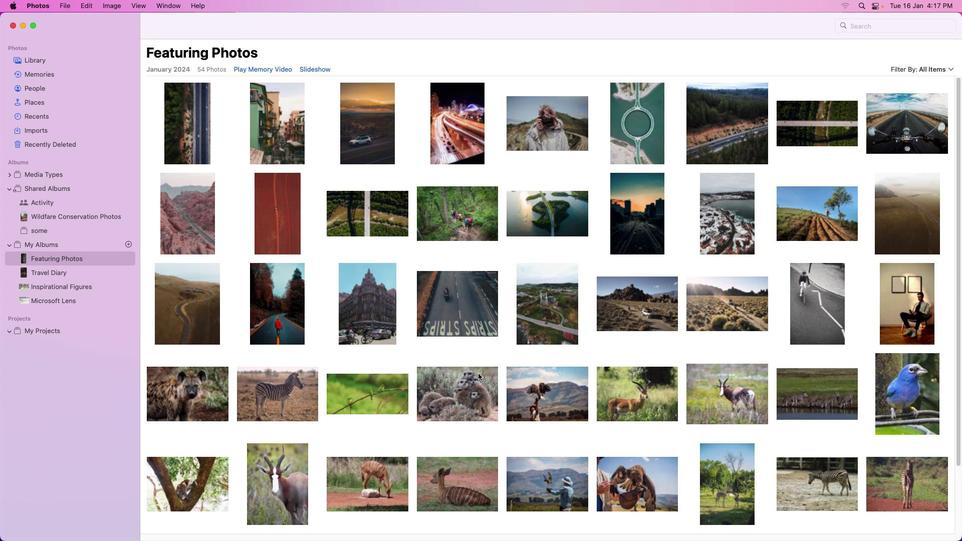
Action: Mouse moved to (575, 413)
Screenshot: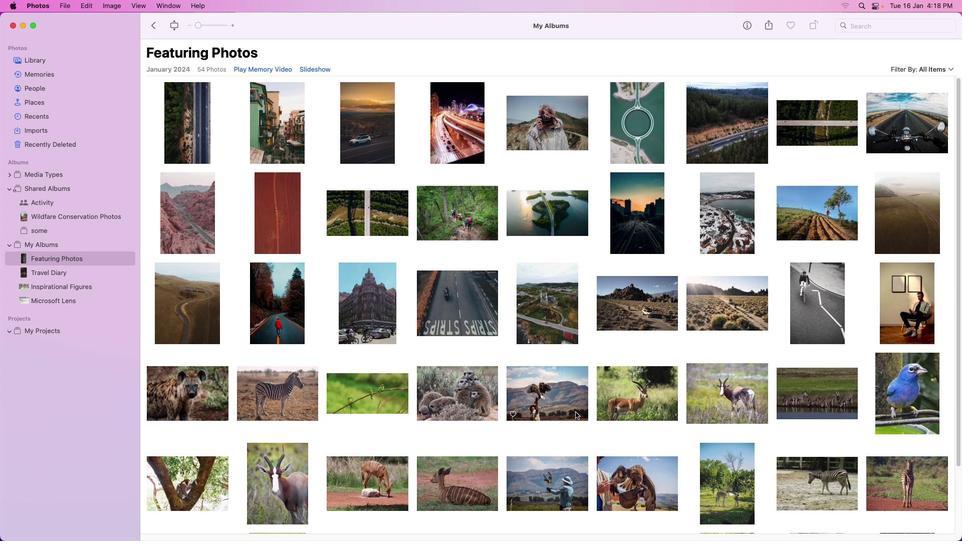 
Action: Mouse scrolled (575, 413) with delta (0, 0)
Screenshot: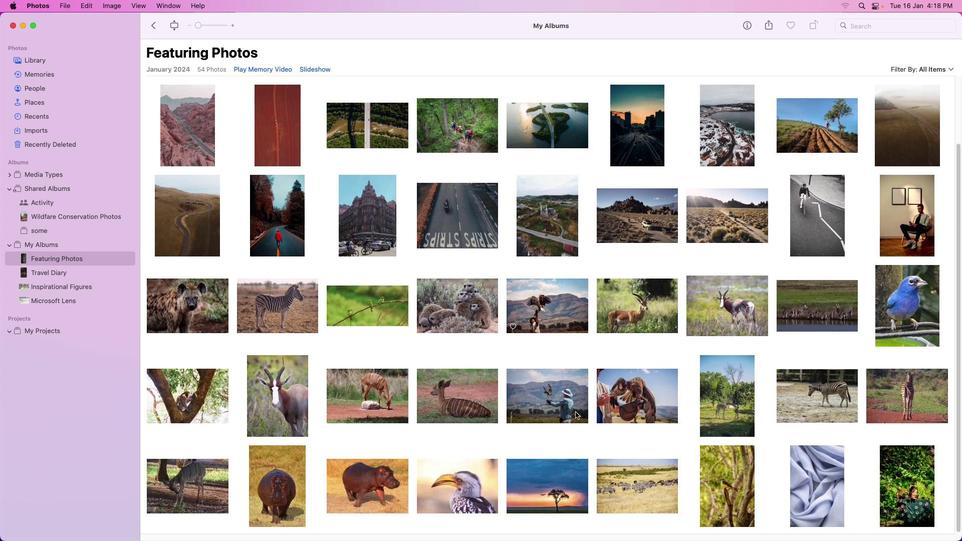 
Action: Mouse scrolled (575, 413) with delta (0, 0)
Screenshot: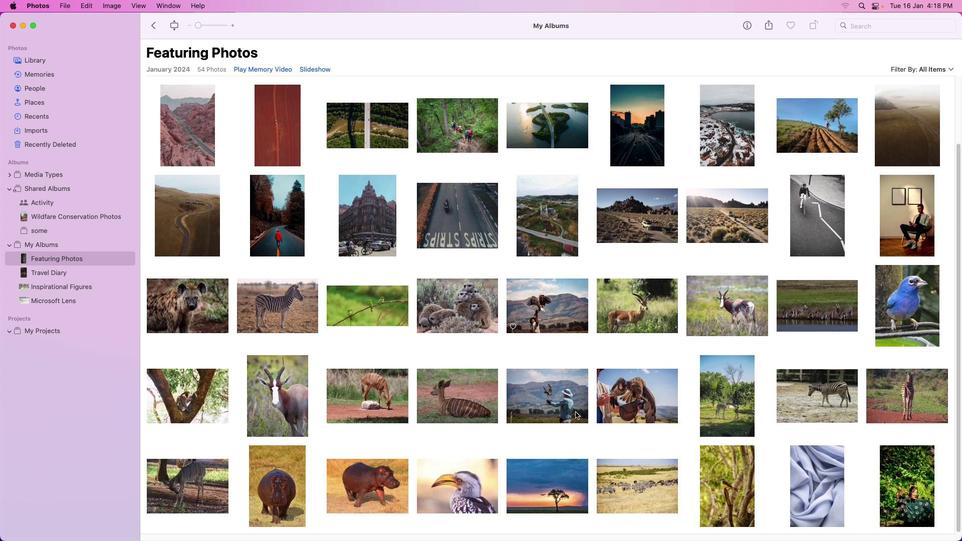 
Action: Mouse scrolled (575, 413) with delta (0, 1)
Screenshot: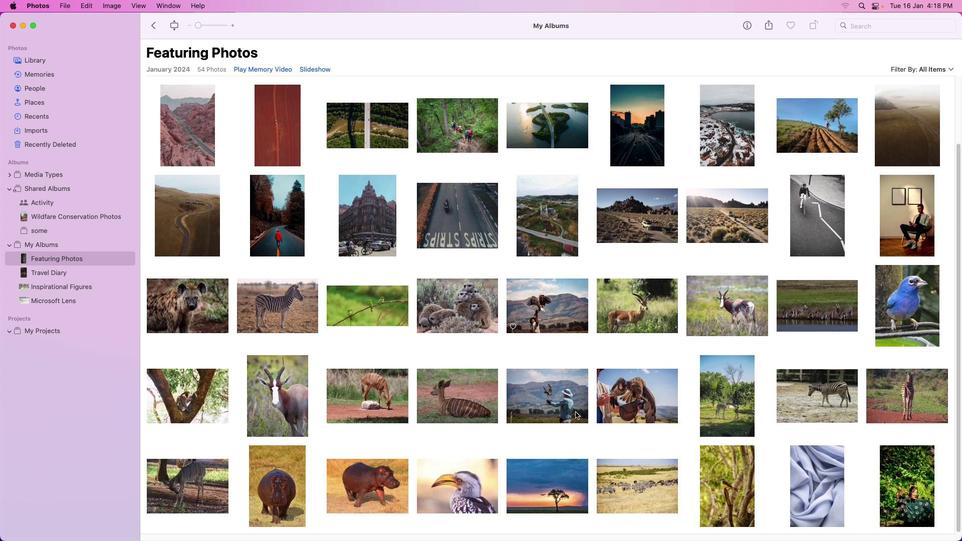 
Action: Mouse scrolled (575, 413) with delta (0, 2)
Screenshot: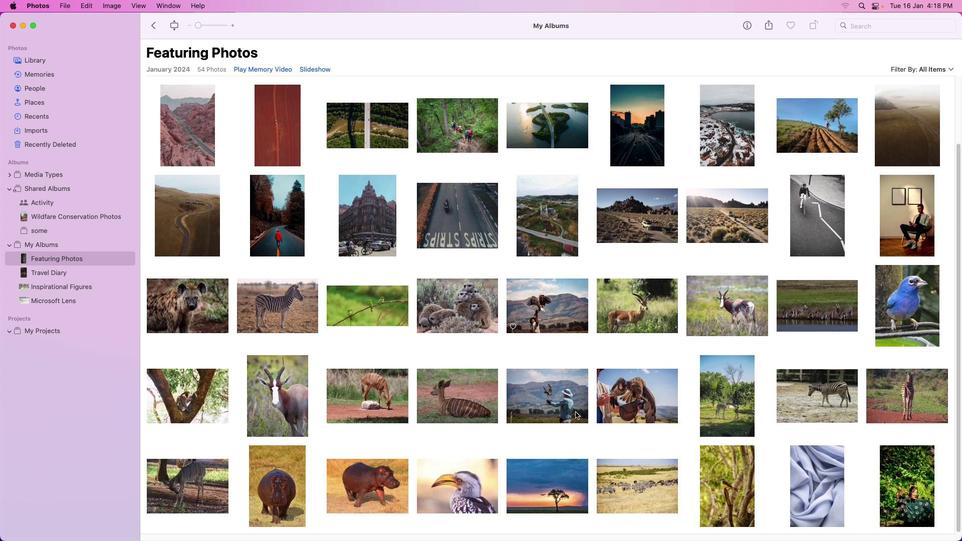 
Action: Mouse scrolled (575, 413) with delta (0, 3)
Screenshot: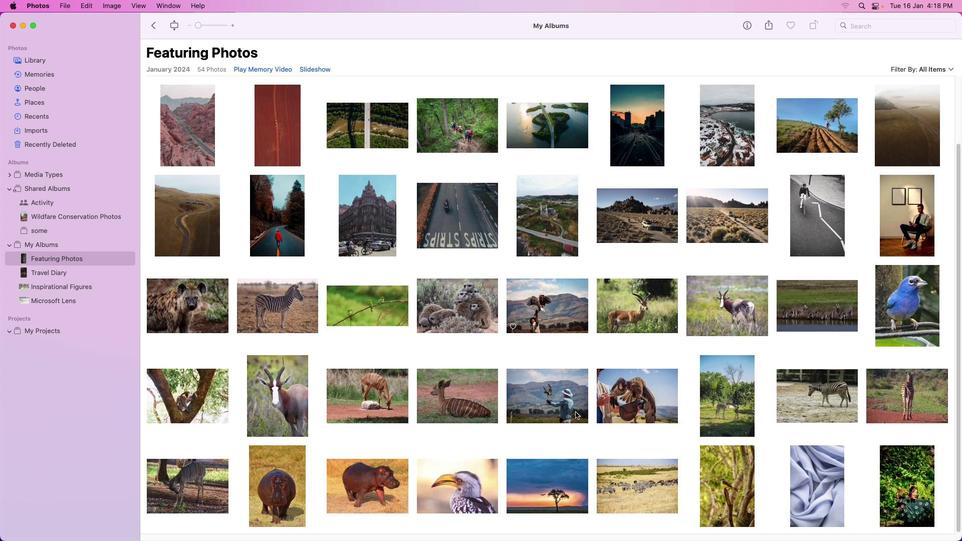 
Action: Mouse scrolled (575, 413) with delta (0, 3)
Screenshot: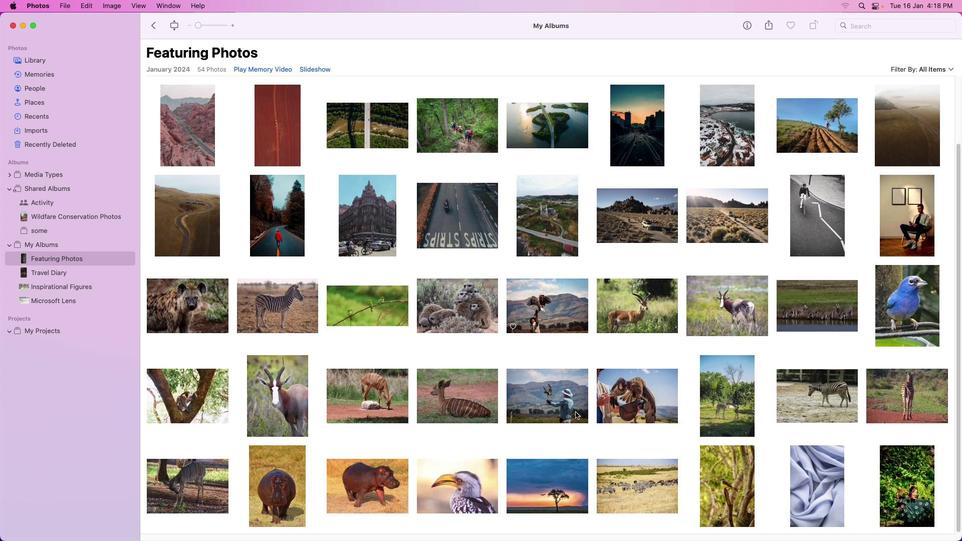 
Action: Mouse scrolled (575, 413) with delta (0, 3)
Screenshot: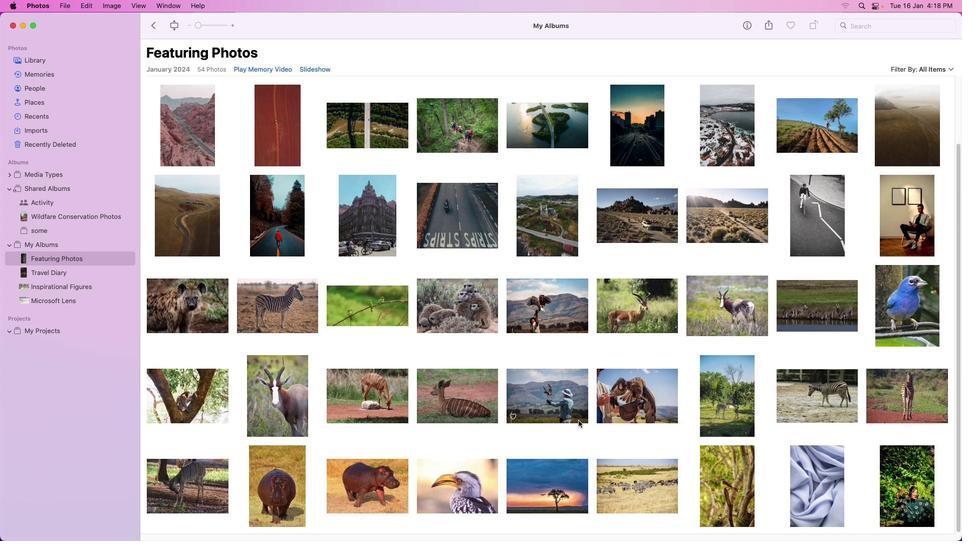 
Action: Mouse scrolled (575, 413) with delta (0, 4)
